 Task: Find an Airbnb in Saida, Algeria for 7 guests from 10th to 15th July with specific amenities and price range.
Action: Mouse moved to (588, 76)
Screenshot: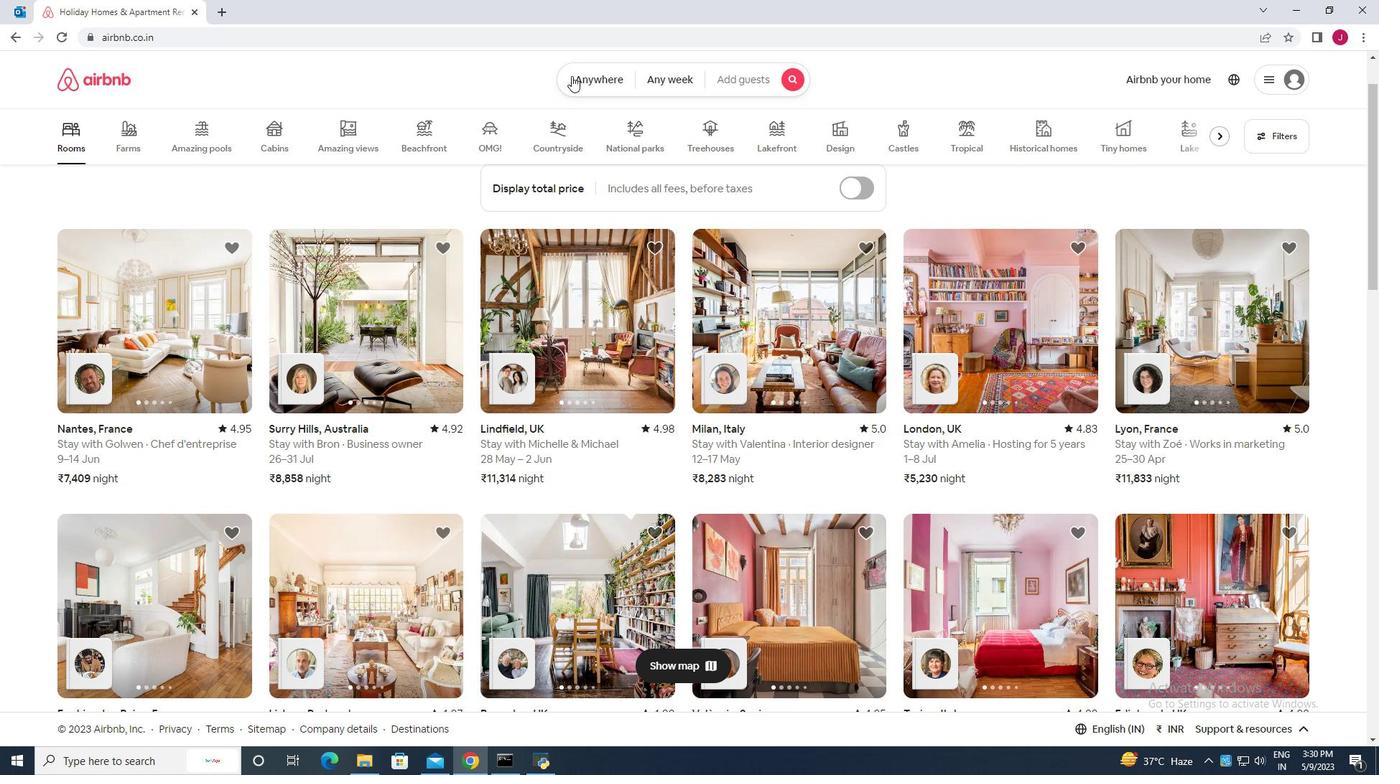 
Action: Mouse pressed left at (588, 76)
Screenshot: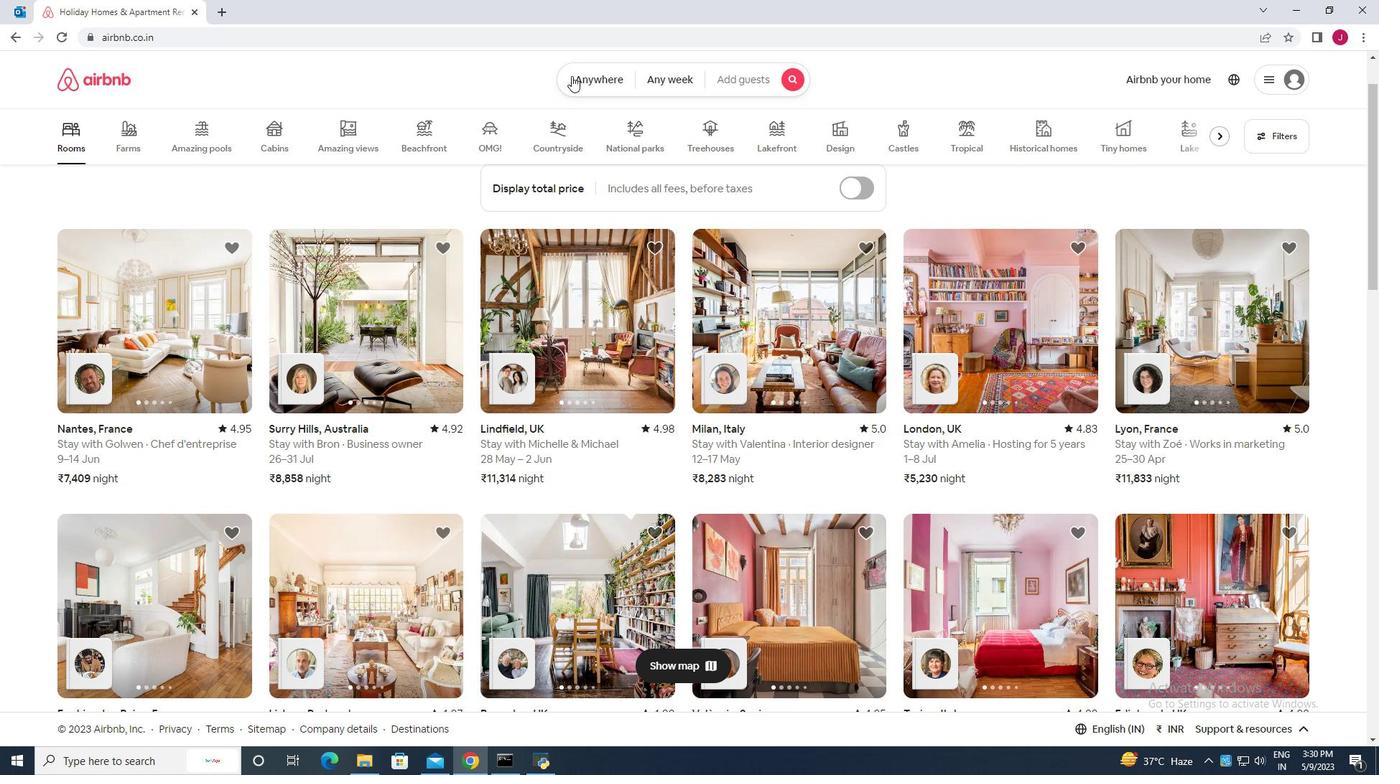 
Action: Mouse moved to (494, 140)
Screenshot: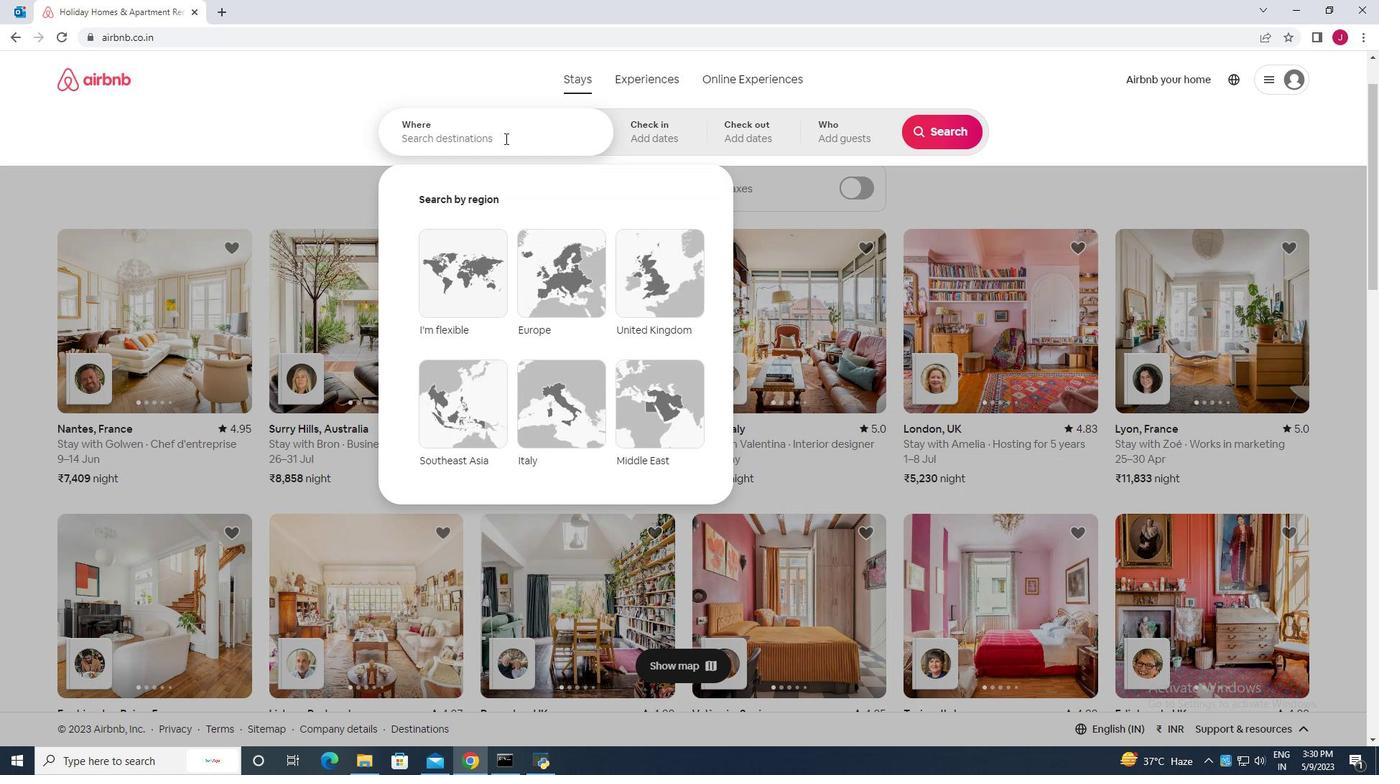 
Action: Mouse pressed left at (494, 140)
Screenshot: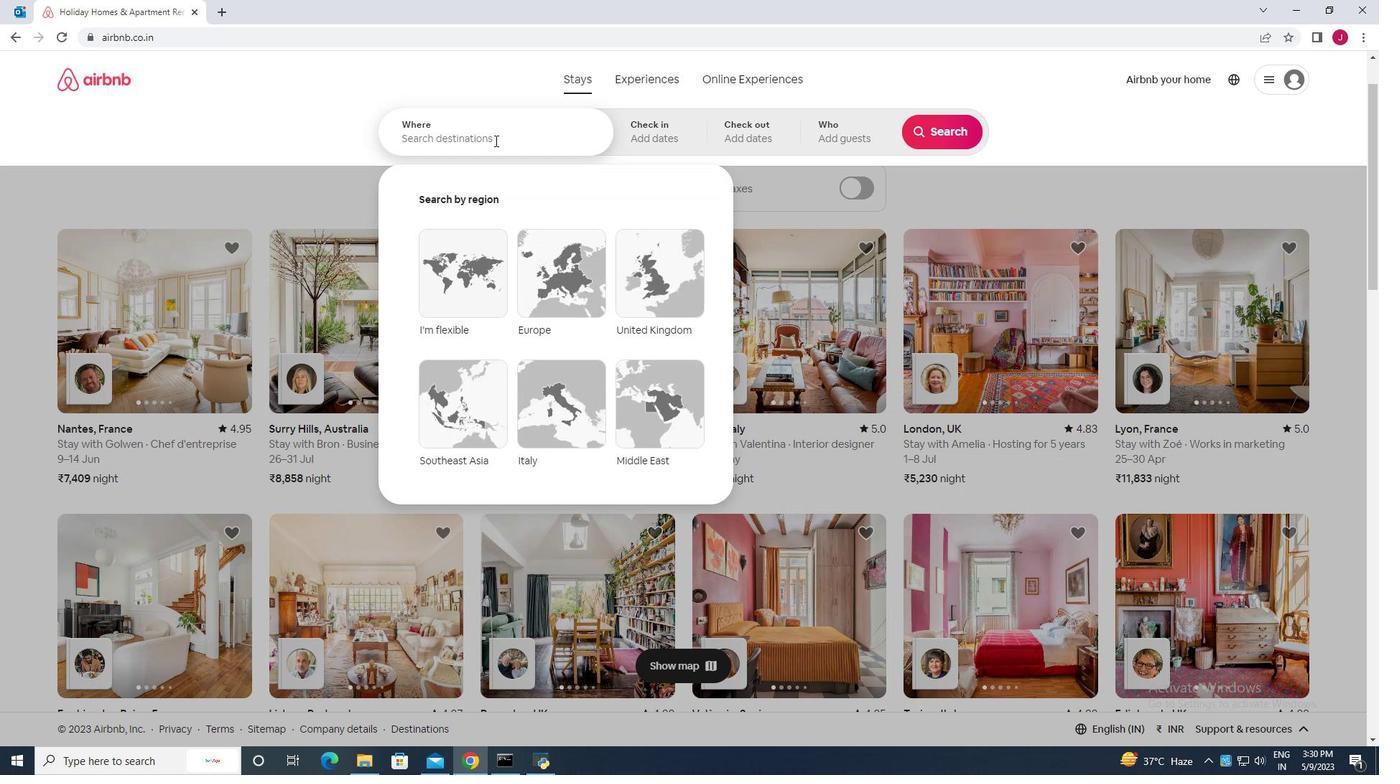 
Action: Key pressed saida<Key.space>algeria
Screenshot: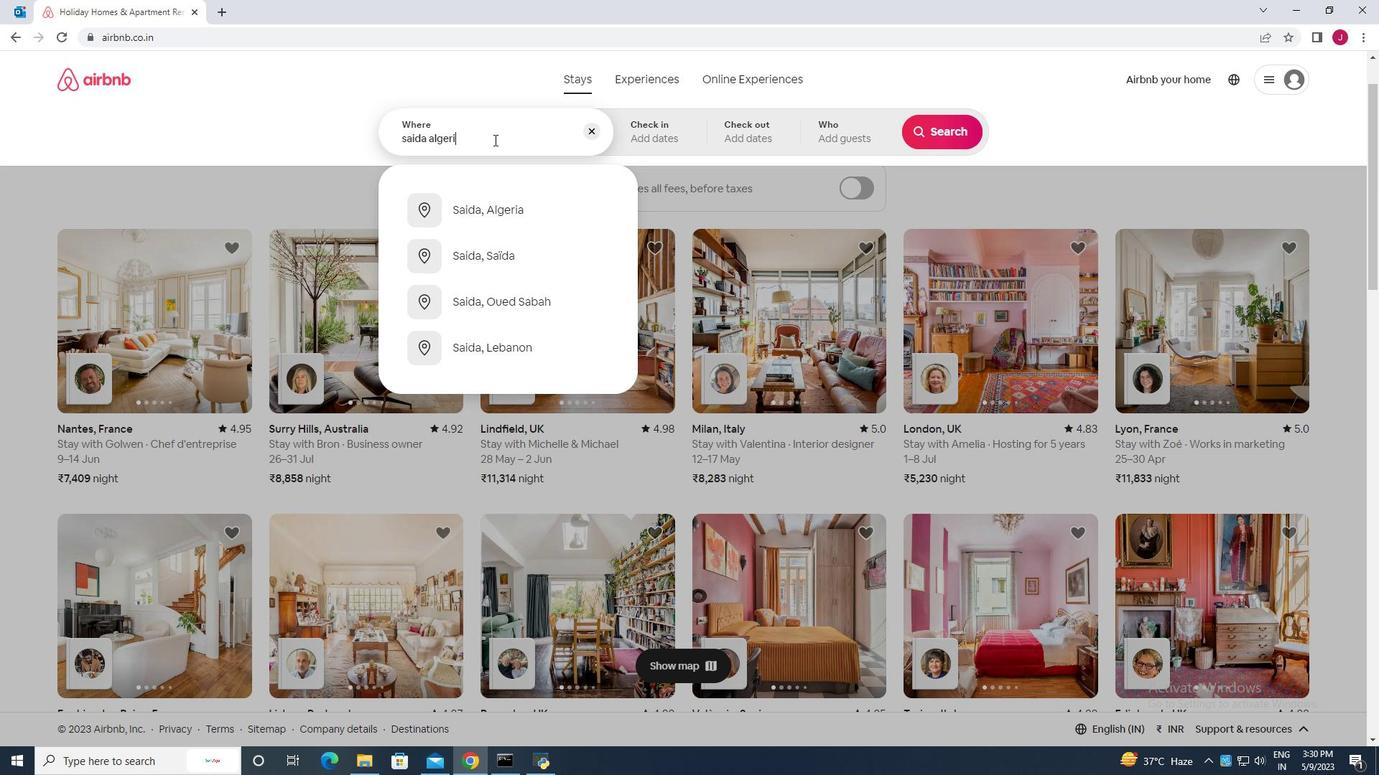 
Action: Mouse moved to (489, 214)
Screenshot: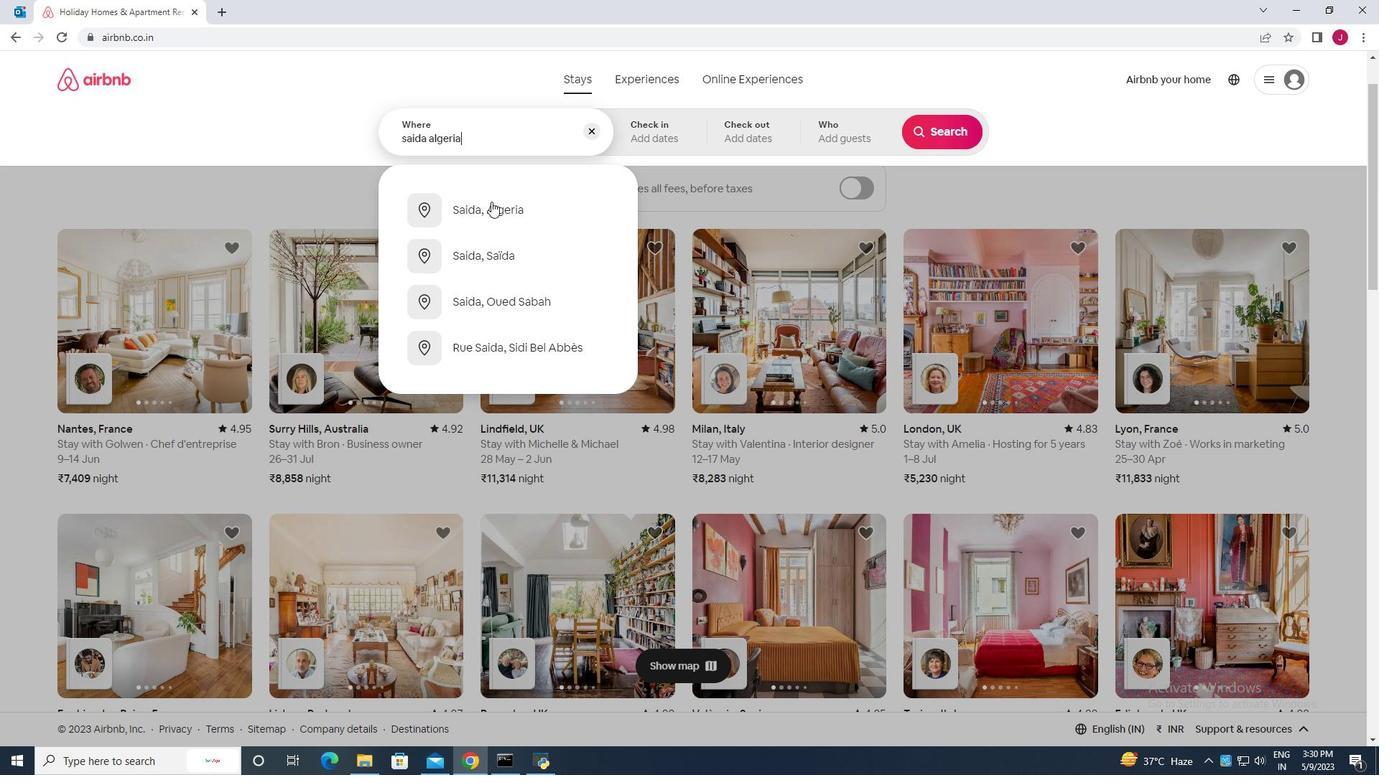
Action: Mouse pressed left at (489, 214)
Screenshot: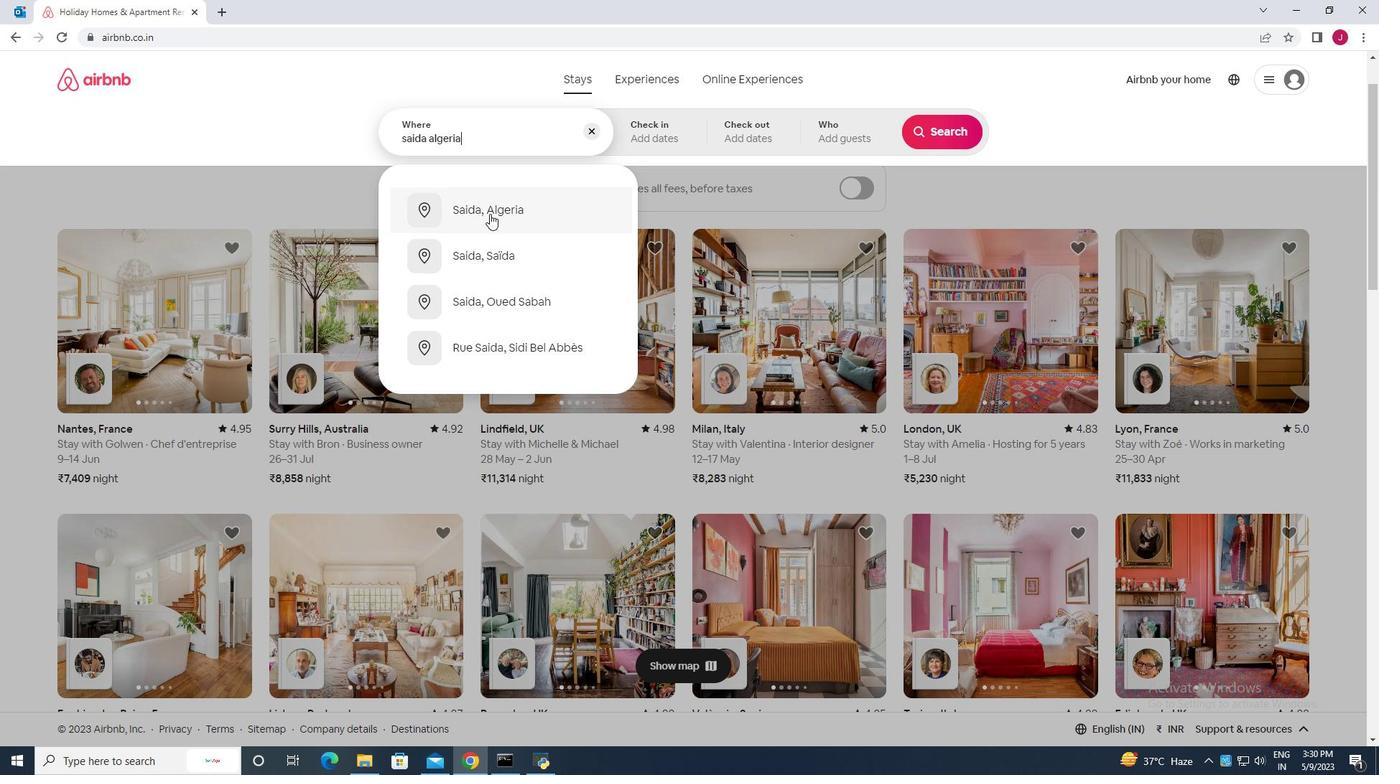 
Action: Mouse moved to (943, 249)
Screenshot: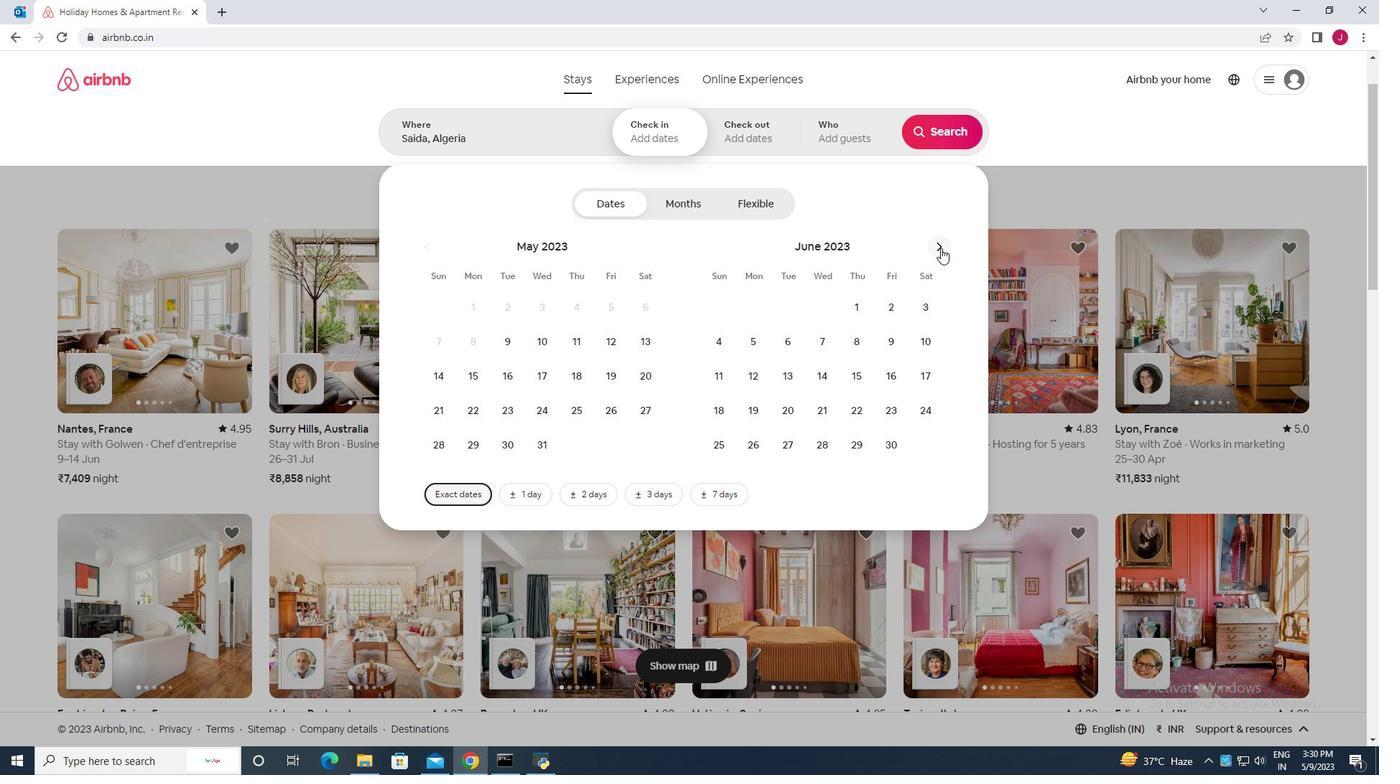 
Action: Mouse pressed left at (943, 249)
Screenshot: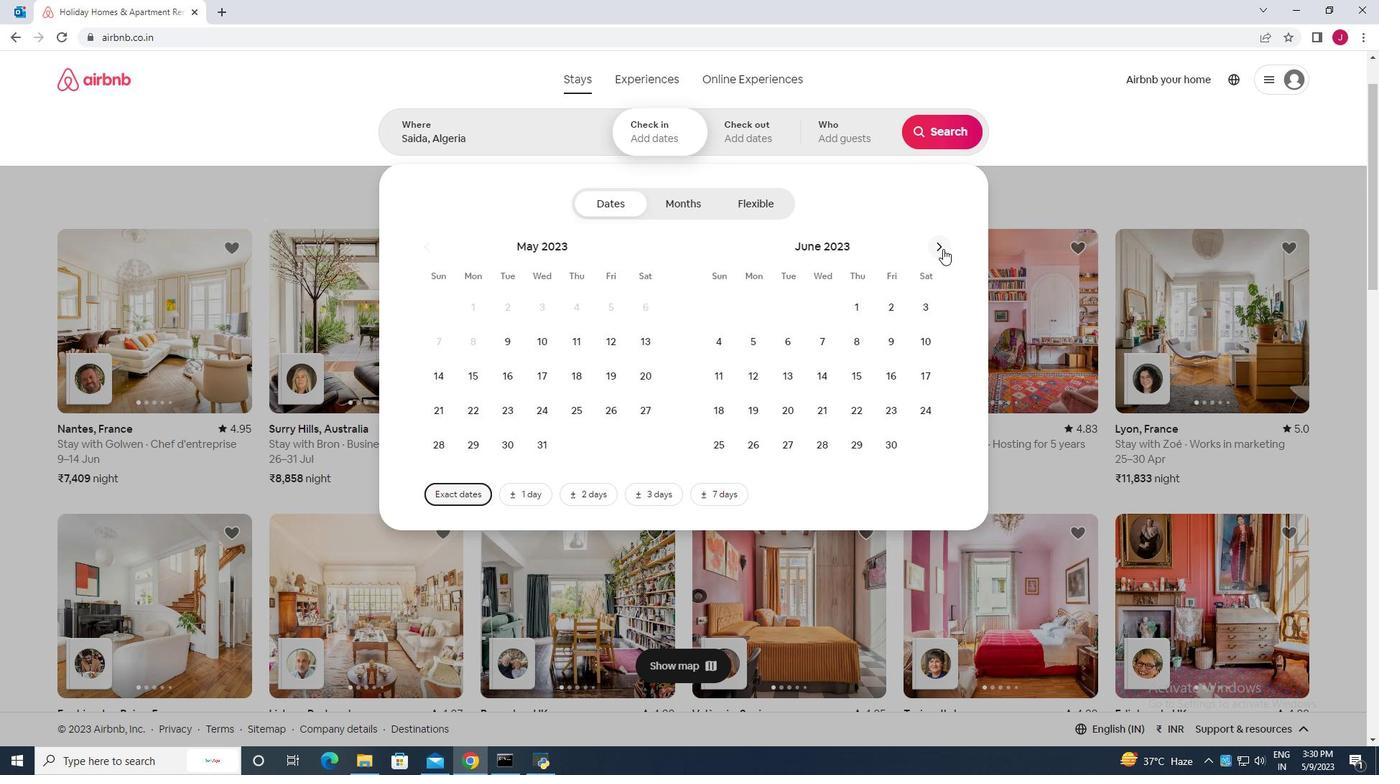 
Action: Mouse moved to (752, 378)
Screenshot: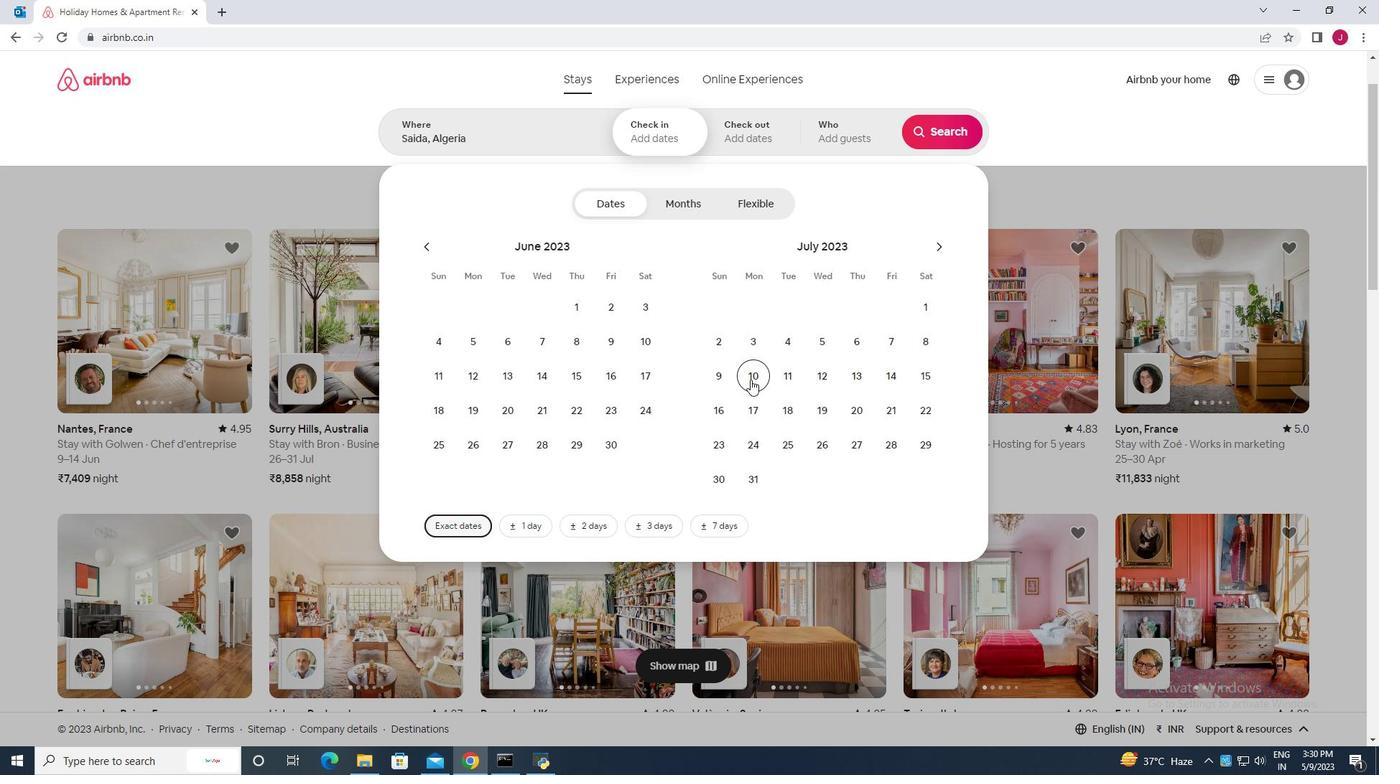 
Action: Mouse pressed left at (752, 378)
Screenshot: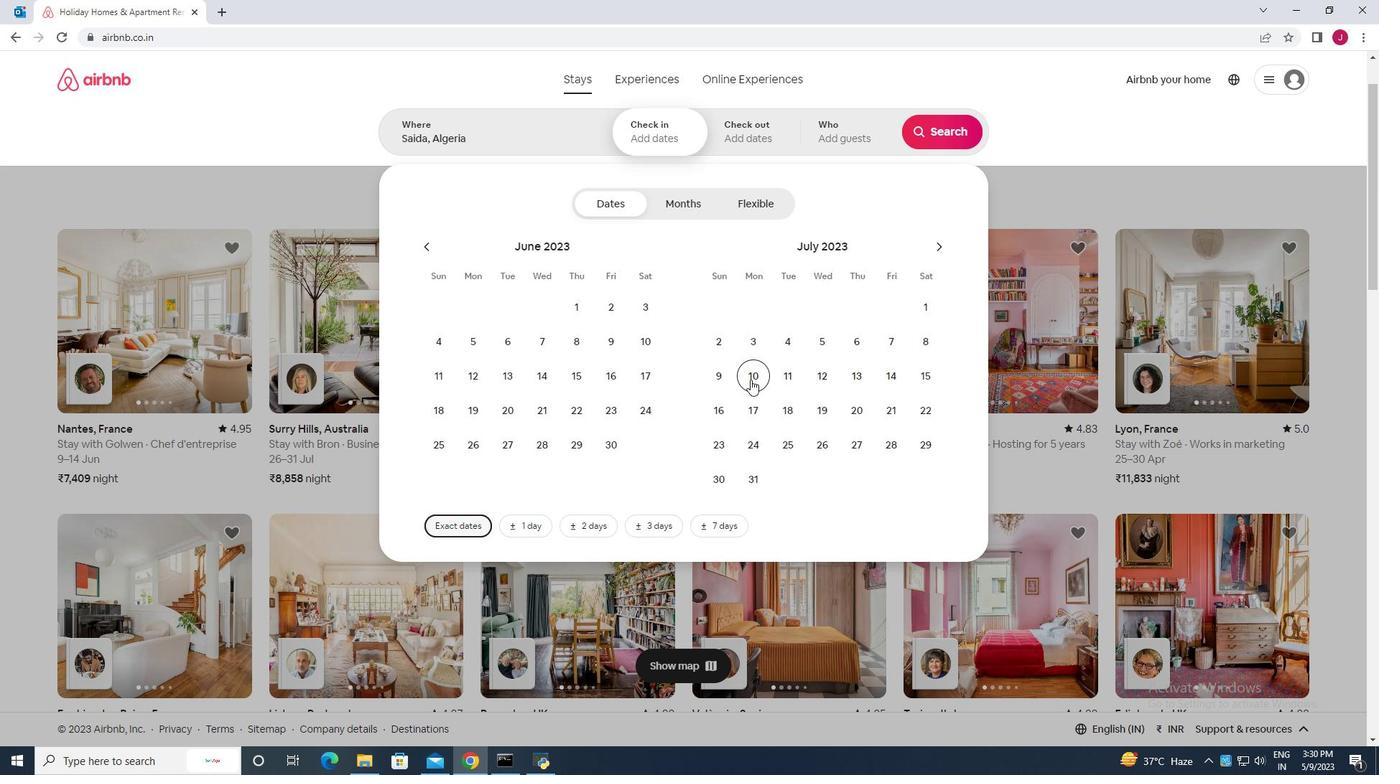 
Action: Mouse moved to (921, 378)
Screenshot: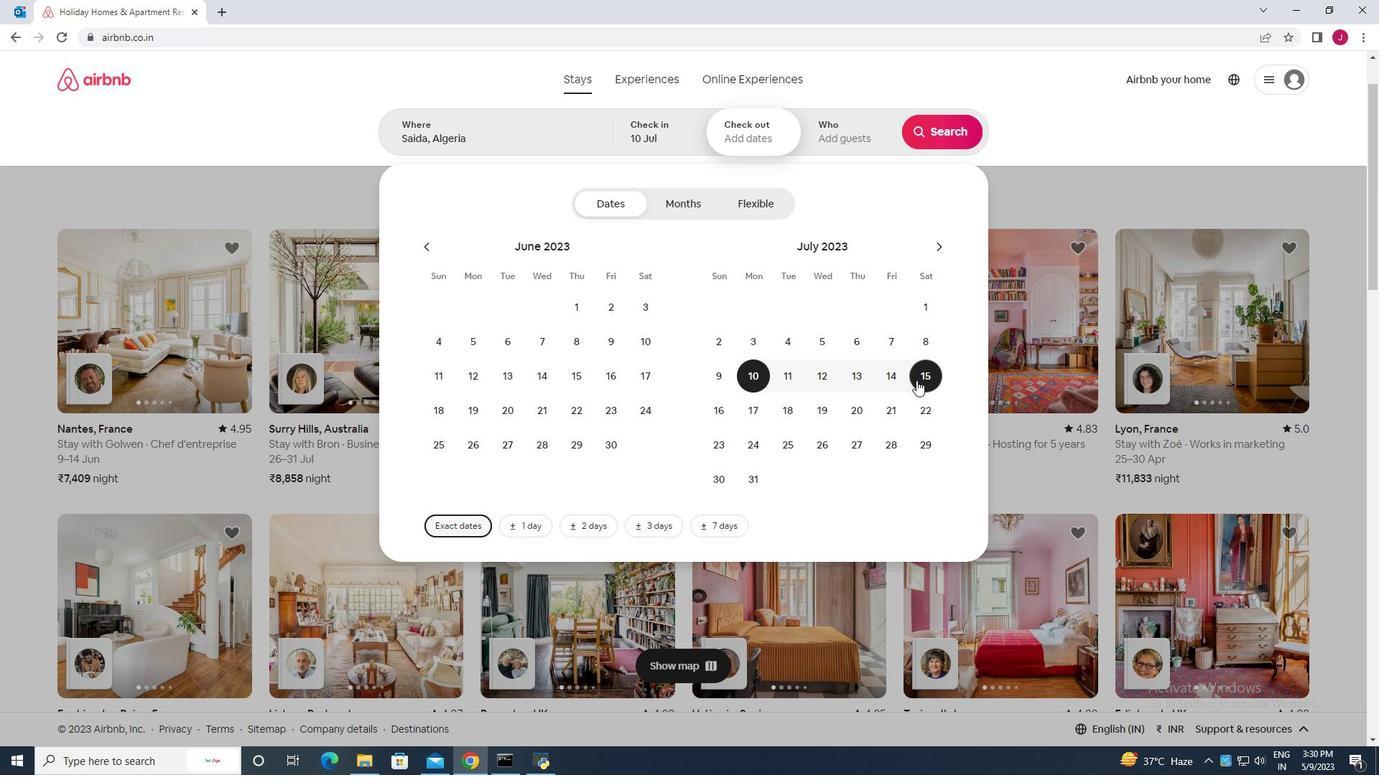 
Action: Mouse pressed left at (921, 378)
Screenshot: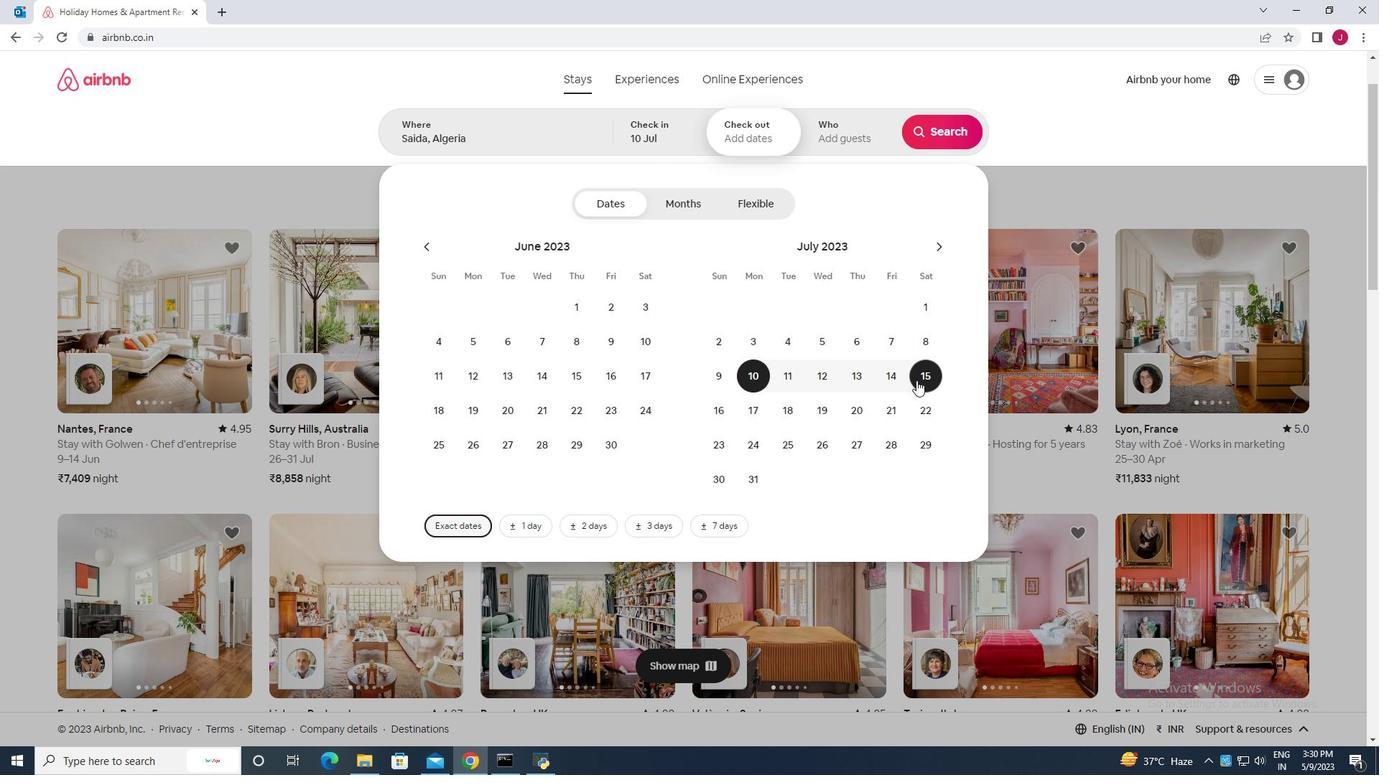 
Action: Mouse moved to (846, 127)
Screenshot: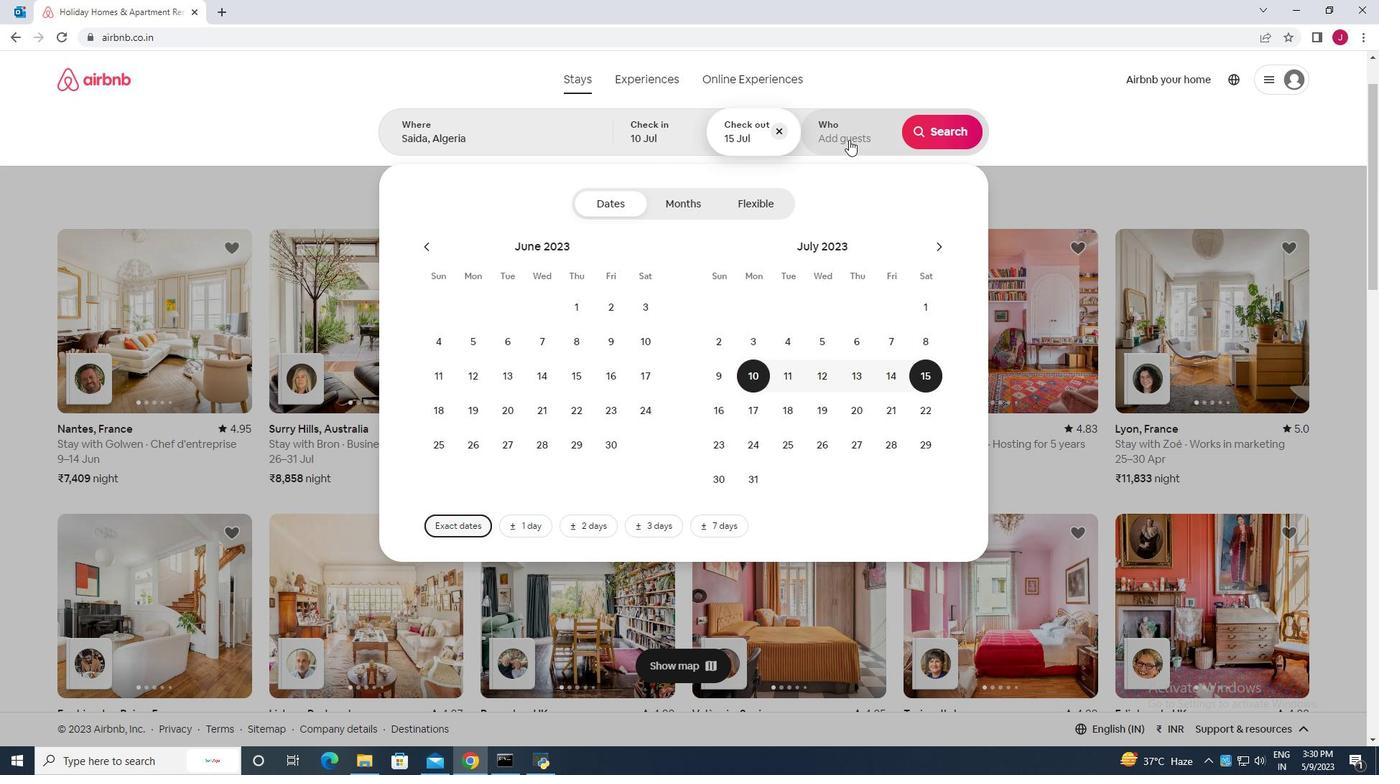 
Action: Mouse pressed left at (846, 127)
Screenshot: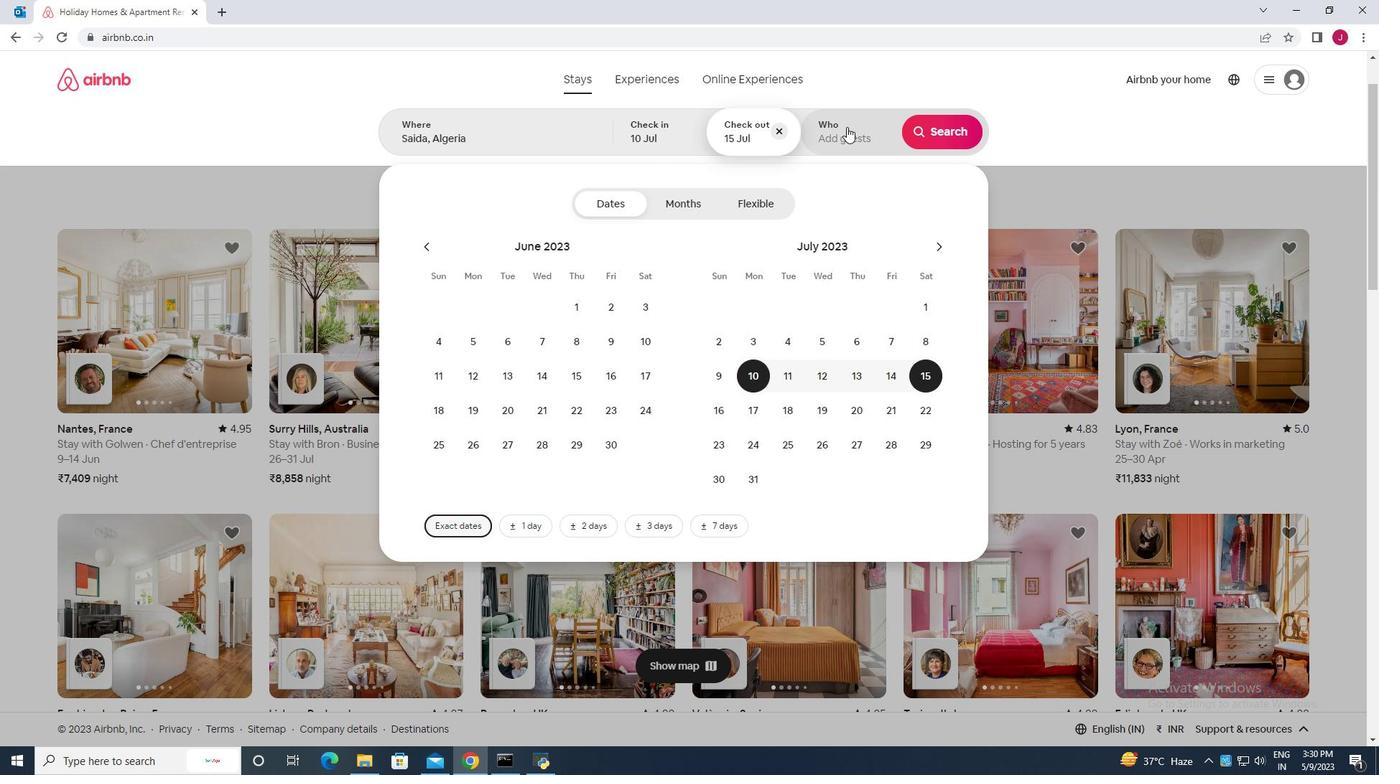 
Action: Mouse moved to (945, 215)
Screenshot: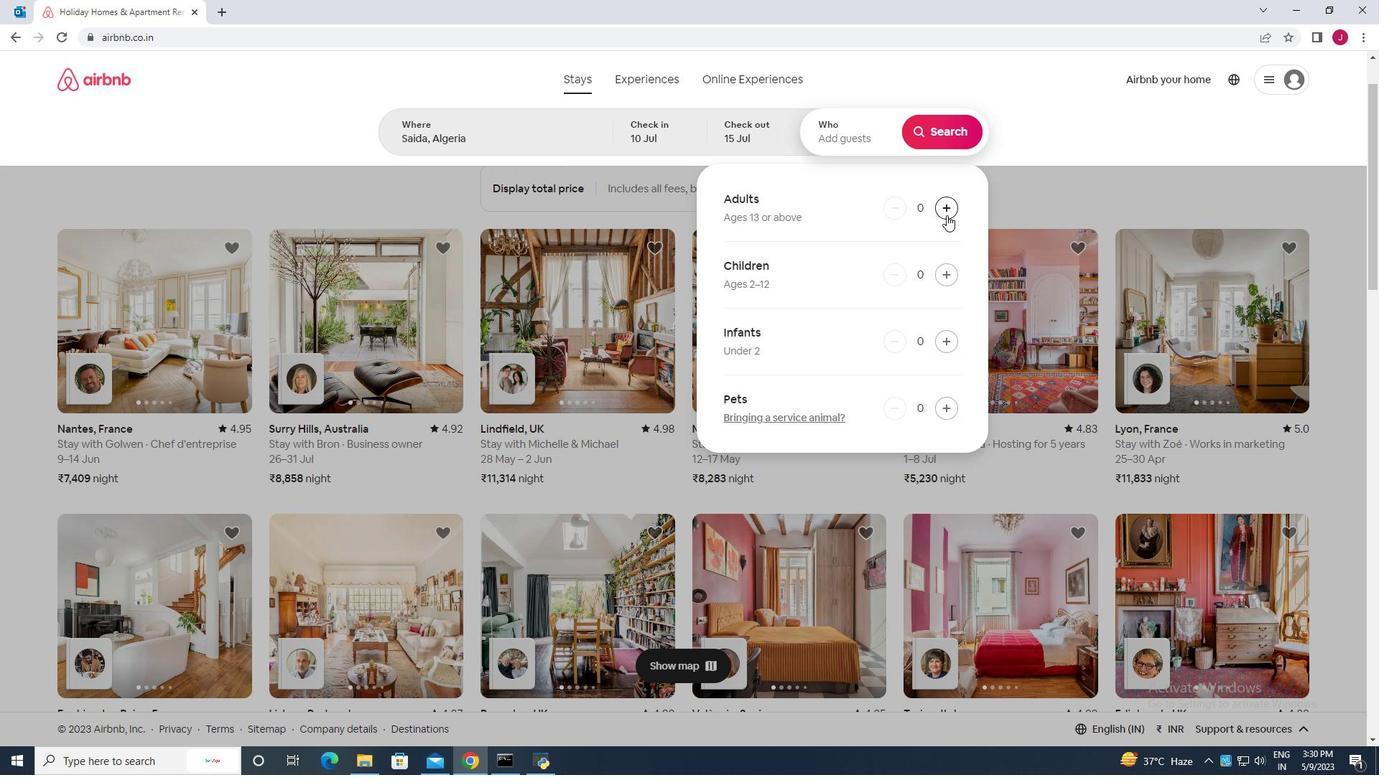 
Action: Mouse pressed left at (945, 215)
Screenshot: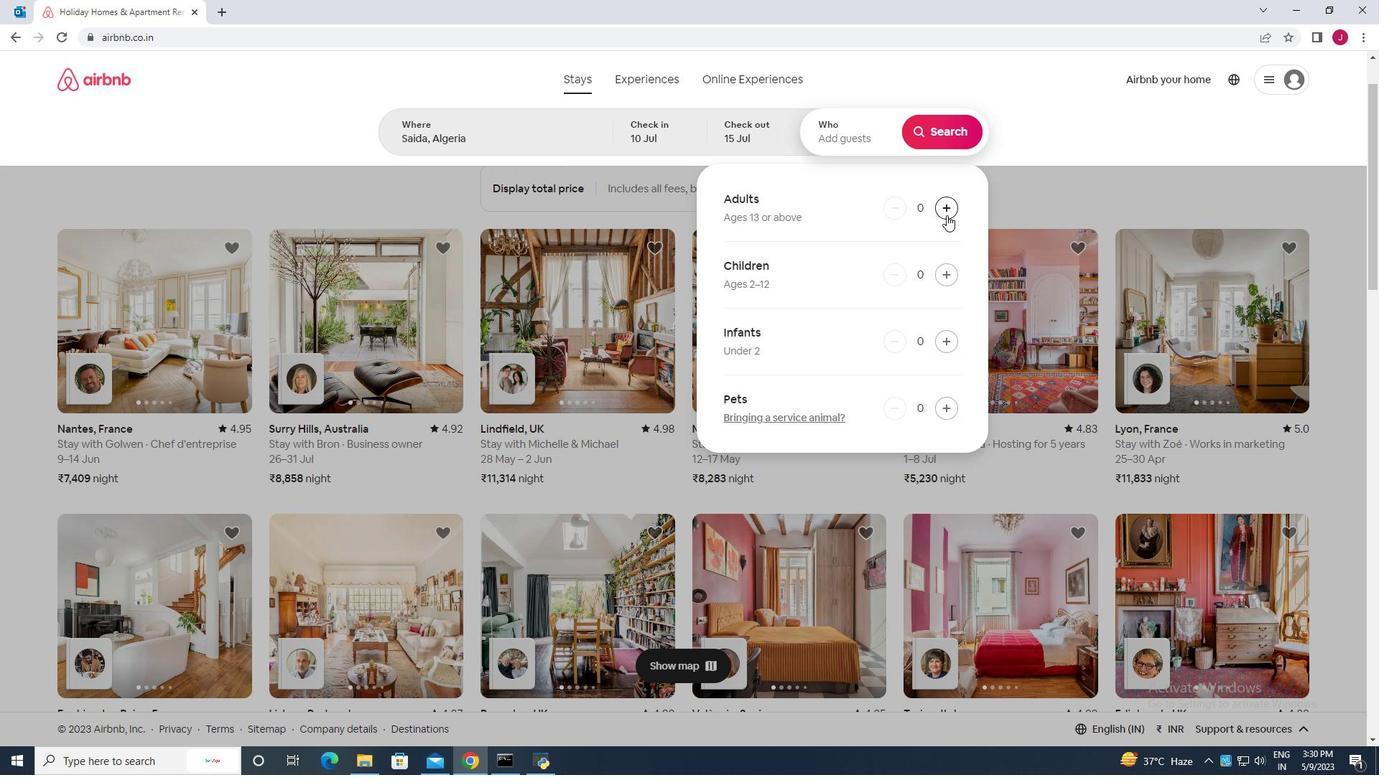 
Action: Mouse pressed left at (945, 215)
Screenshot: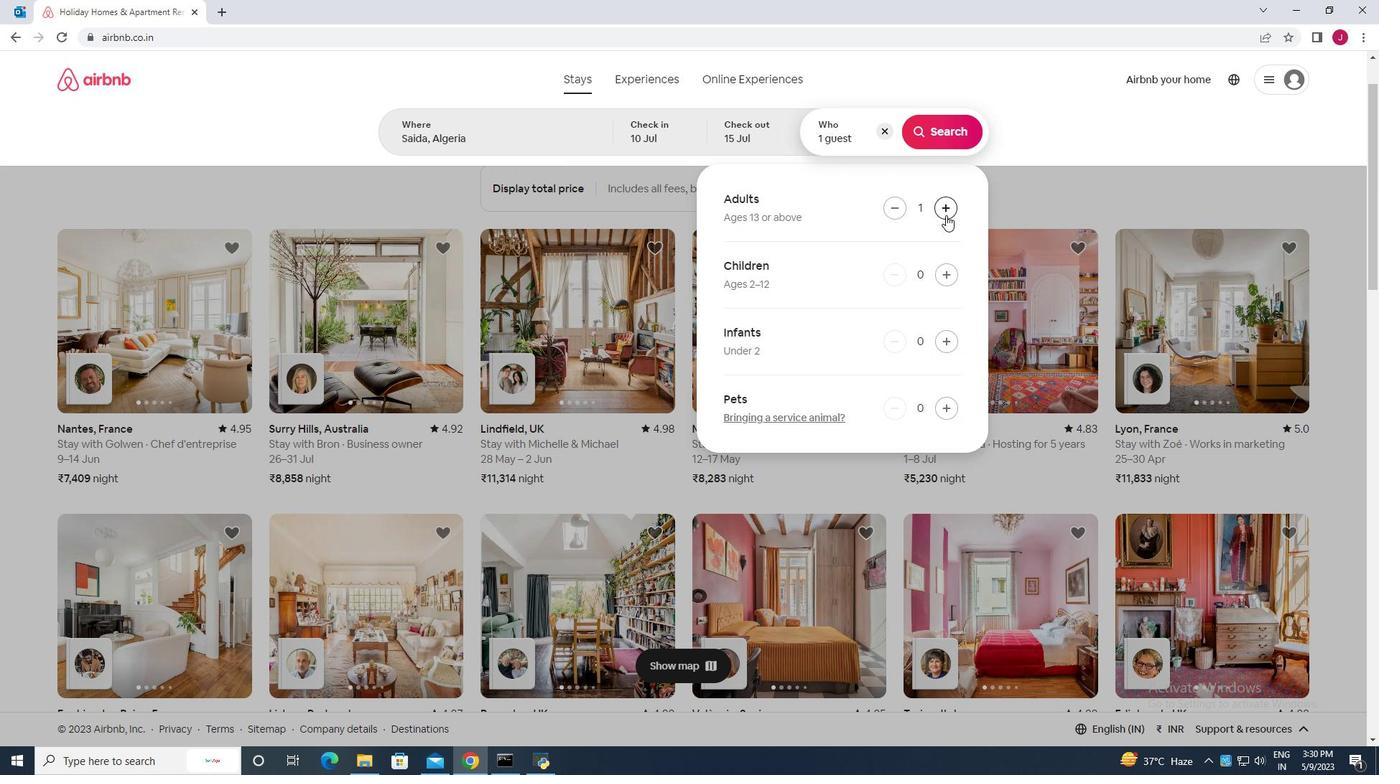 
Action: Mouse pressed left at (945, 215)
Screenshot: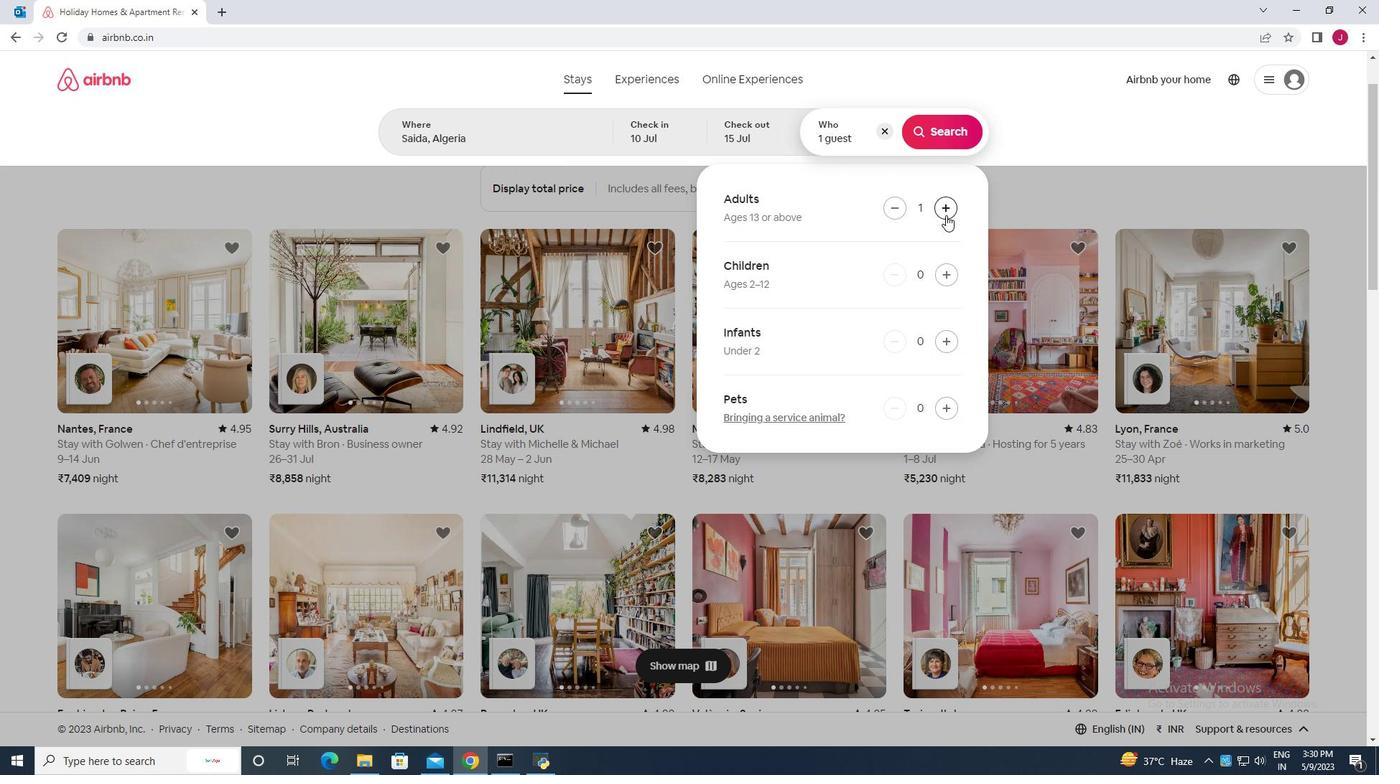 
Action: Mouse pressed left at (945, 215)
Screenshot: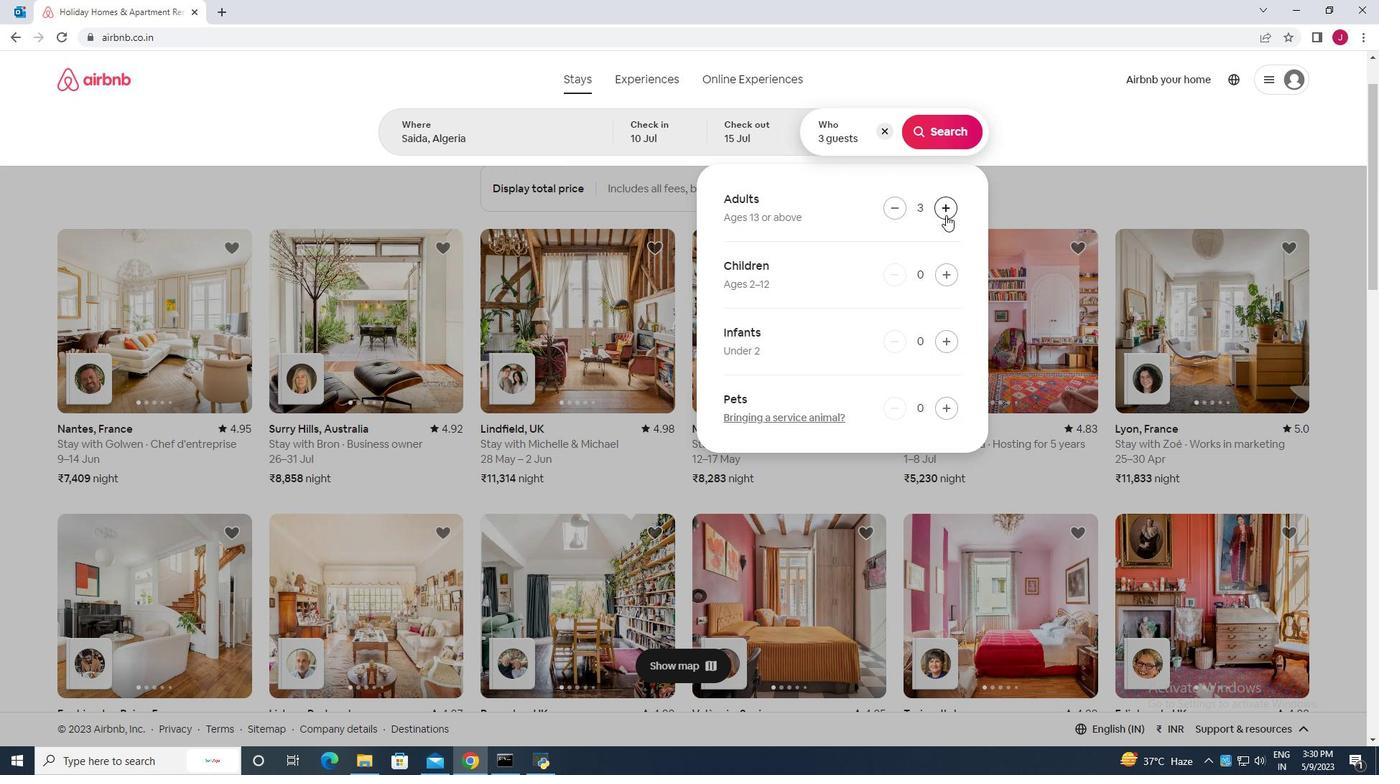 
Action: Mouse pressed left at (945, 215)
Screenshot: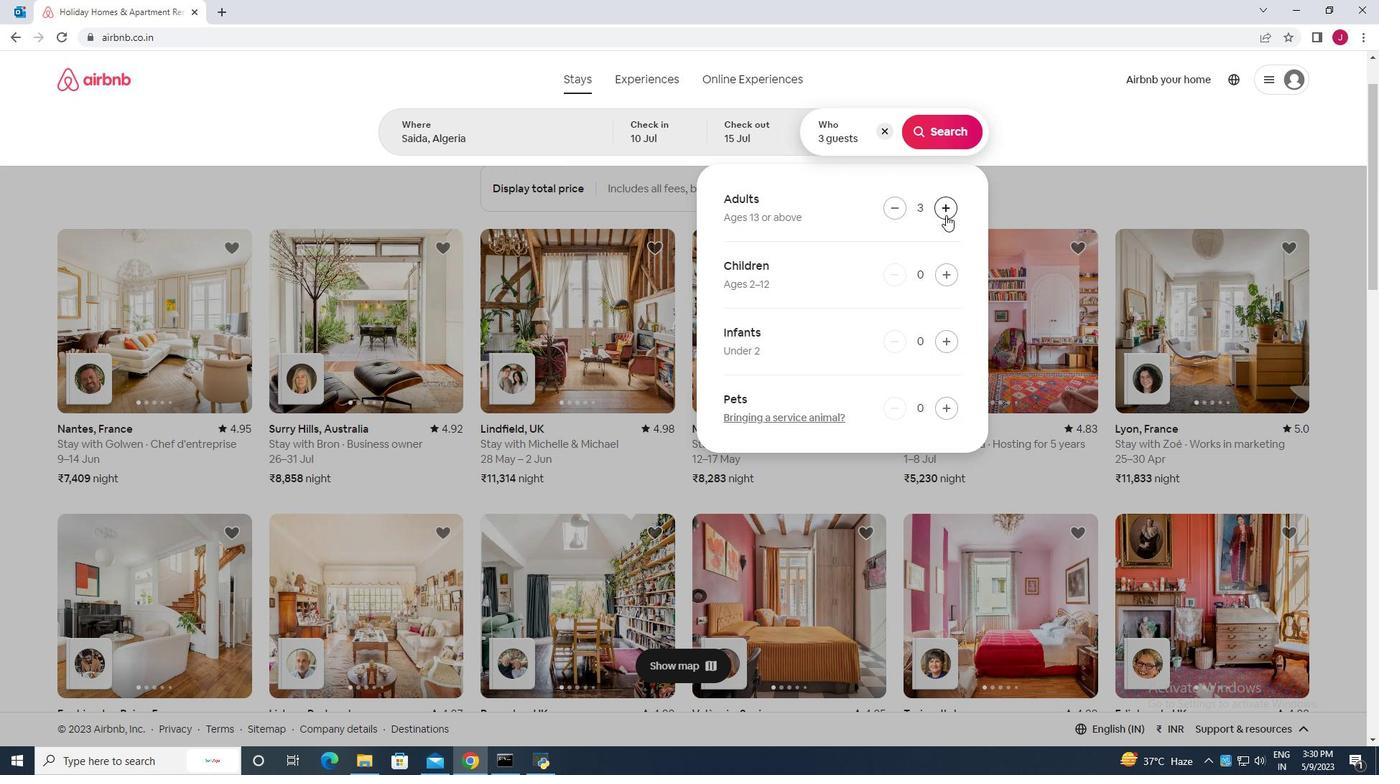 
Action: Mouse pressed left at (945, 215)
Screenshot: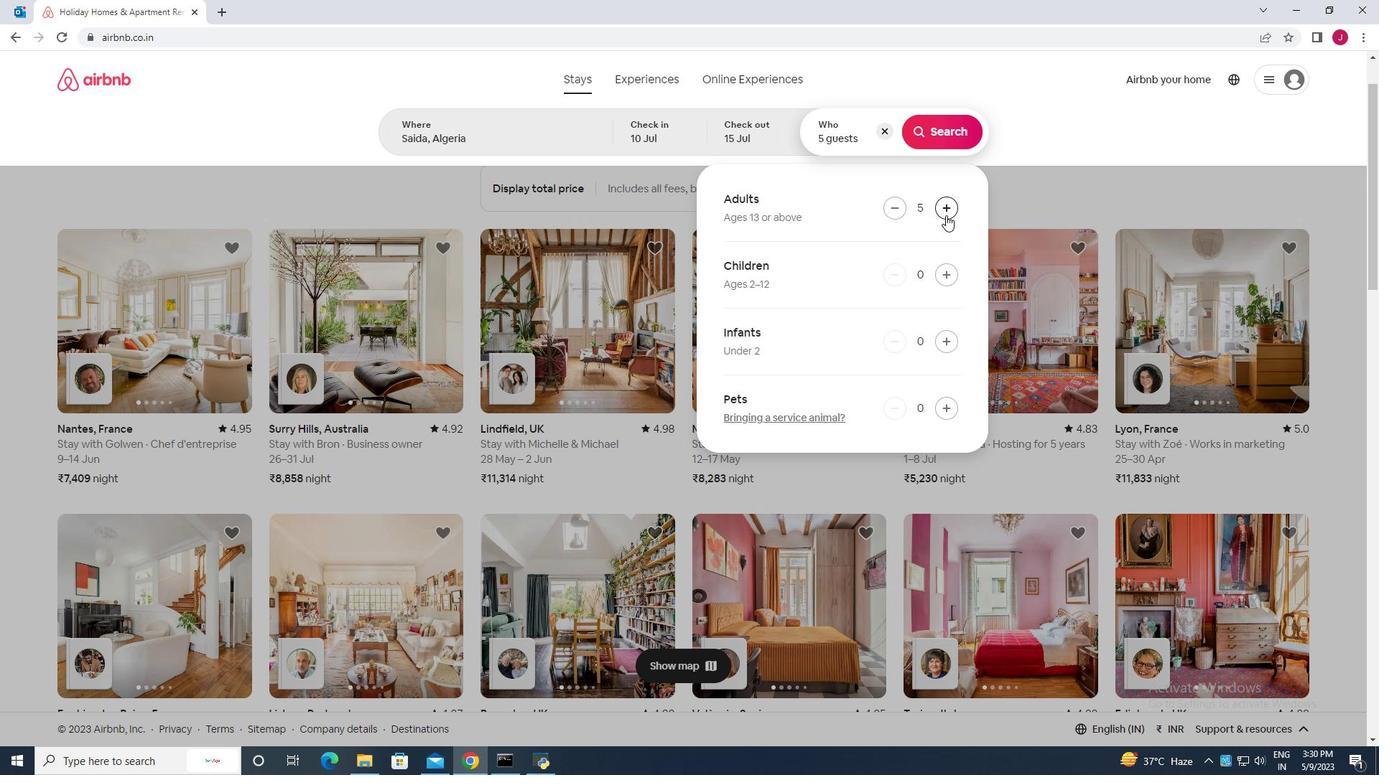 
Action: Mouse pressed left at (945, 215)
Screenshot: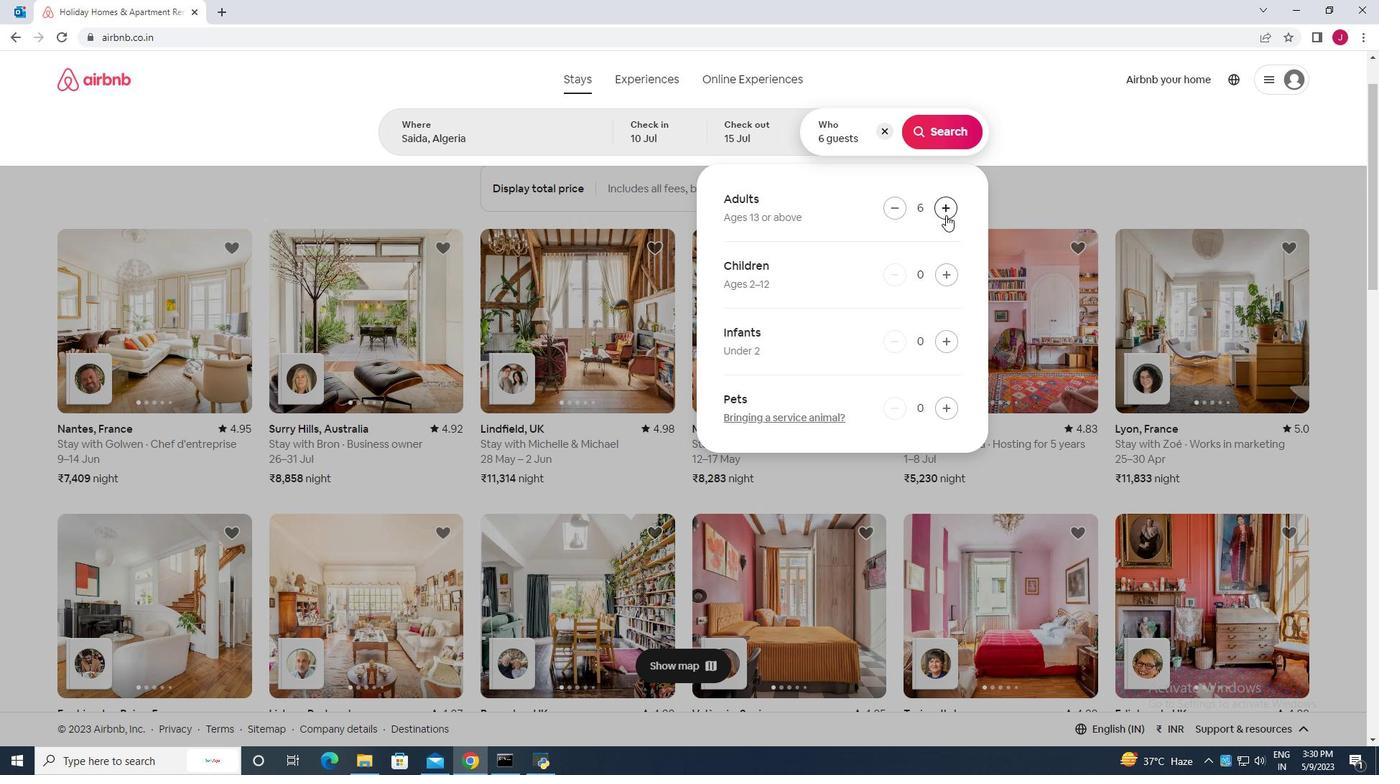 
Action: Mouse moved to (945, 133)
Screenshot: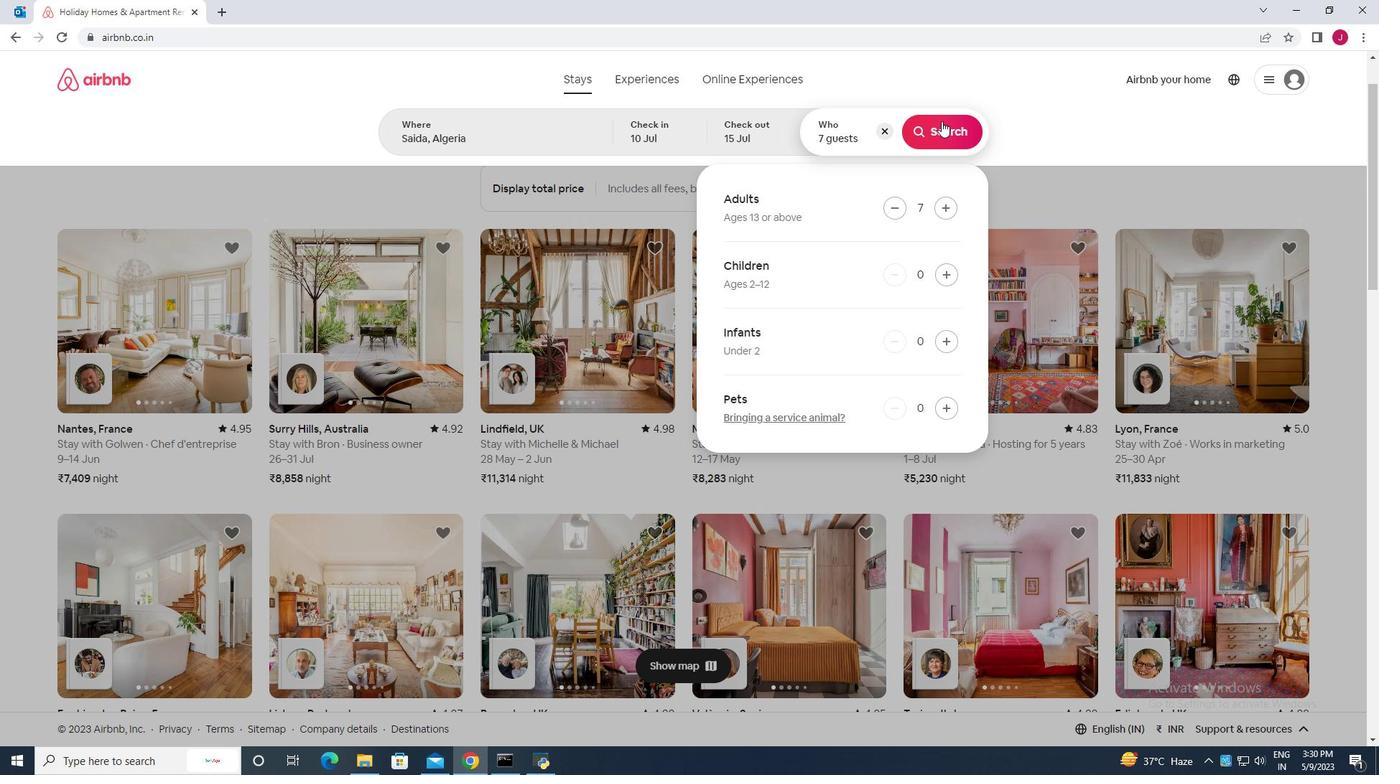 
Action: Mouse pressed left at (945, 133)
Screenshot: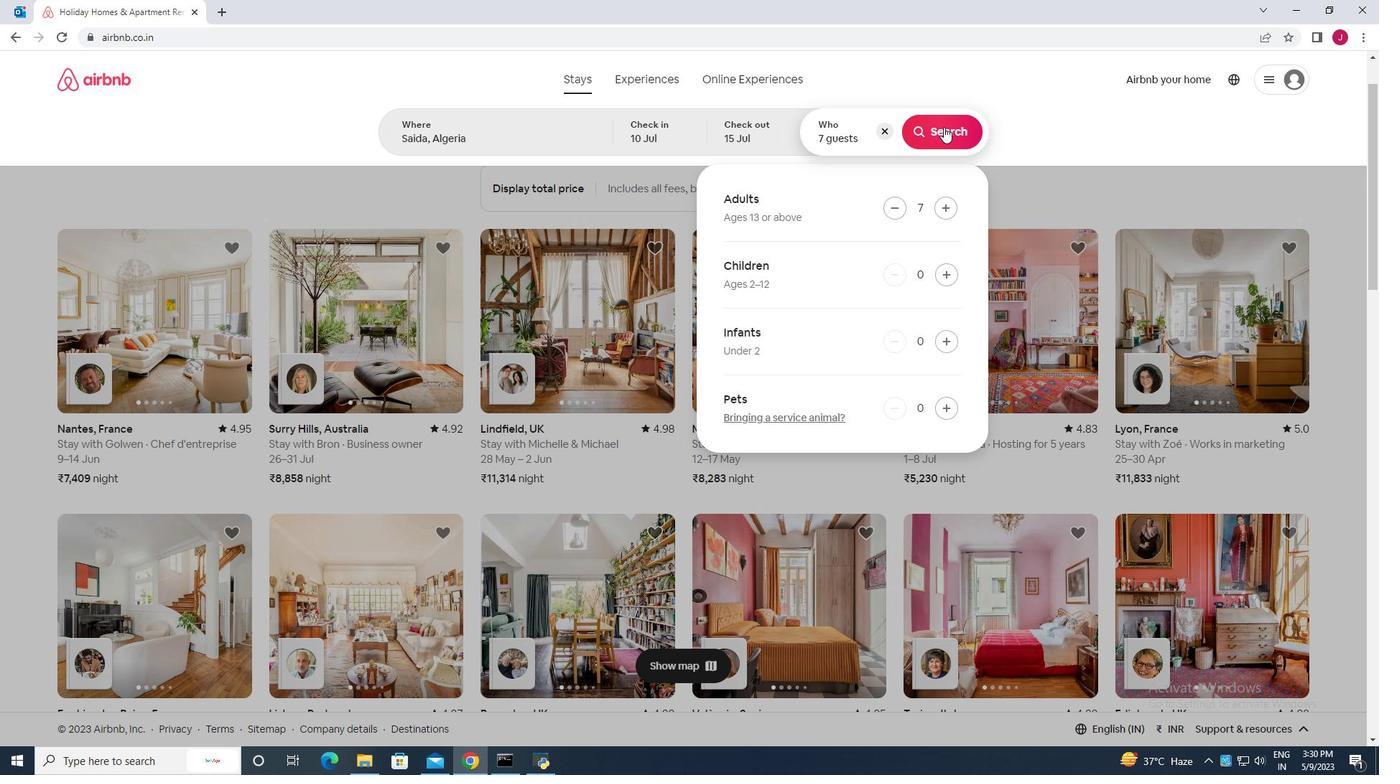 
Action: Mouse moved to (1320, 130)
Screenshot: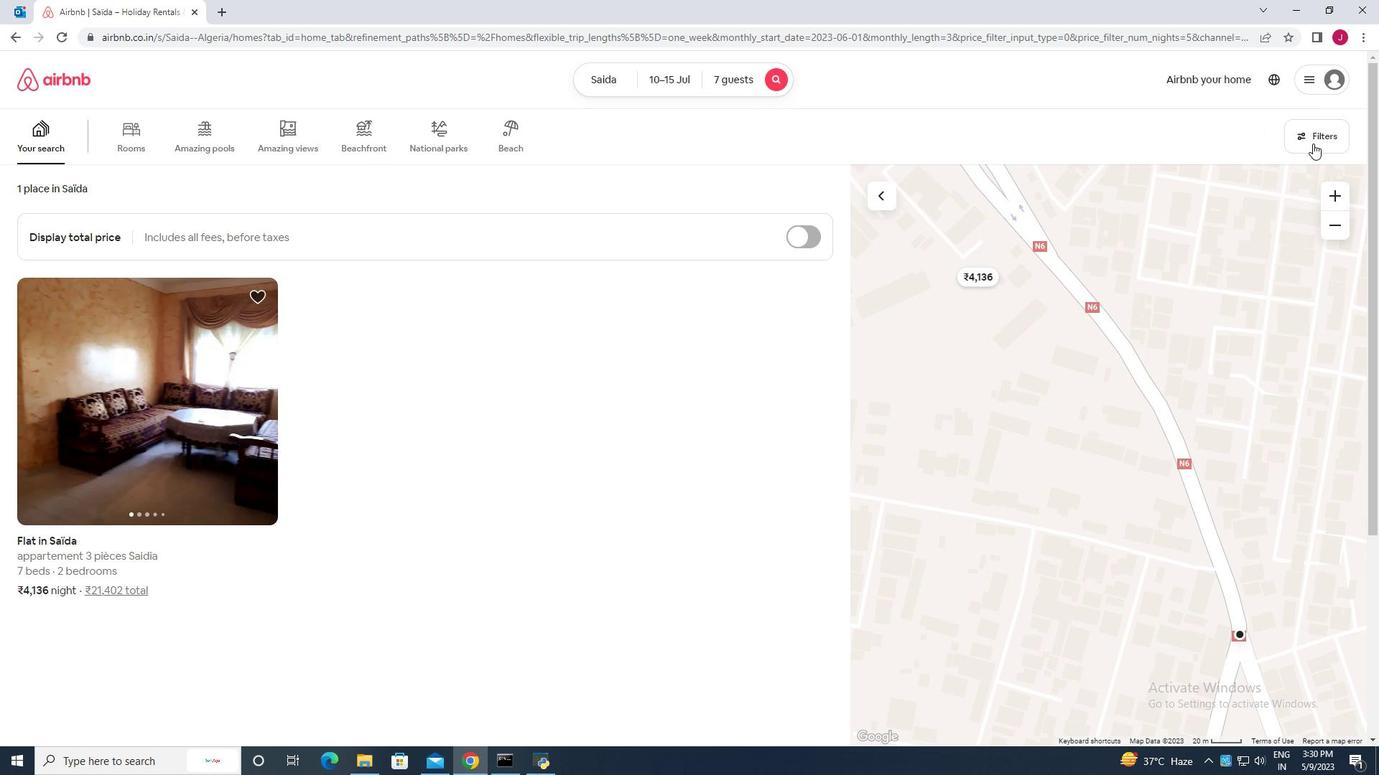 
Action: Mouse pressed left at (1320, 130)
Screenshot: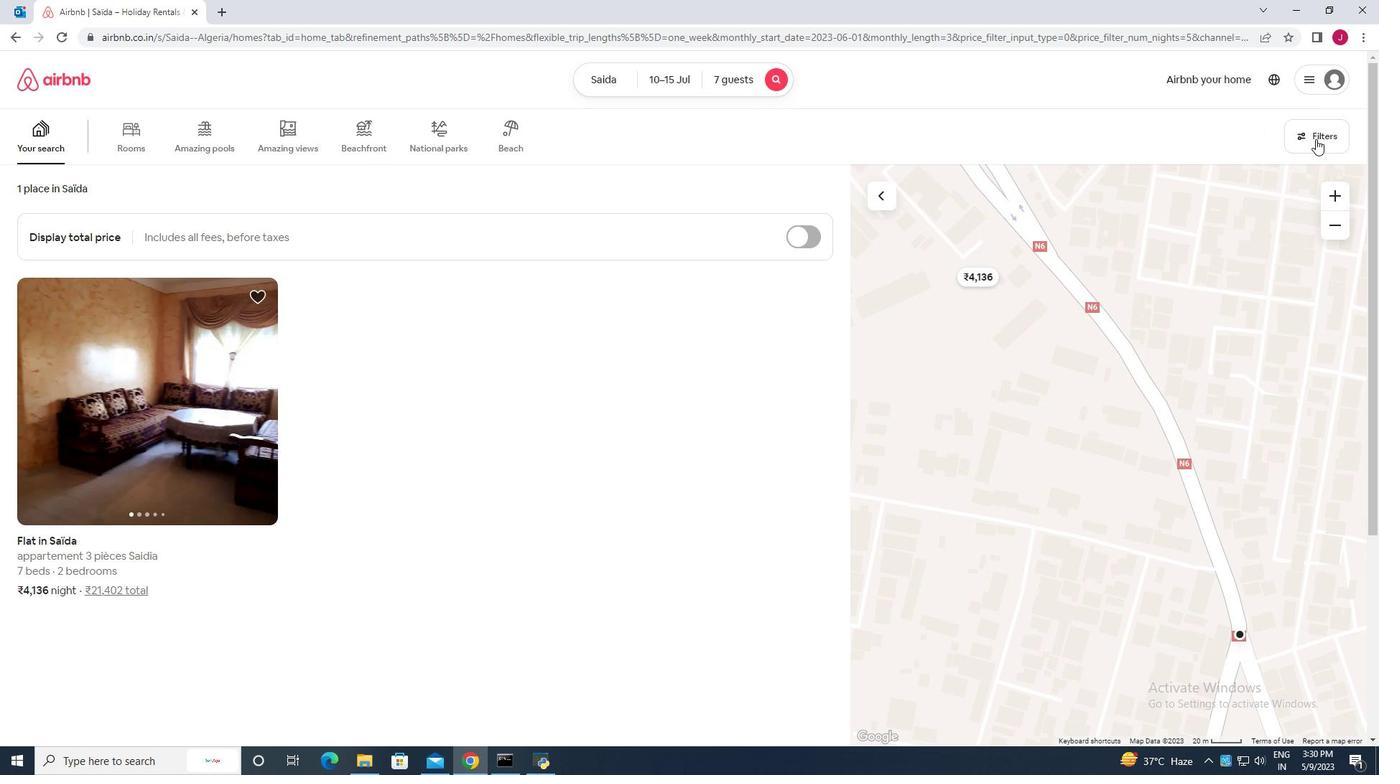 
Action: Mouse moved to (520, 483)
Screenshot: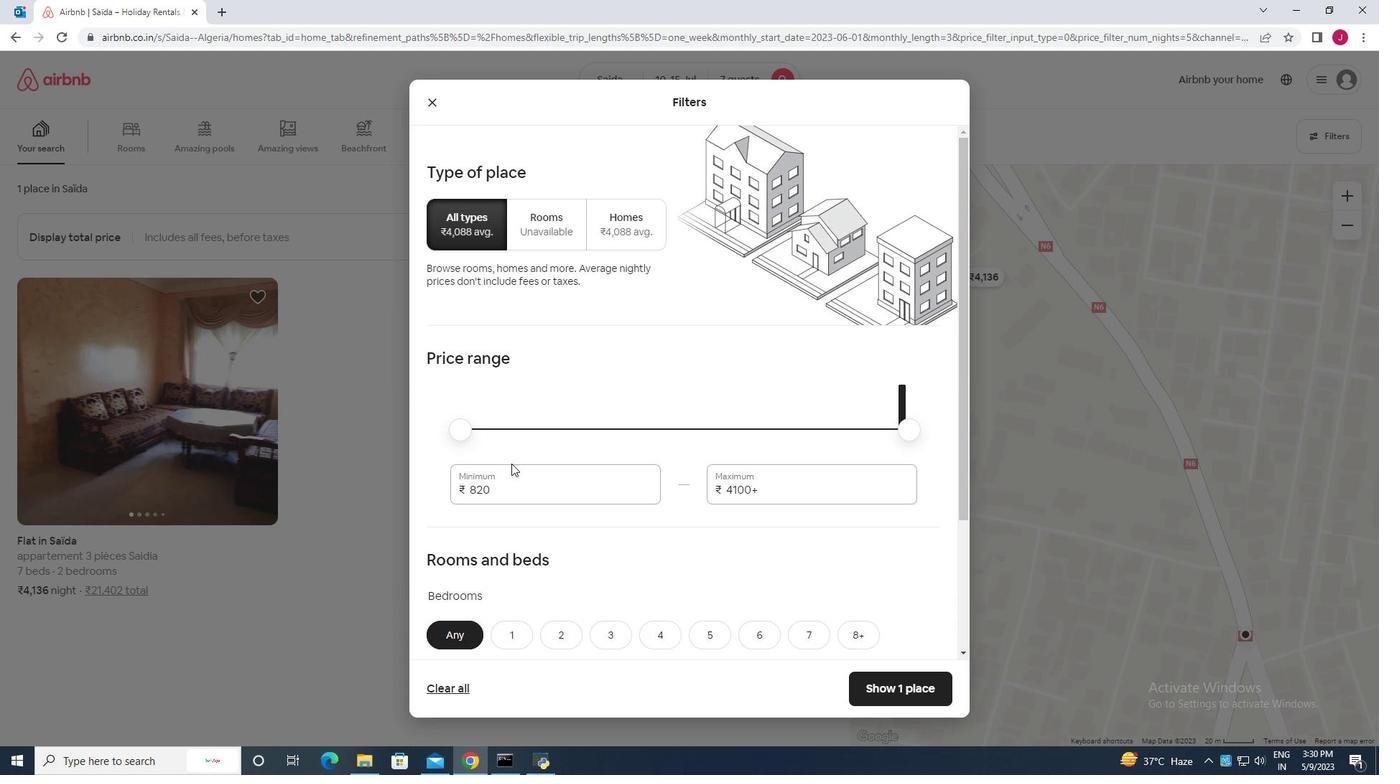 
Action: Mouse pressed left at (520, 483)
Screenshot: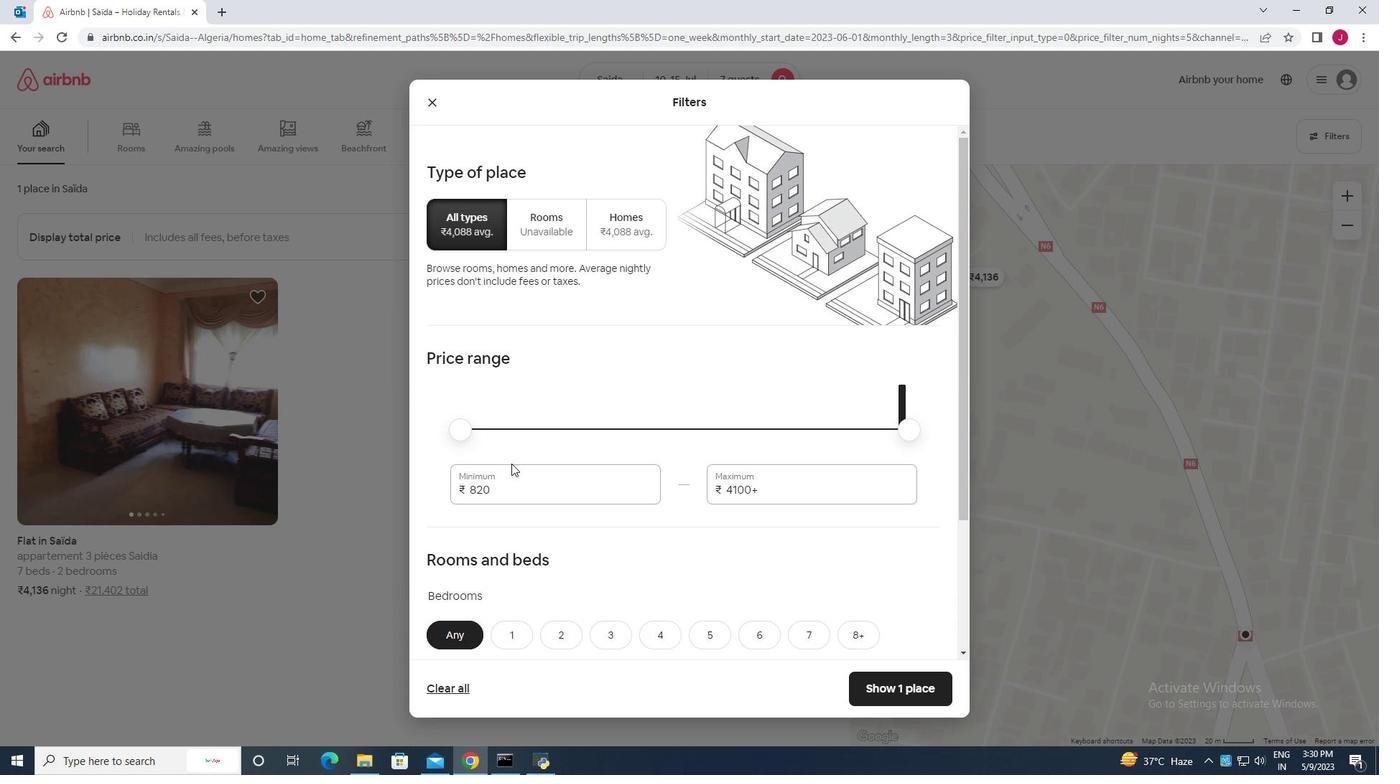 
Action: Mouse moved to (529, 475)
Screenshot: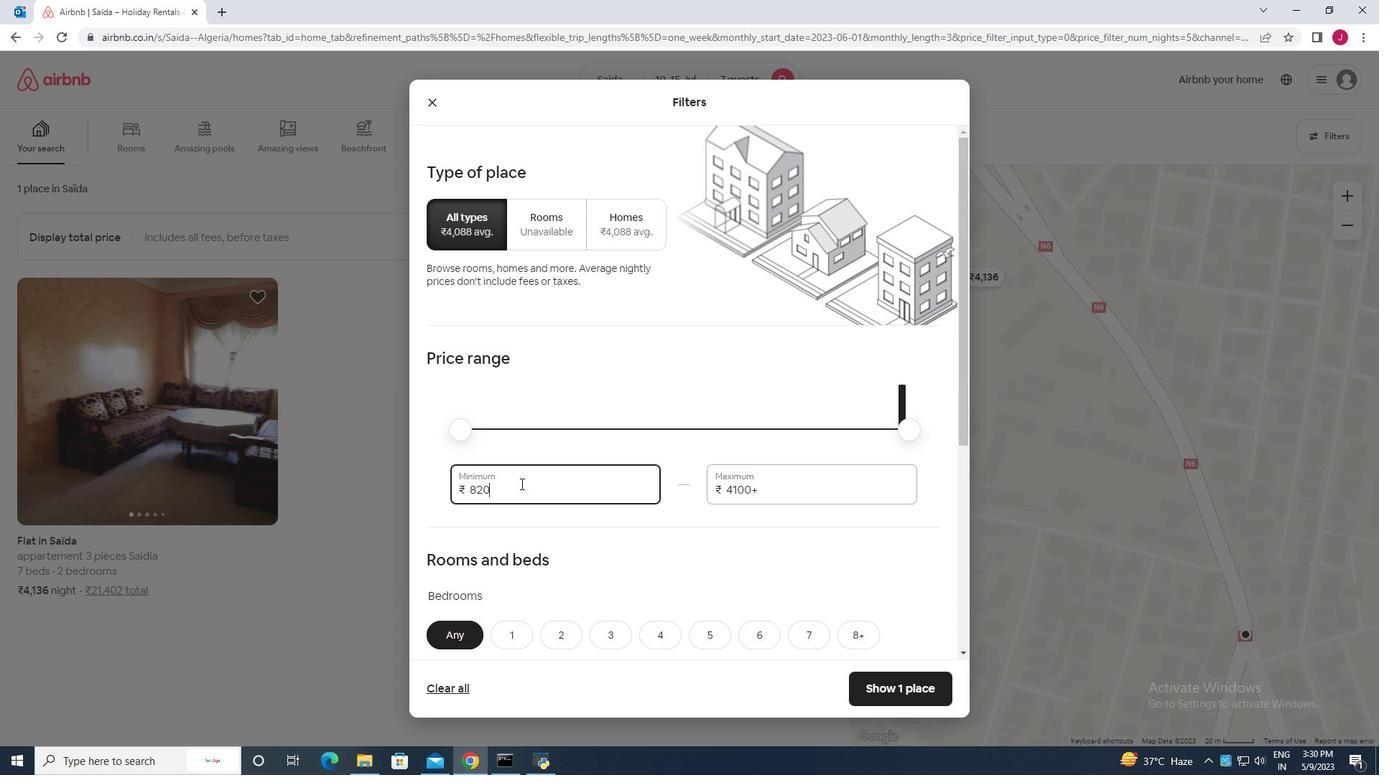 
Action: Key pressed <Key.backspace><Key.backspace><Key.backspace><Key.backspace>10000
Screenshot: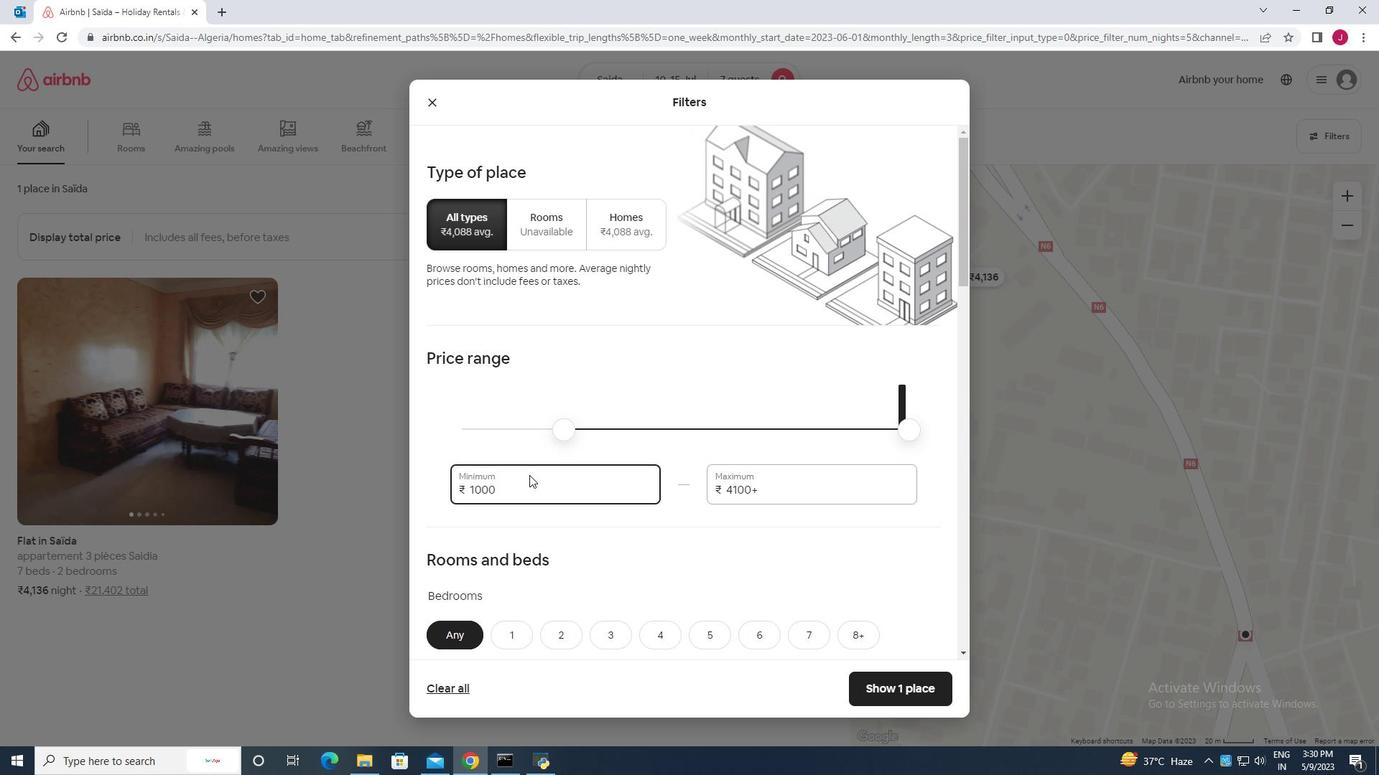 
Action: Mouse moved to (792, 483)
Screenshot: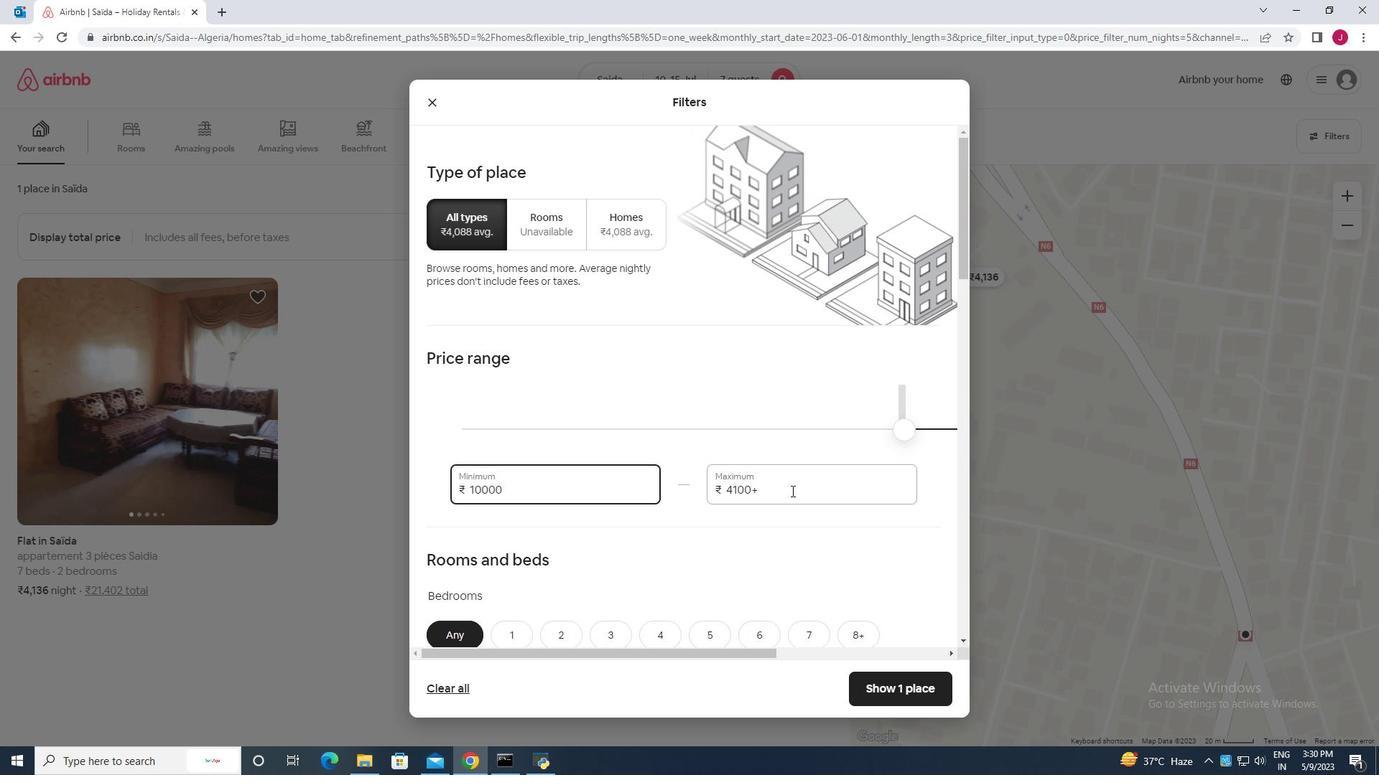 
Action: Mouse pressed left at (792, 483)
Screenshot: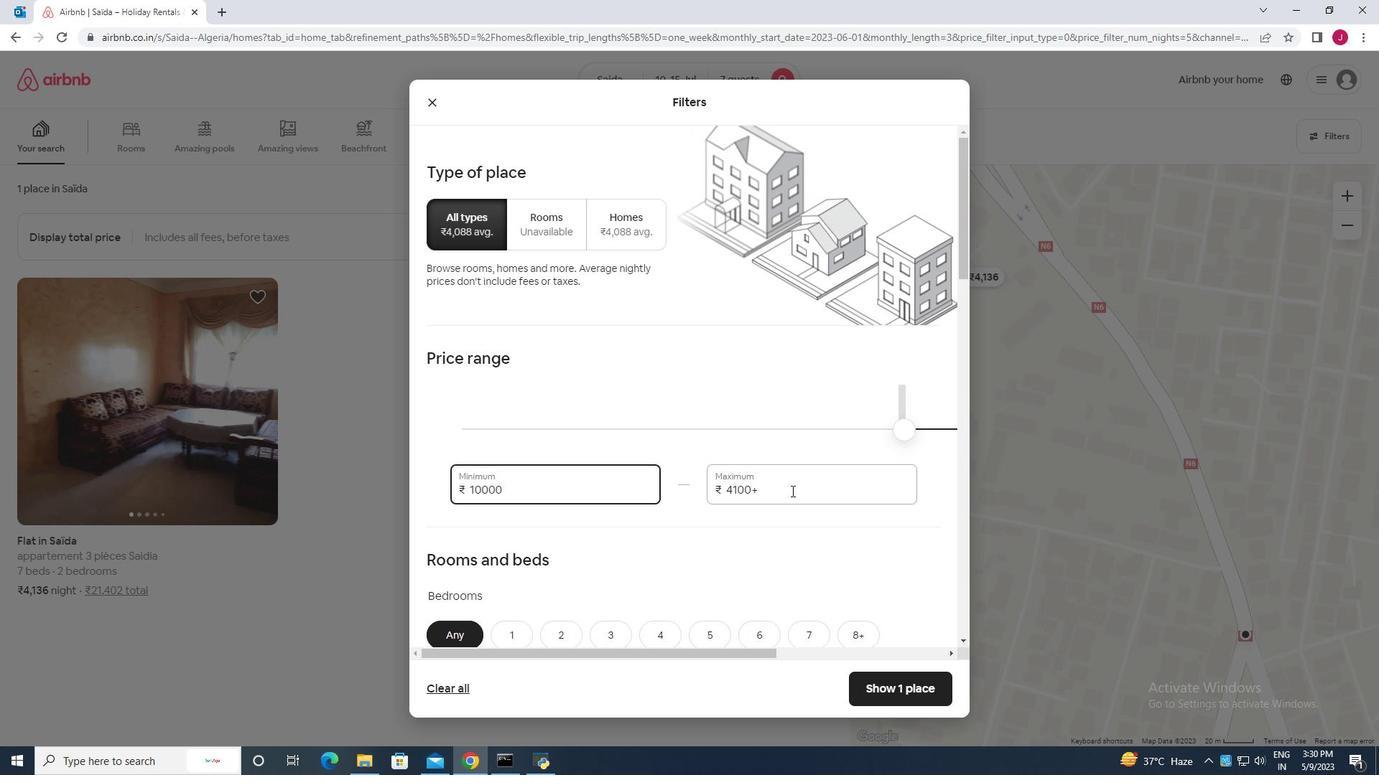 
Action: Mouse moved to (792, 484)
Screenshot: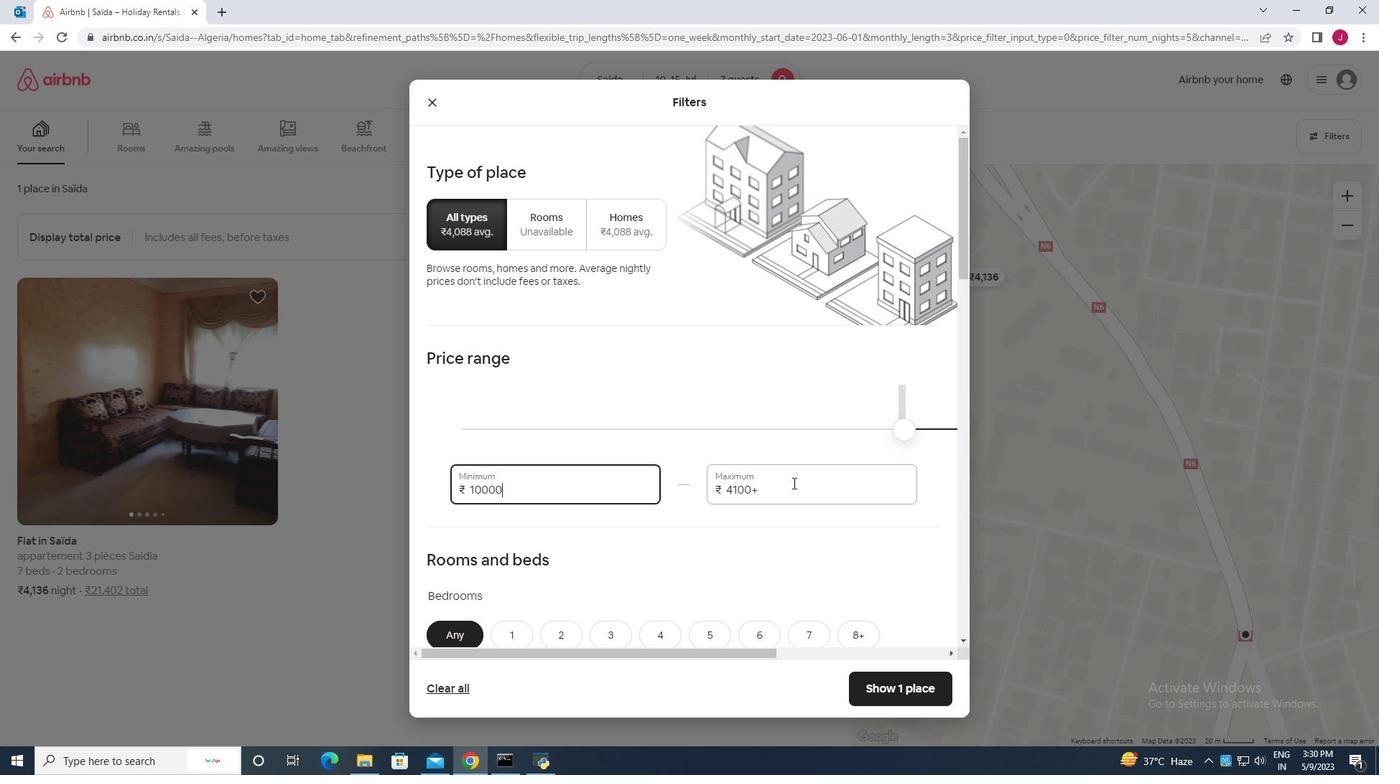 
Action: Key pressed <Key.backspace><Key.backspace><Key.backspace><Key.backspace><Key.backspace><Key.backspace><Key.backspace><Key.backspace><Key.backspace><Key.backspace><Key.backspace><Key.backspace>15000
Screenshot: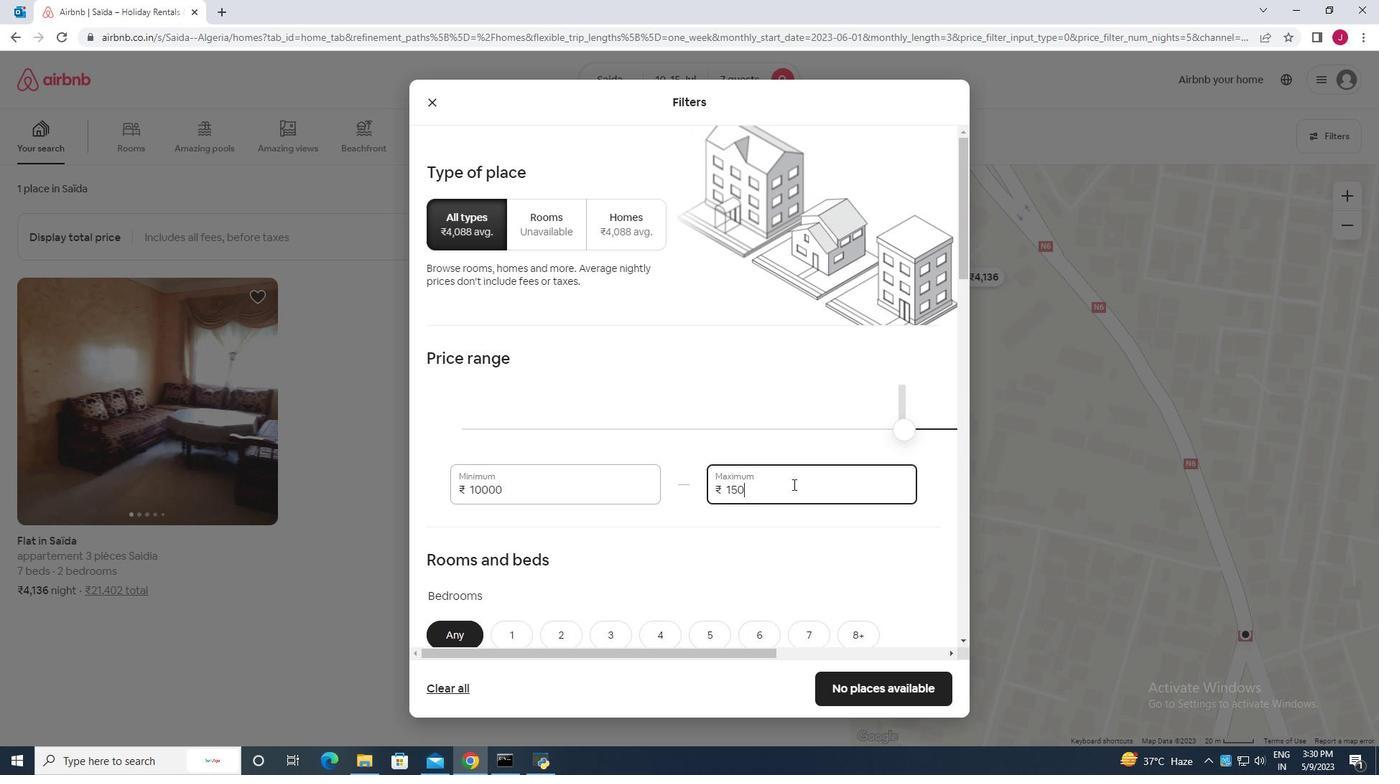 
Action: Mouse moved to (726, 501)
Screenshot: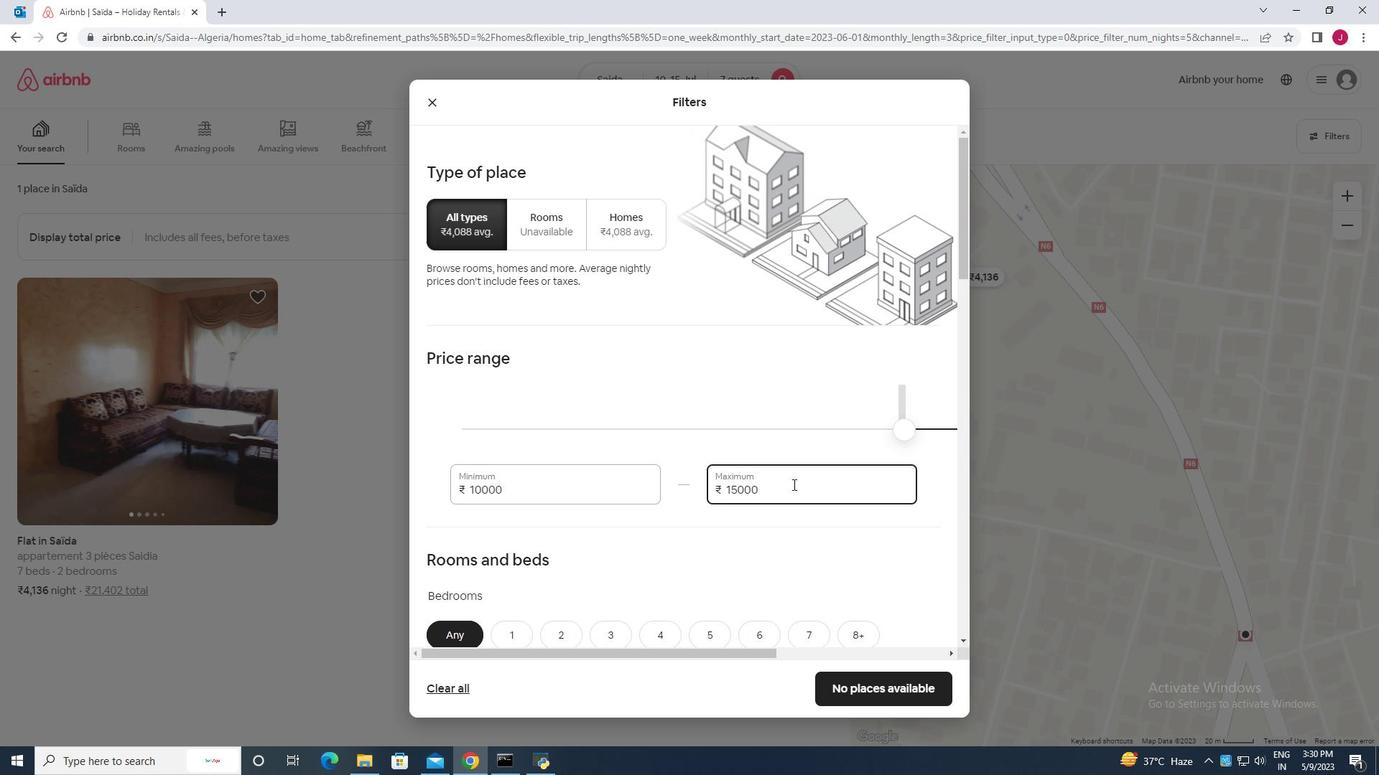 
Action: Mouse scrolled (726, 500) with delta (0, 0)
Screenshot: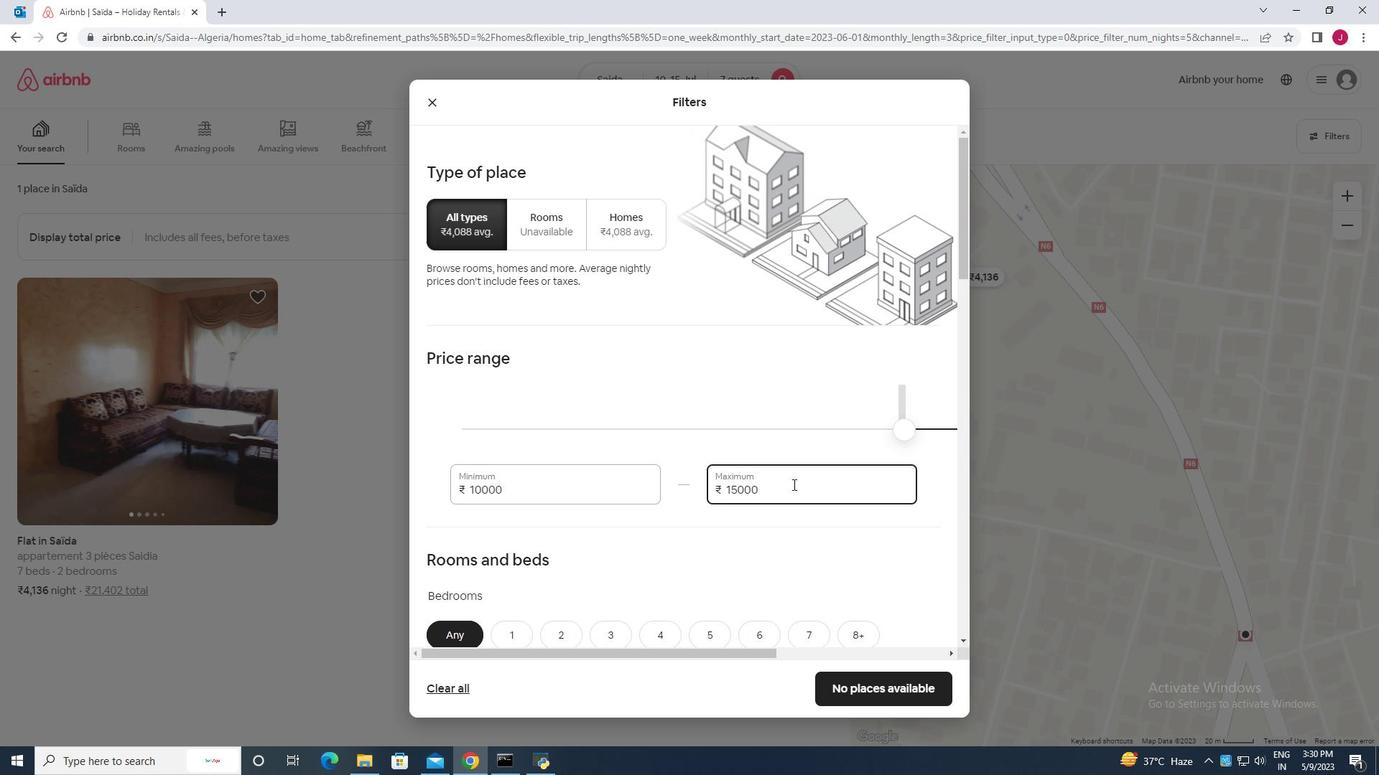 
Action: Mouse moved to (698, 508)
Screenshot: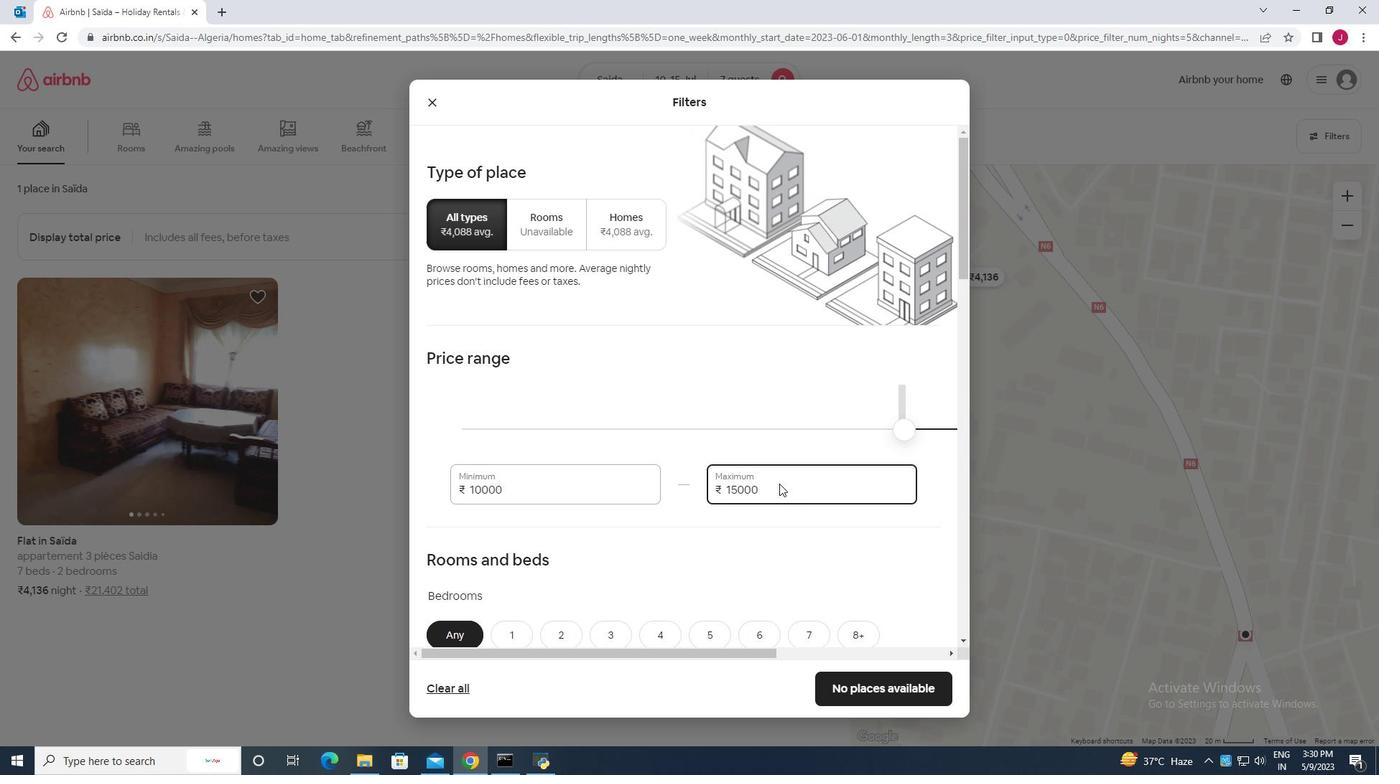 
Action: Mouse scrolled (698, 507) with delta (0, 0)
Screenshot: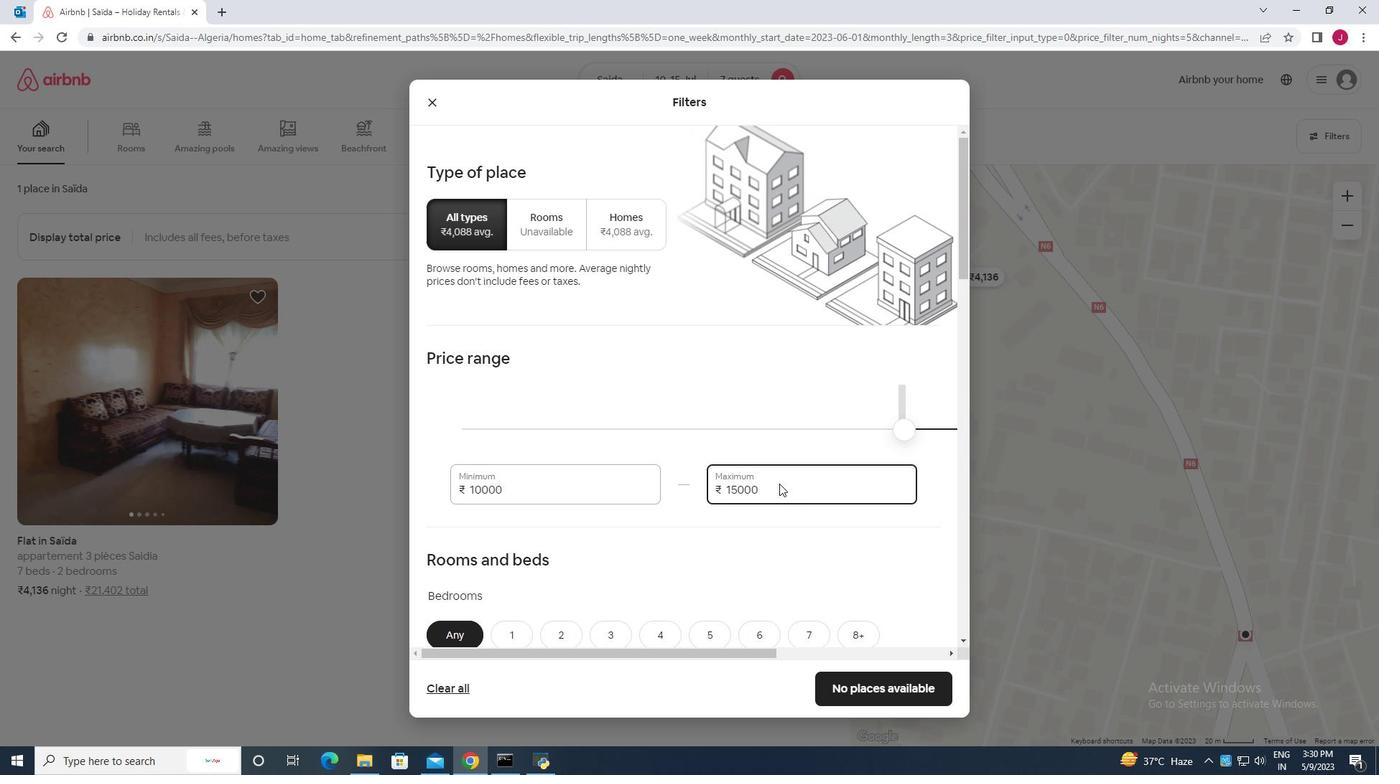 
Action: Mouse moved to (608, 449)
Screenshot: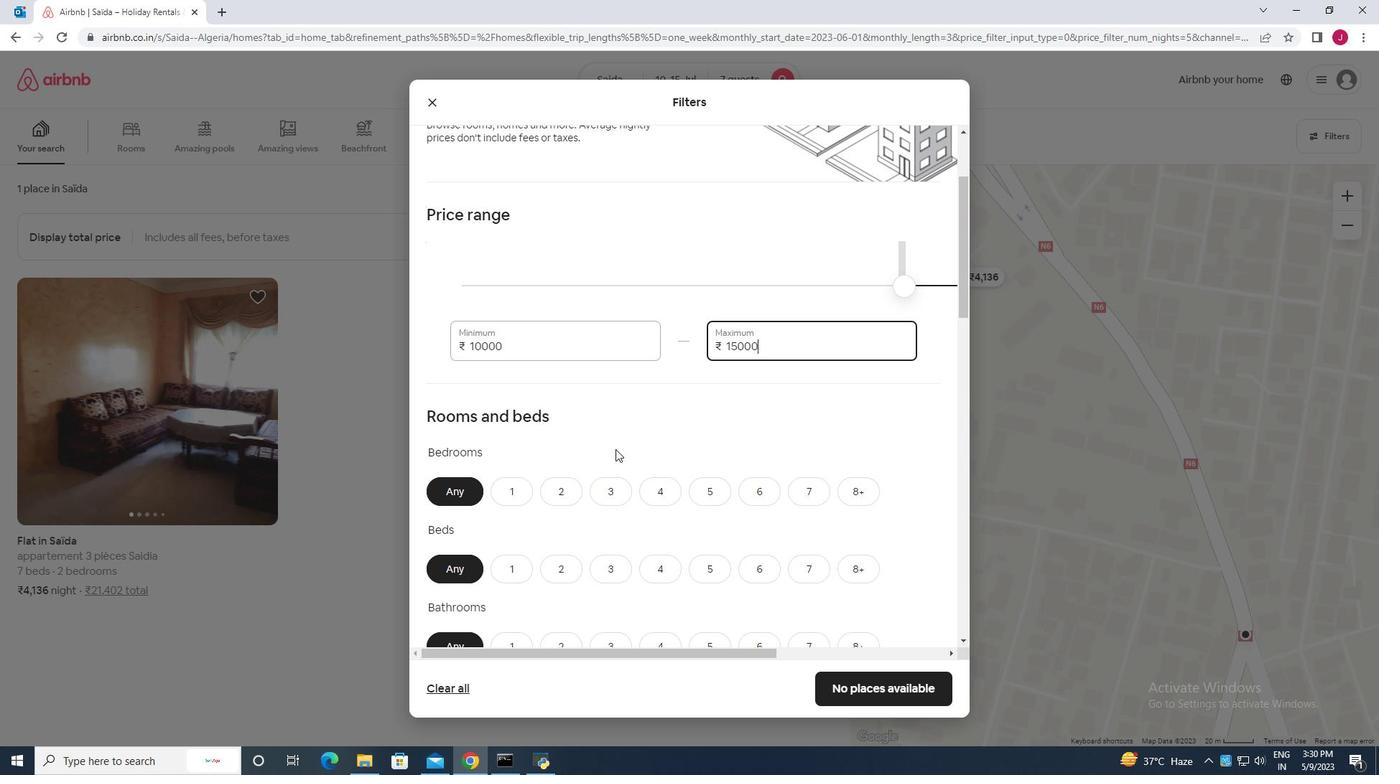 
Action: Mouse scrolled (608, 448) with delta (0, 0)
Screenshot: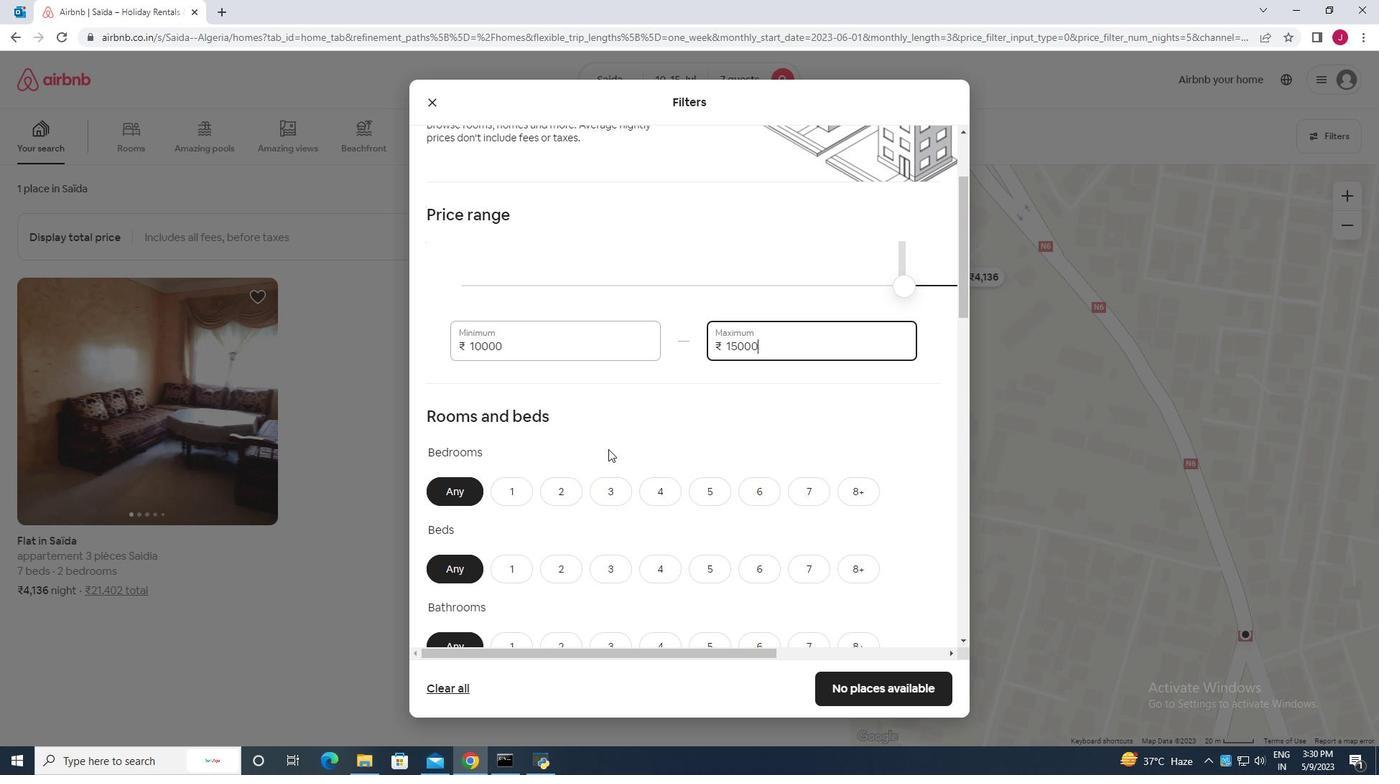 
Action: Mouse moved to (658, 419)
Screenshot: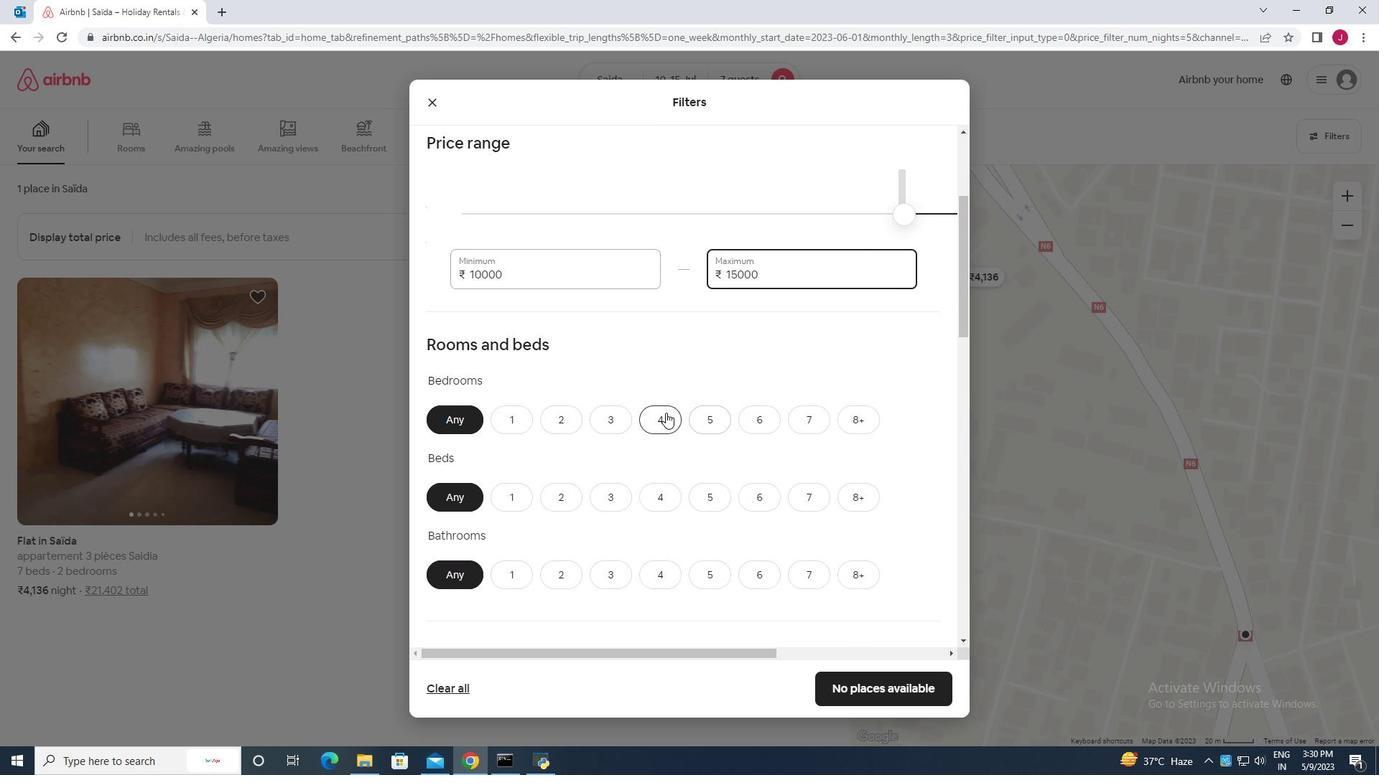 
Action: Mouse pressed left at (658, 419)
Screenshot: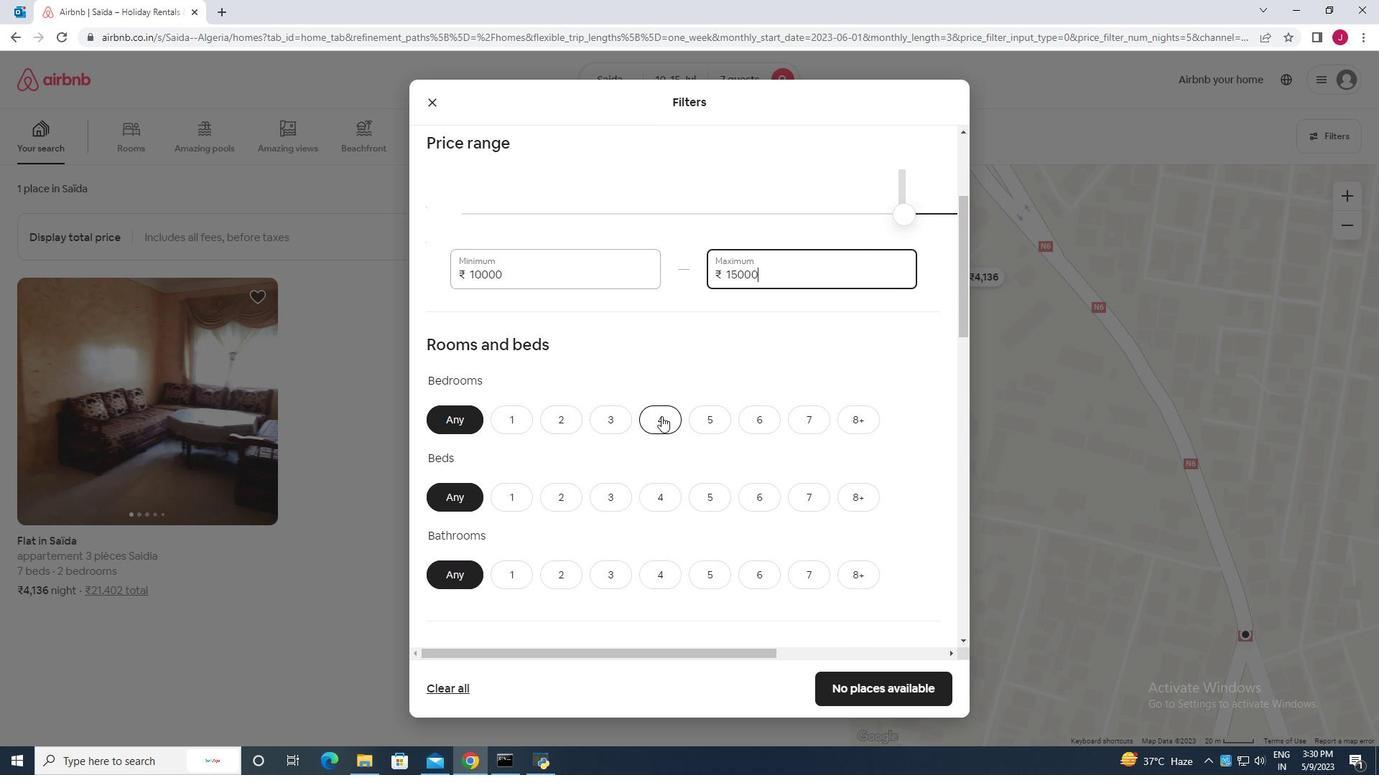 
Action: Mouse moved to (808, 492)
Screenshot: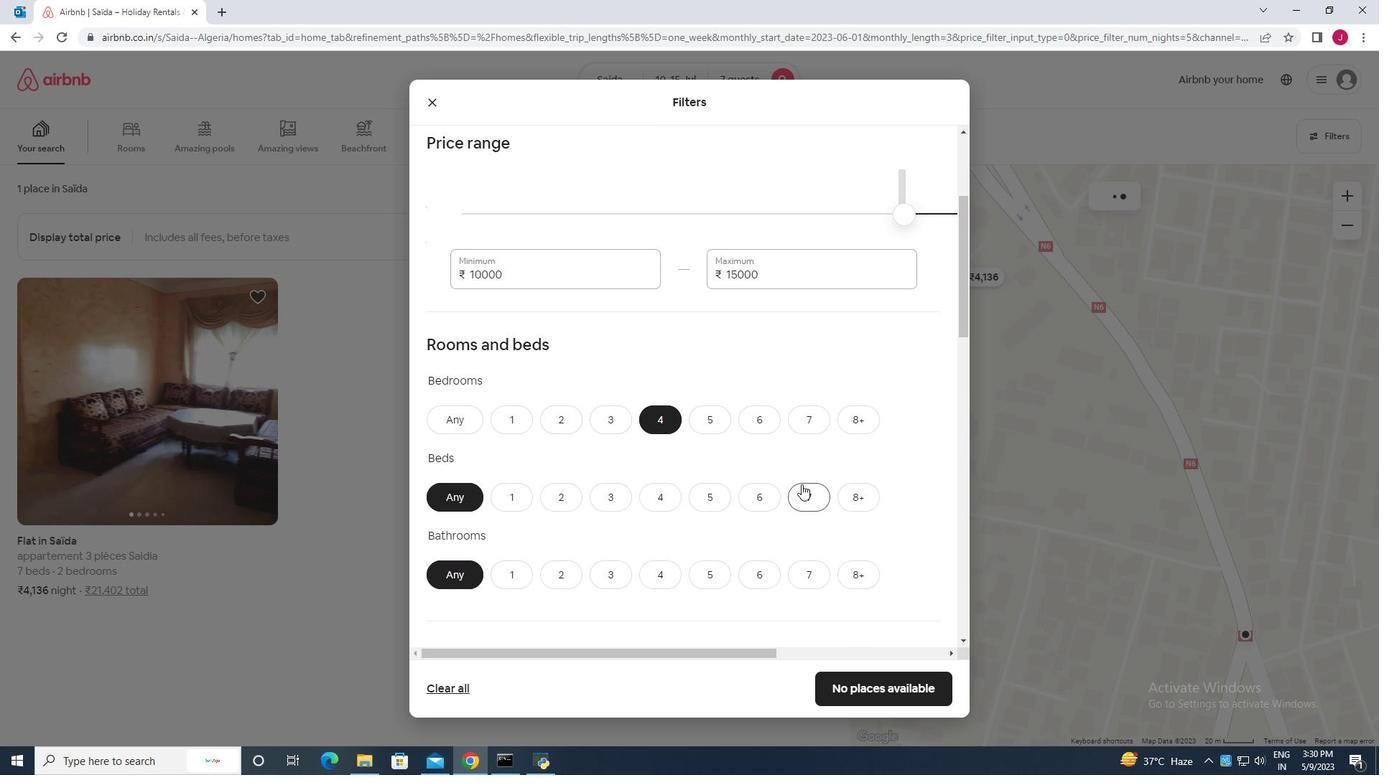 
Action: Mouse pressed left at (808, 492)
Screenshot: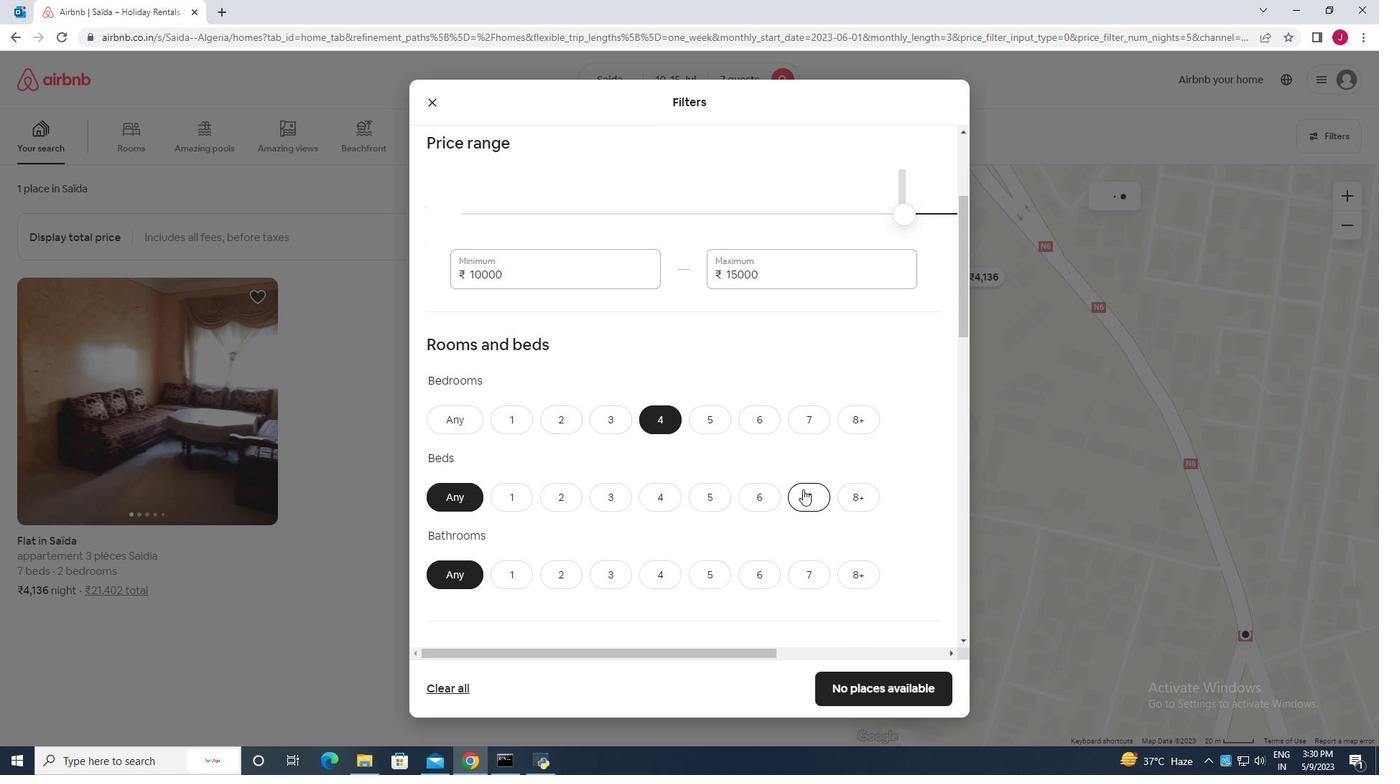 
Action: Mouse moved to (656, 580)
Screenshot: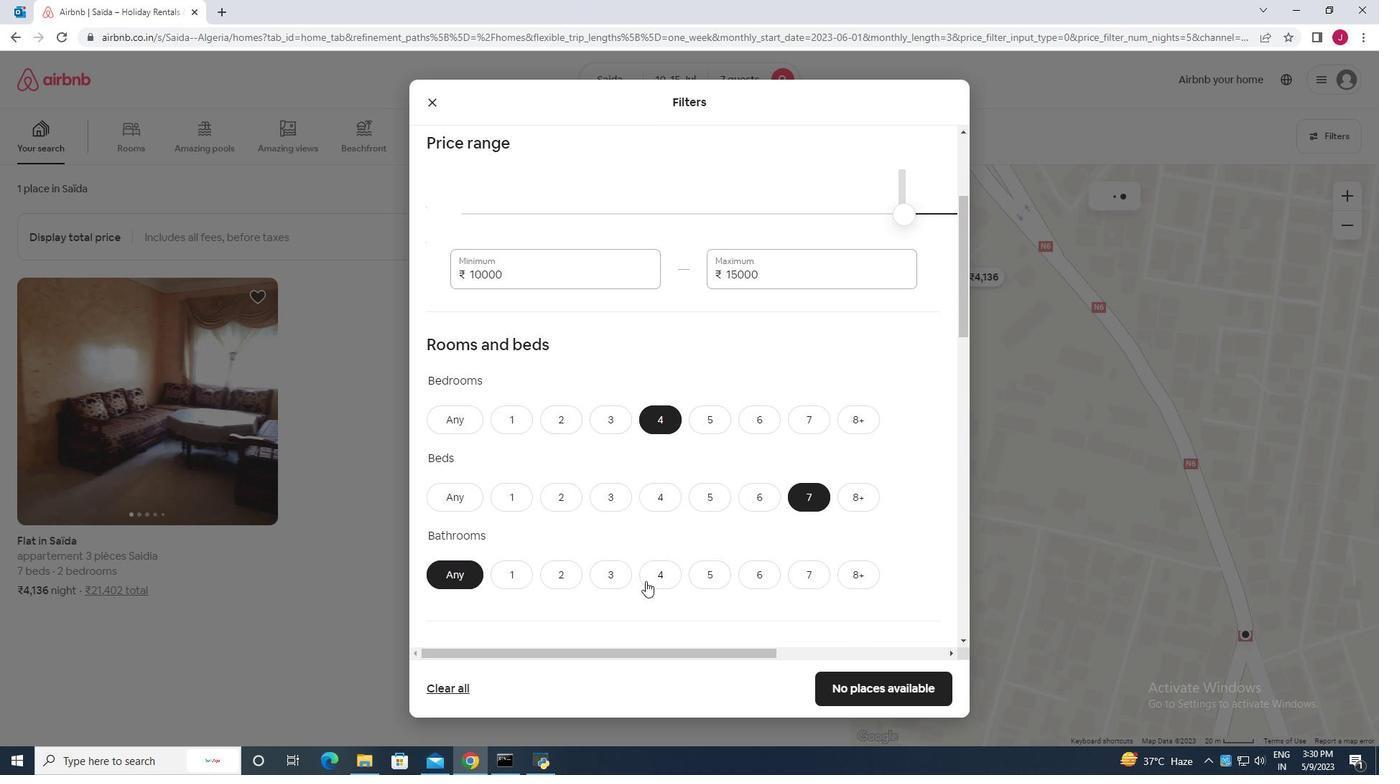 
Action: Mouse pressed left at (656, 580)
Screenshot: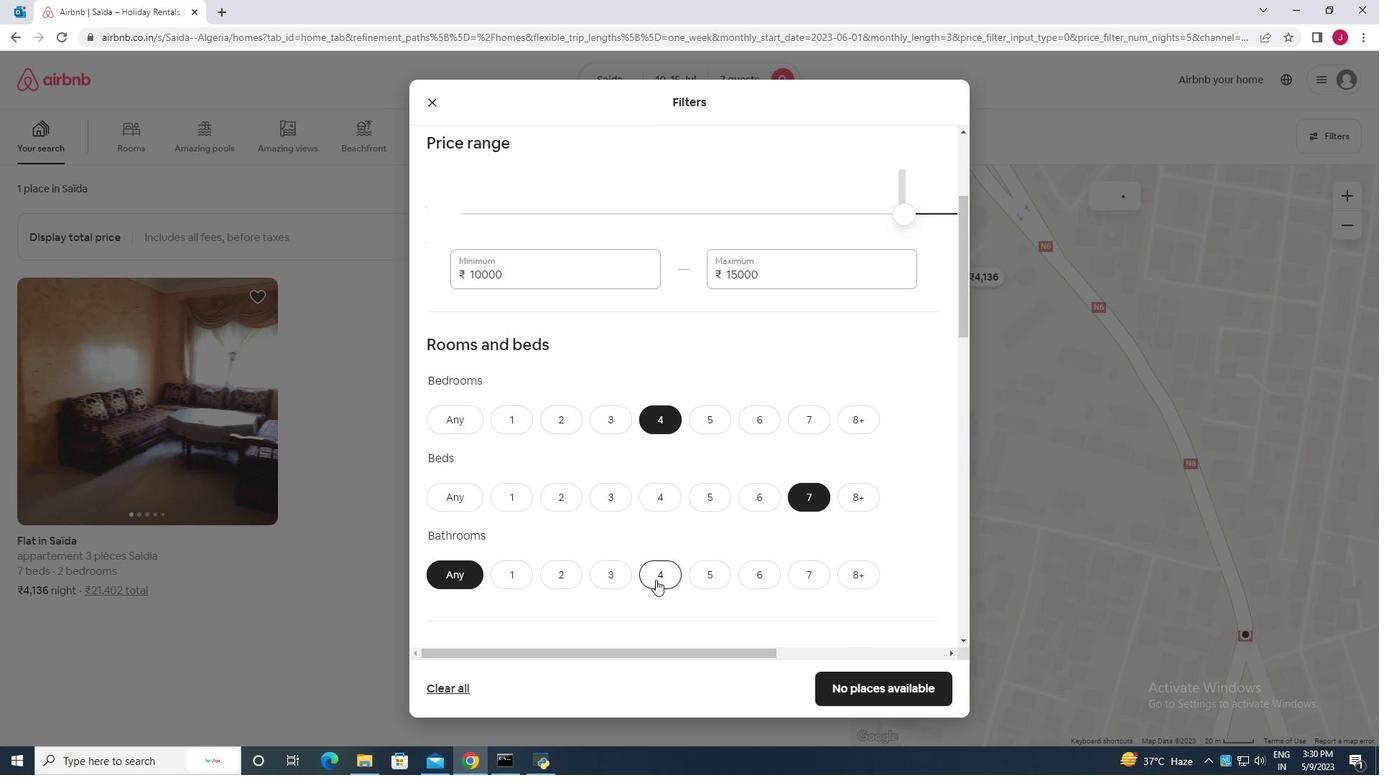 
Action: Mouse moved to (591, 516)
Screenshot: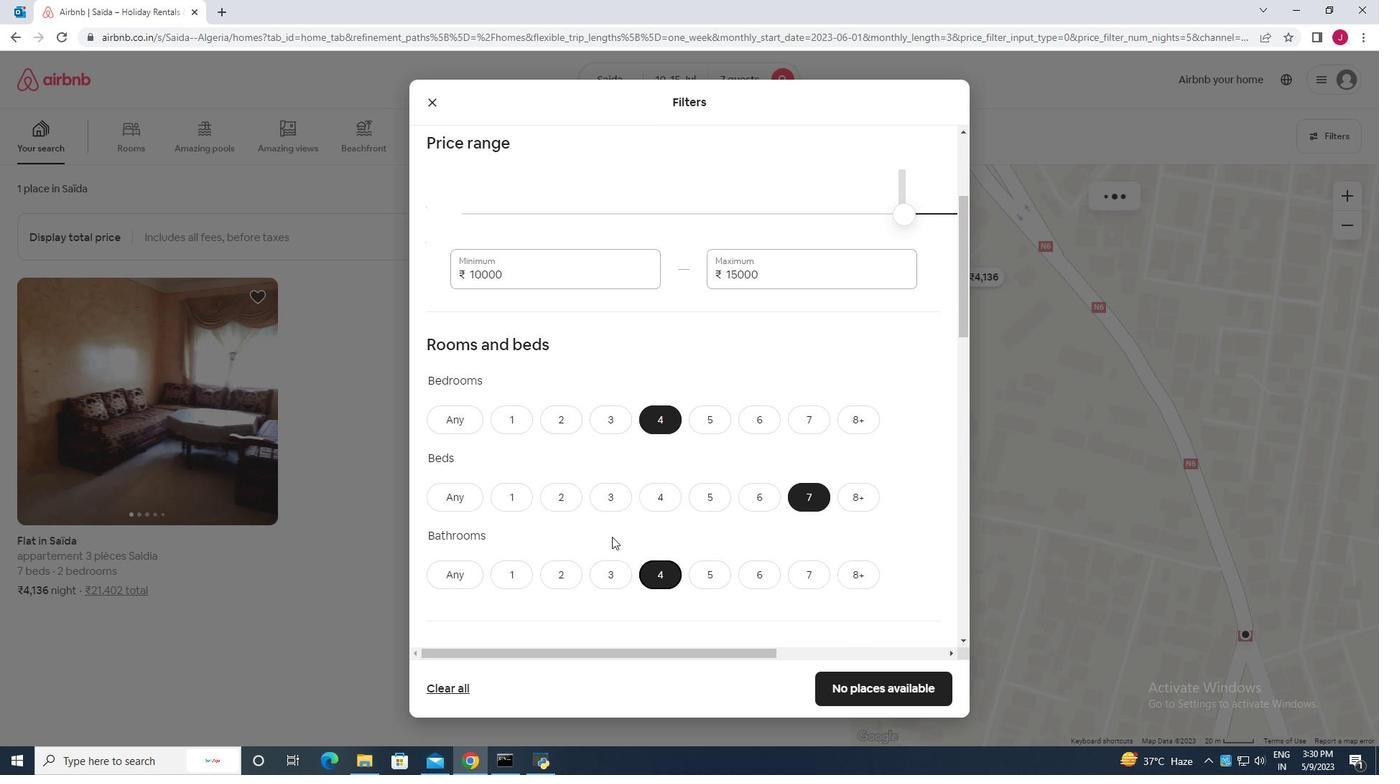 
Action: Mouse scrolled (591, 515) with delta (0, 0)
Screenshot: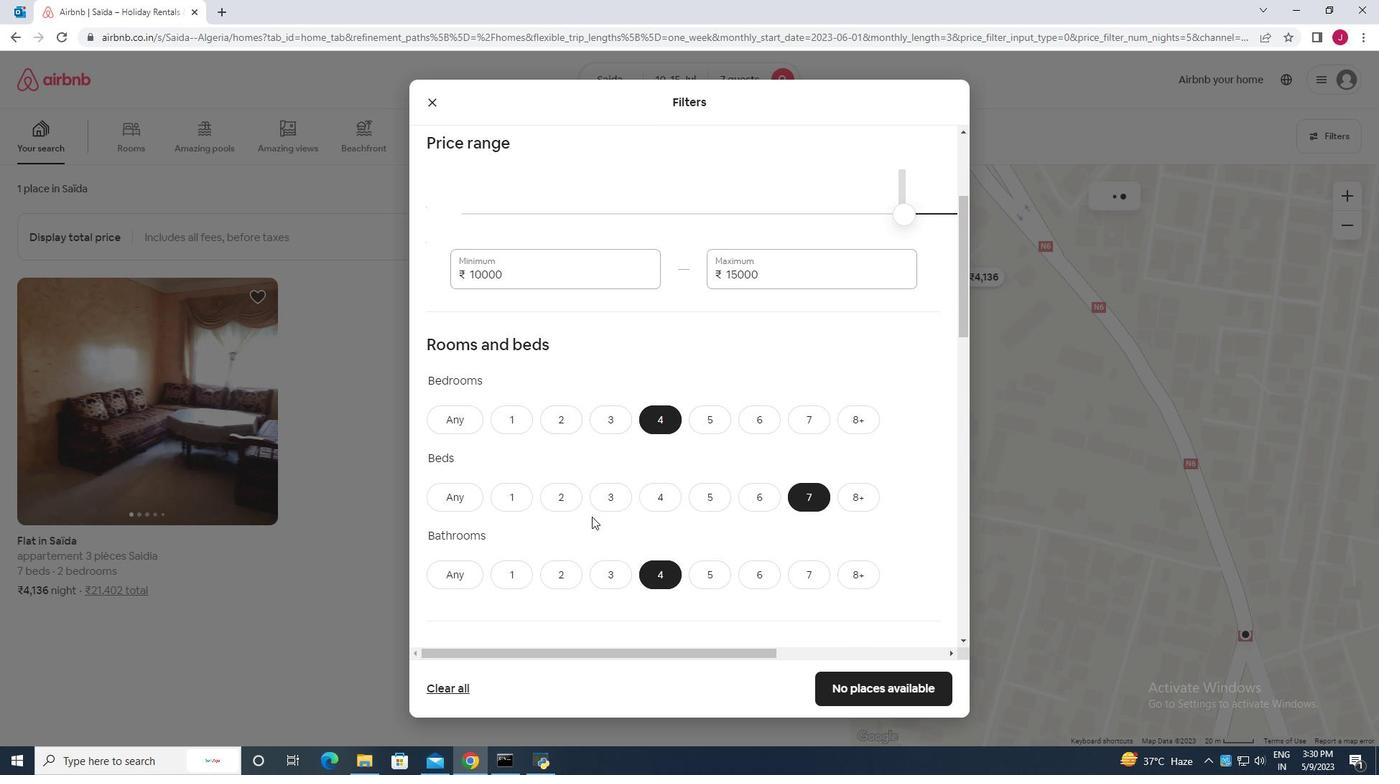 
Action: Mouse scrolled (591, 515) with delta (0, 0)
Screenshot: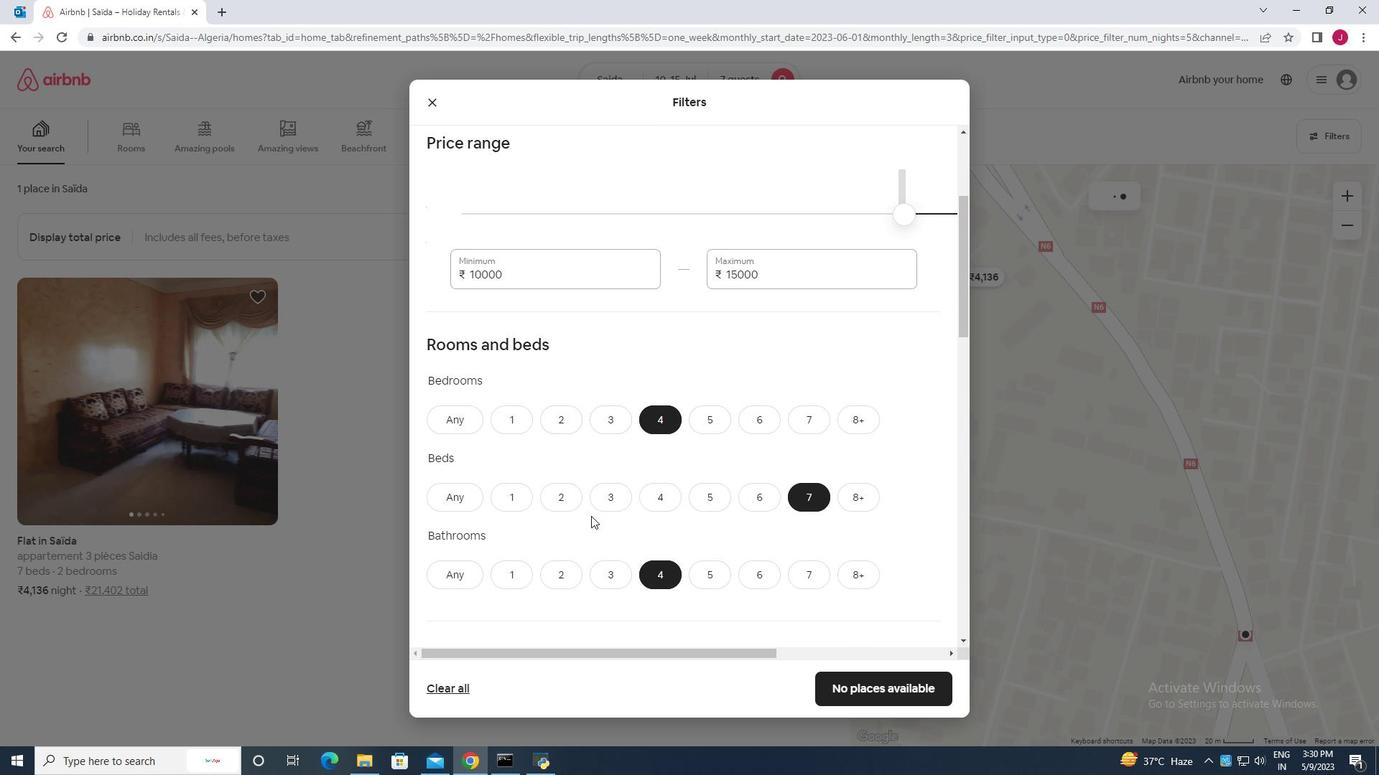 
Action: Mouse scrolled (591, 515) with delta (0, 0)
Screenshot: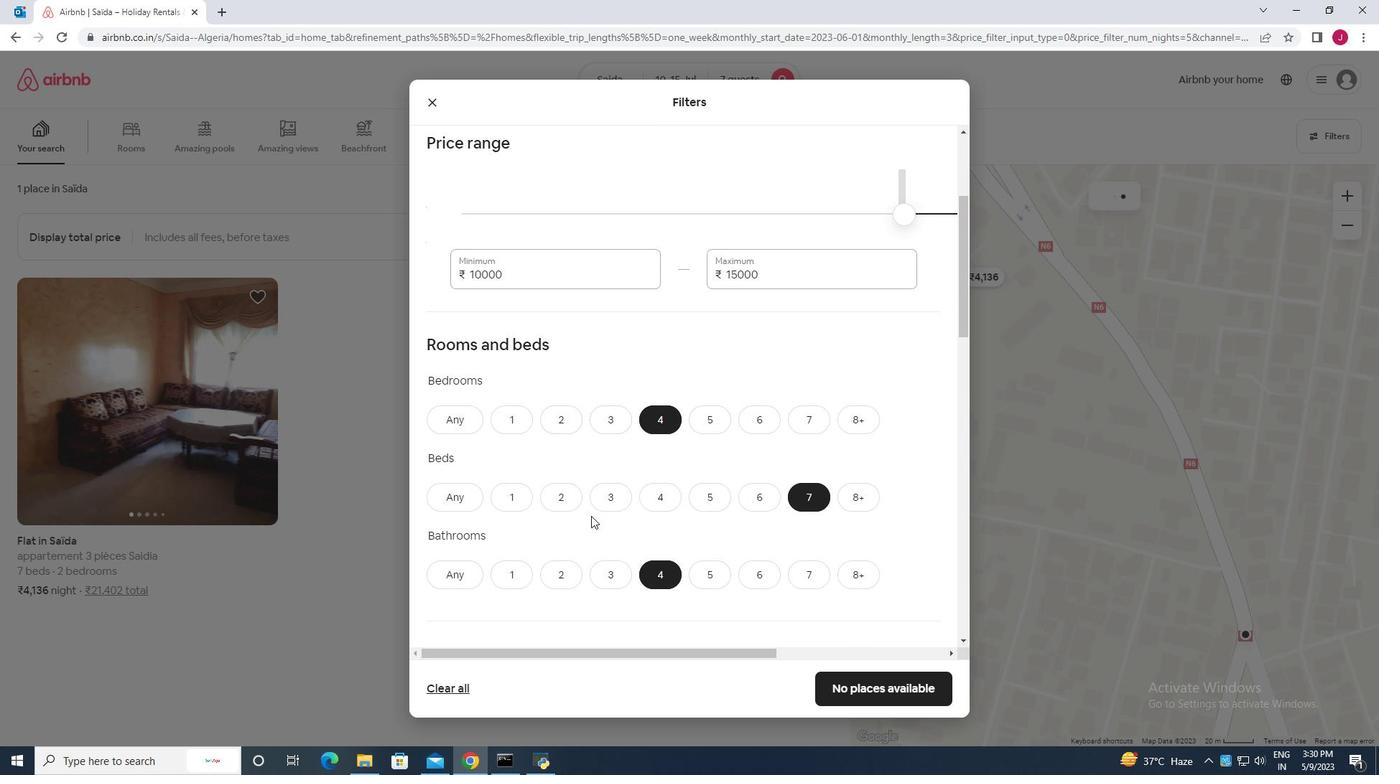 
Action: Mouse scrolled (591, 515) with delta (0, 0)
Screenshot: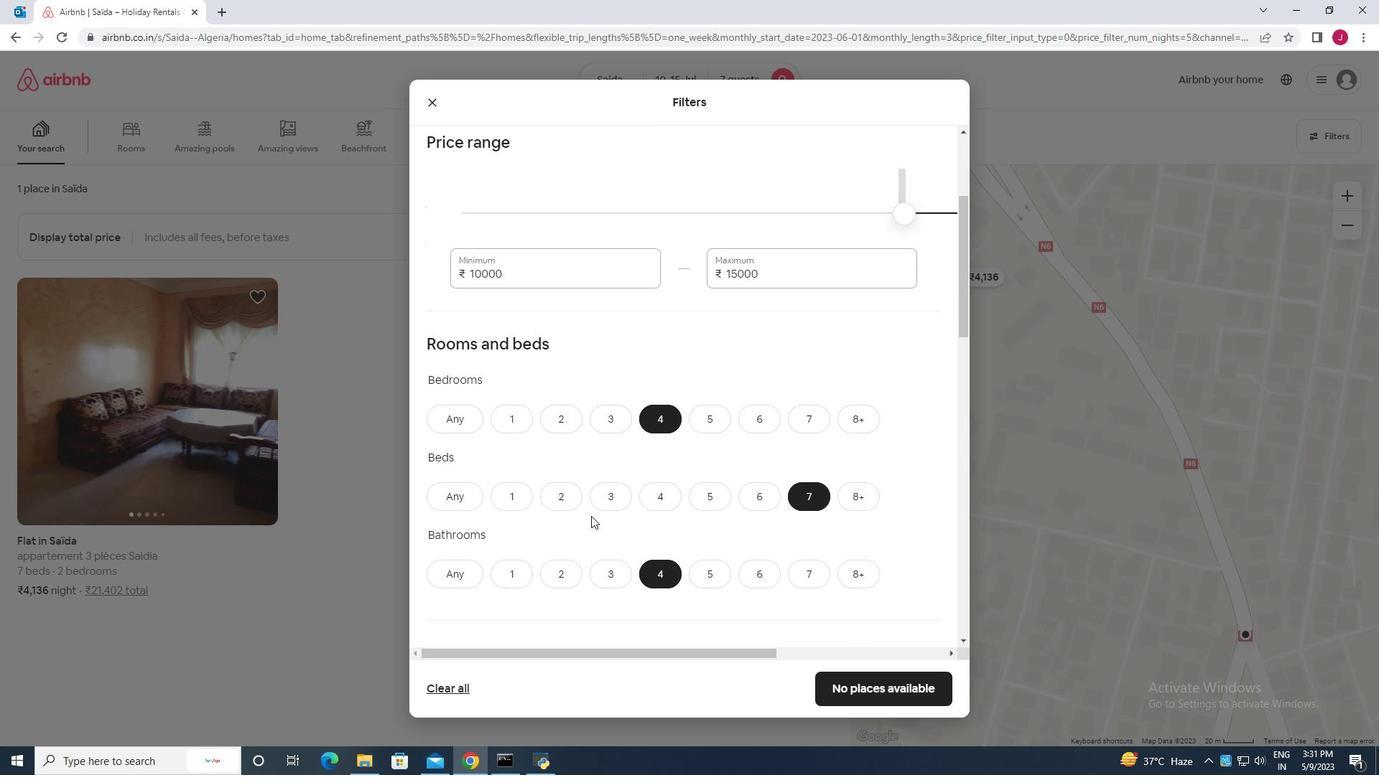 
Action: Mouse scrolled (591, 515) with delta (0, 0)
Screenshot: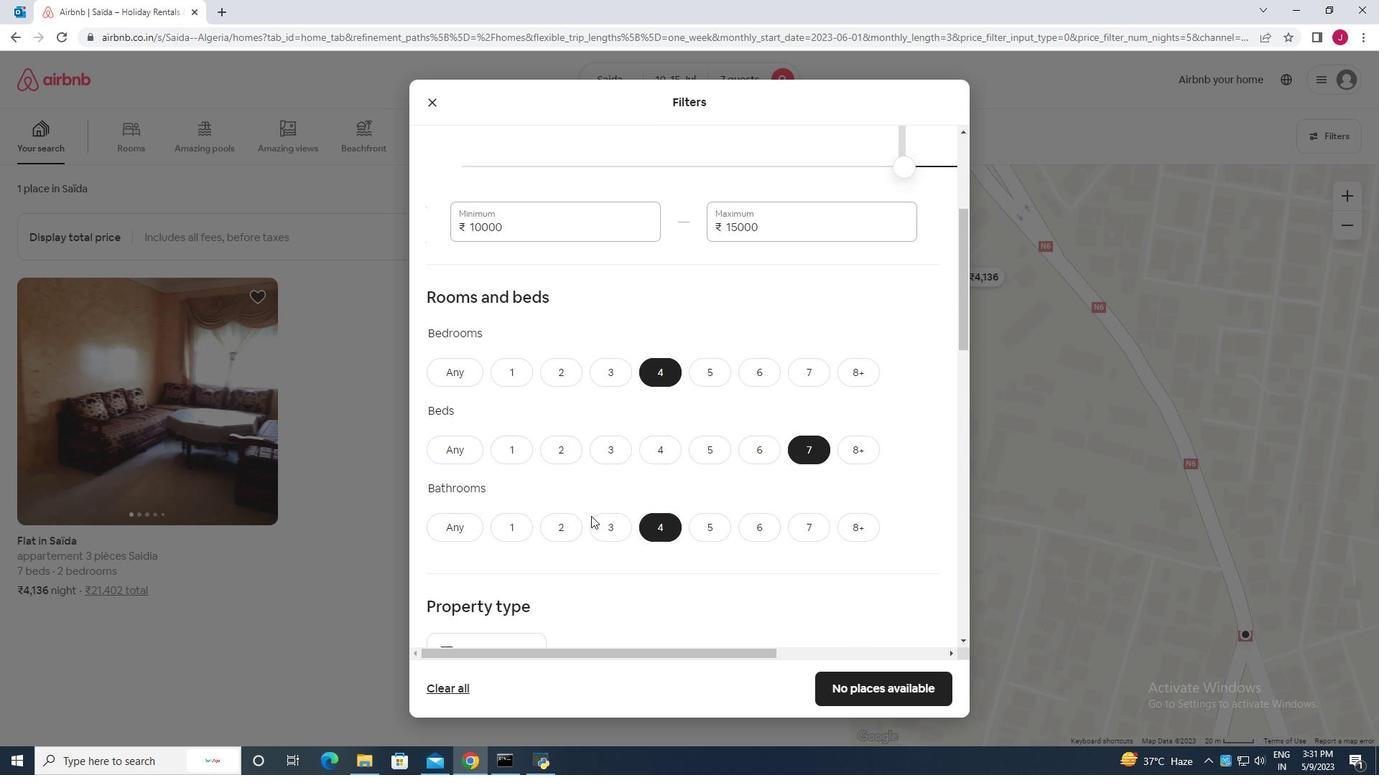 
Action: Mouse scrolled (591, 515) with delta (0, 0)
Screenshot: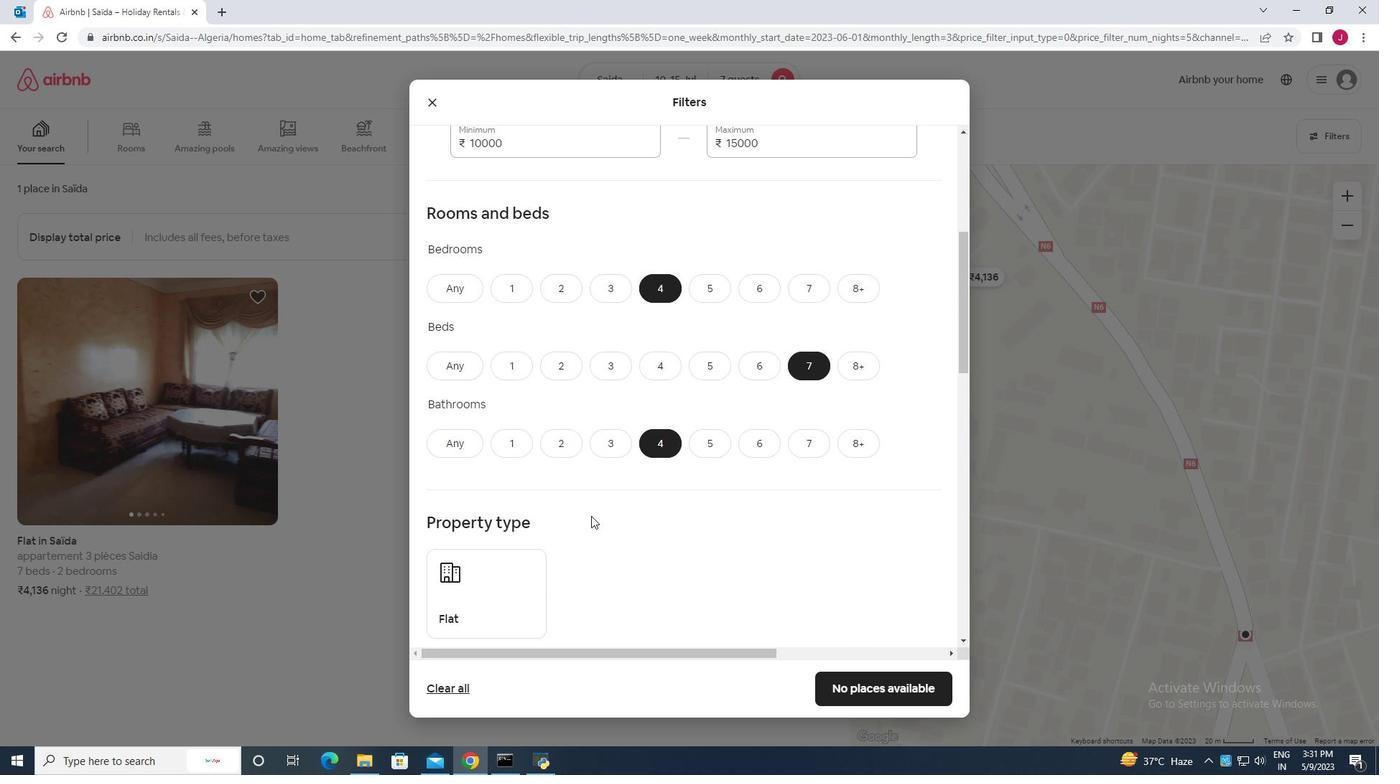 
Action: Mouse moved to (594, 499)
Screenshot: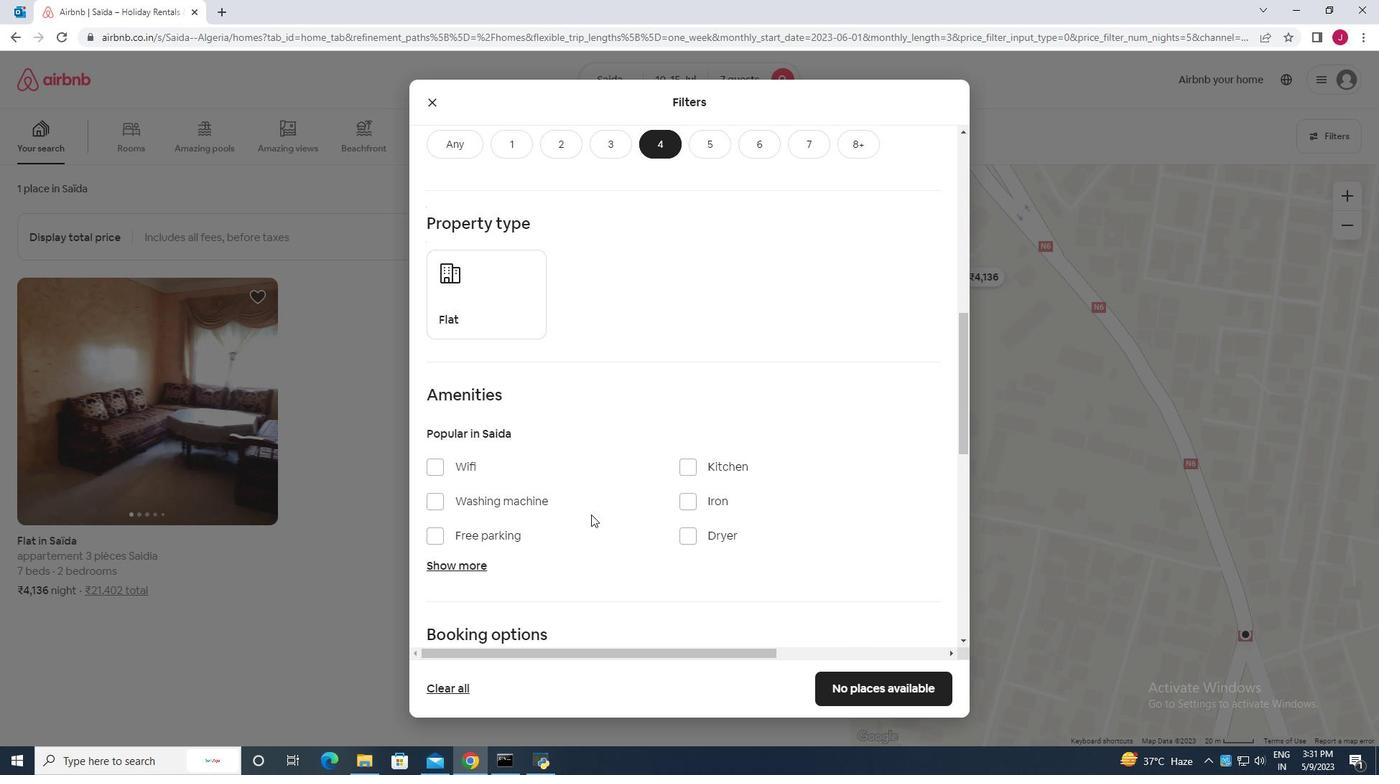 
Action: Mouse scrolled (594, 498) with delta (0, 0)
Screenshot: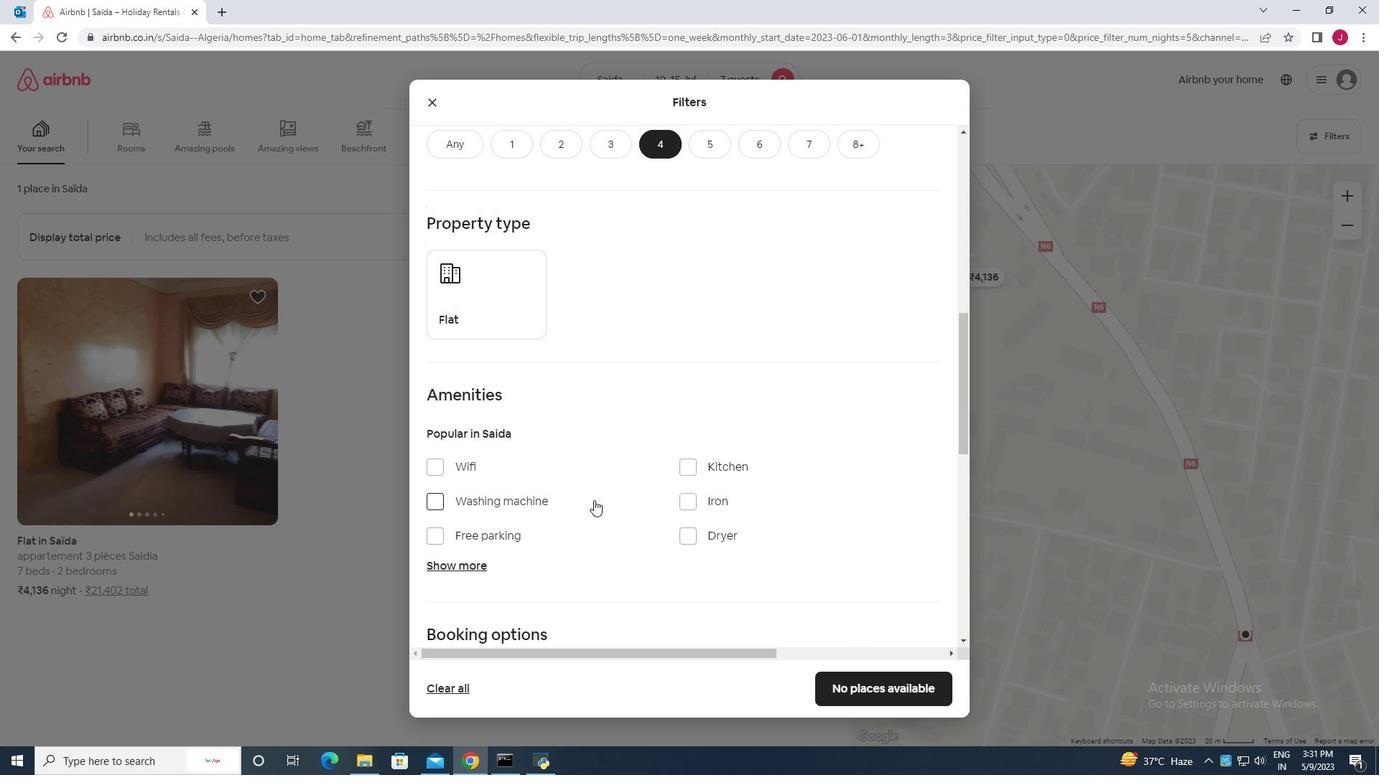 
Action: Mouse moved to (494, 222)
Screenshot: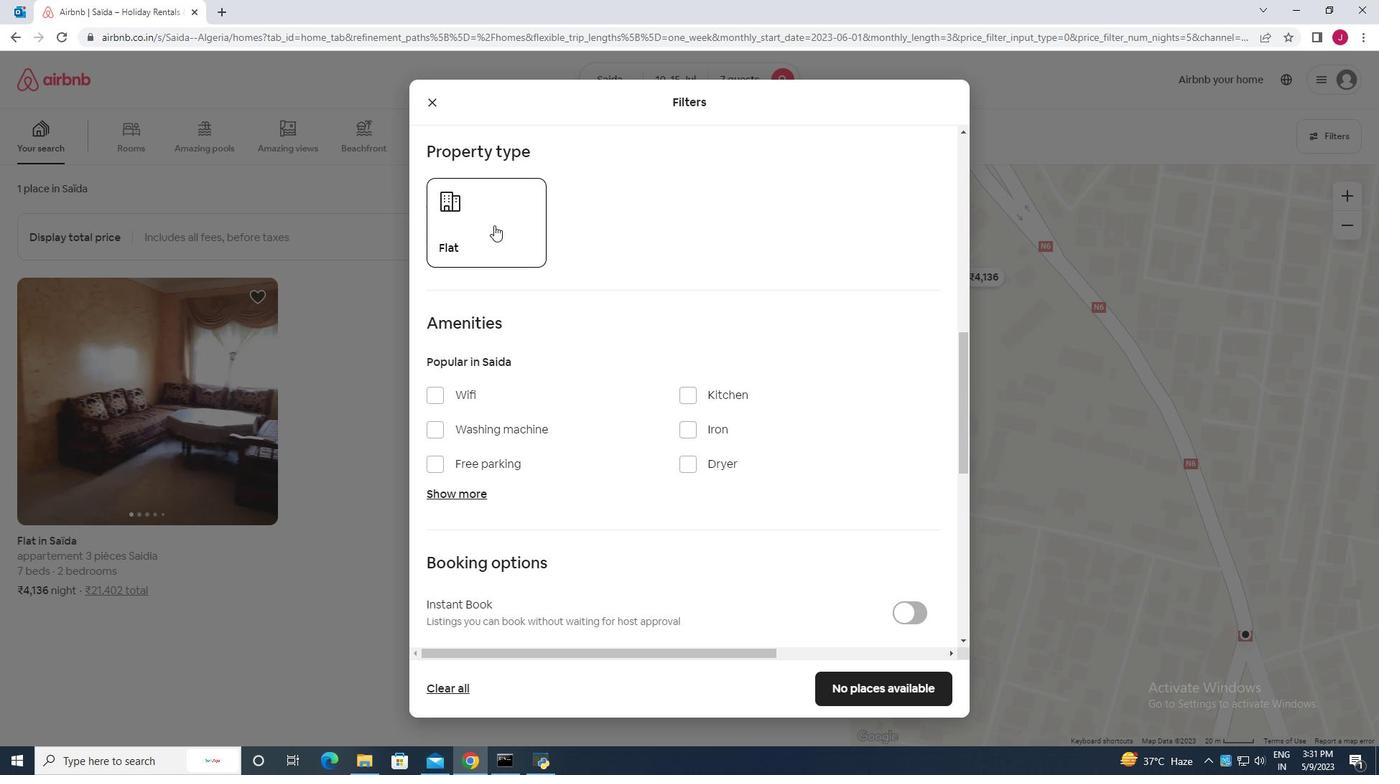
Action: Mouse pressed left at (494, 222)
Screenshot: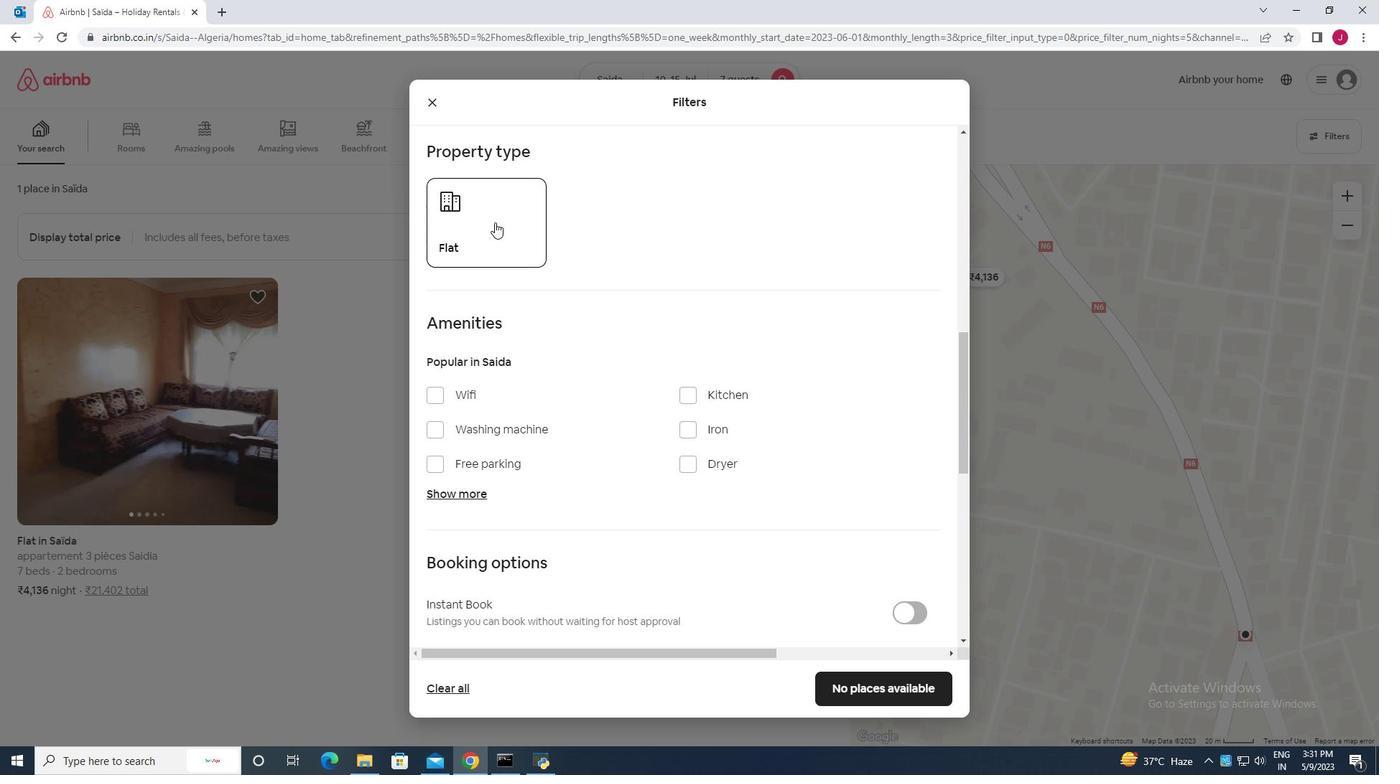 
Action: Mouse moved to (527, 311)
Screenshot: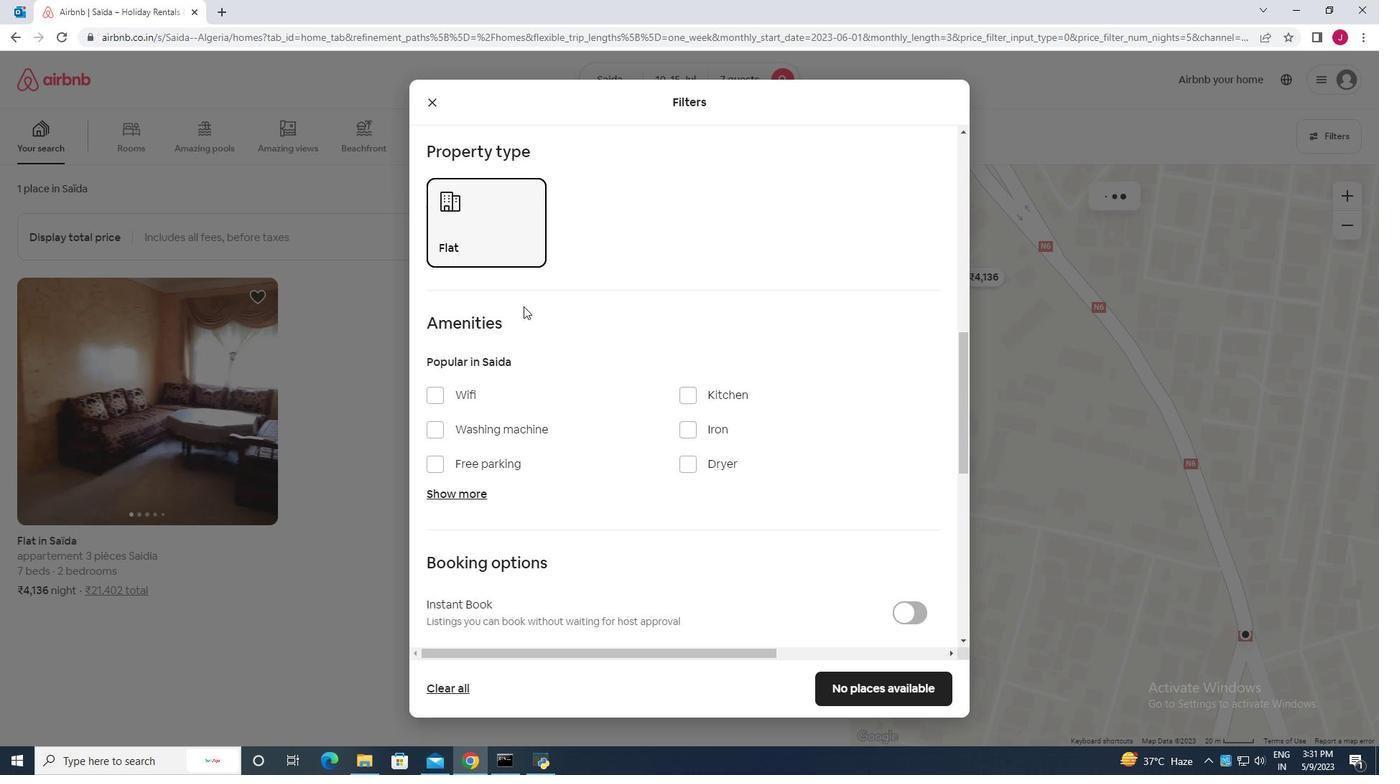 
Action: Mouse scrolled (527, 311) with delta (0, 0)
Screenshot: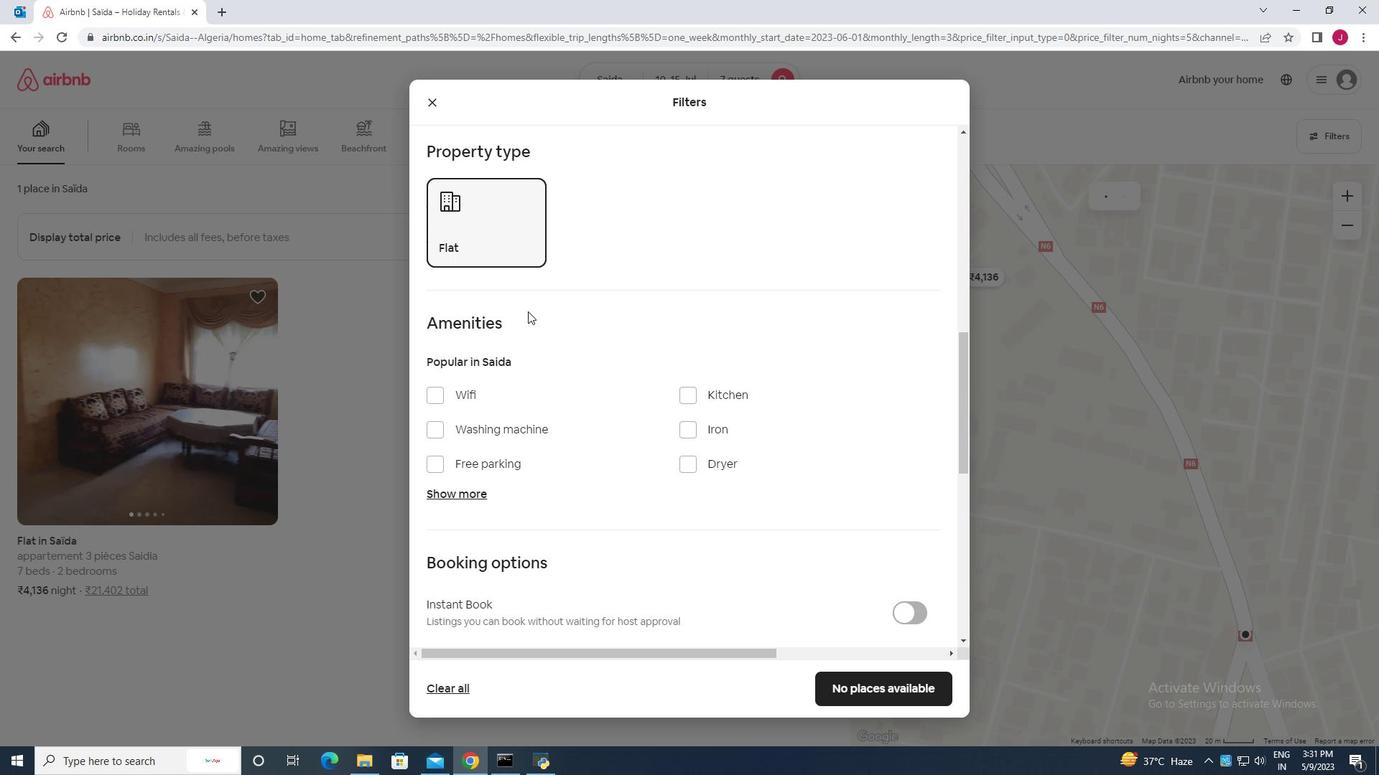 
Action: Mouse moved to (458, 421)
Screenshot: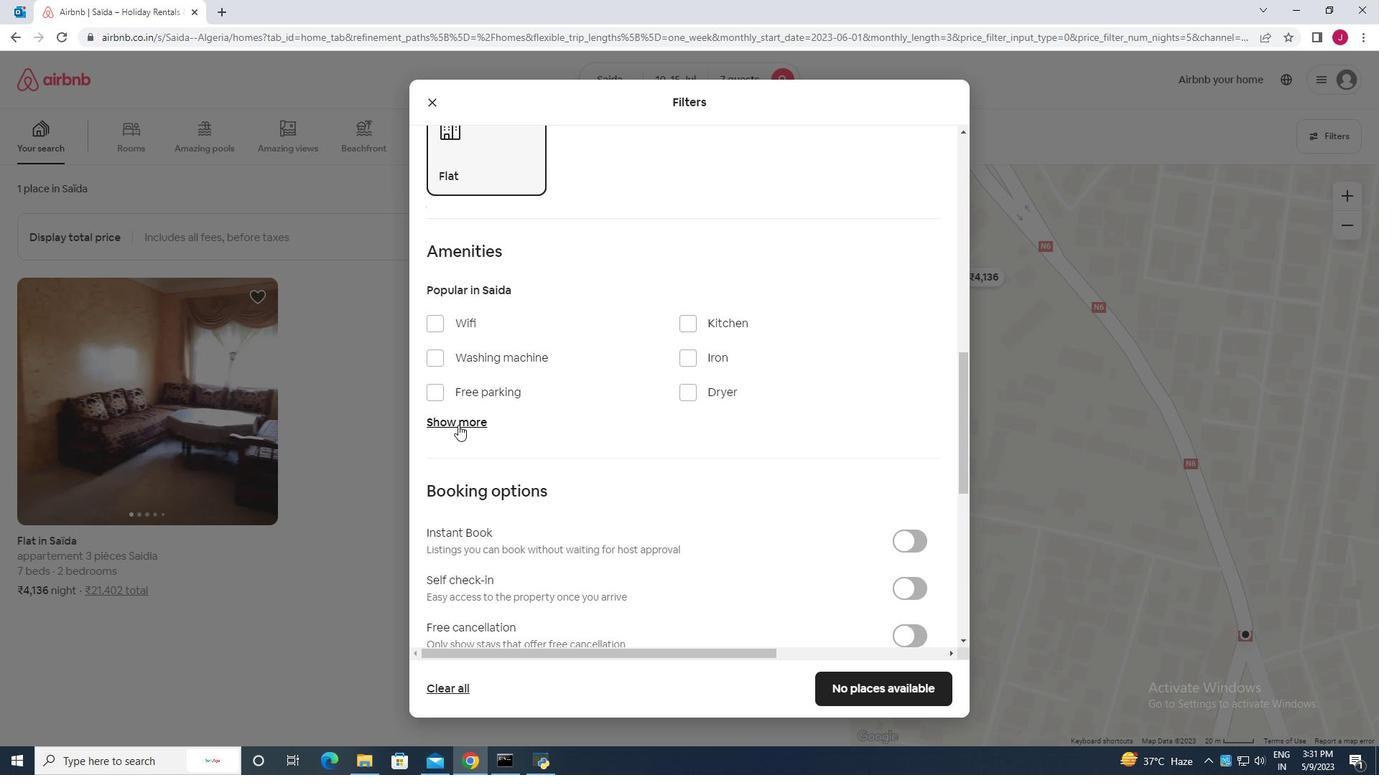 
Action: Mouse pressed left at (458, 421)
Screenshot: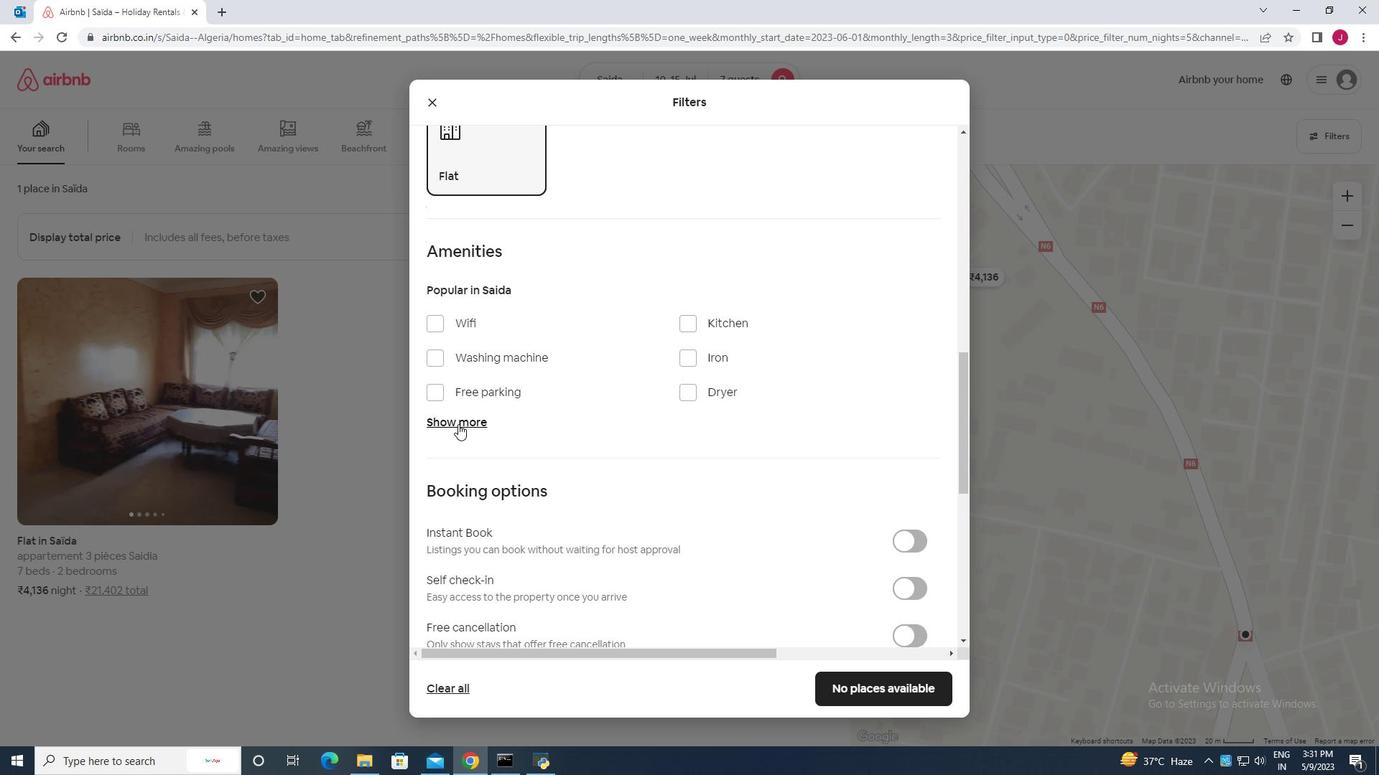 
Action: Mouse moved to (438, 323)
Screenshot: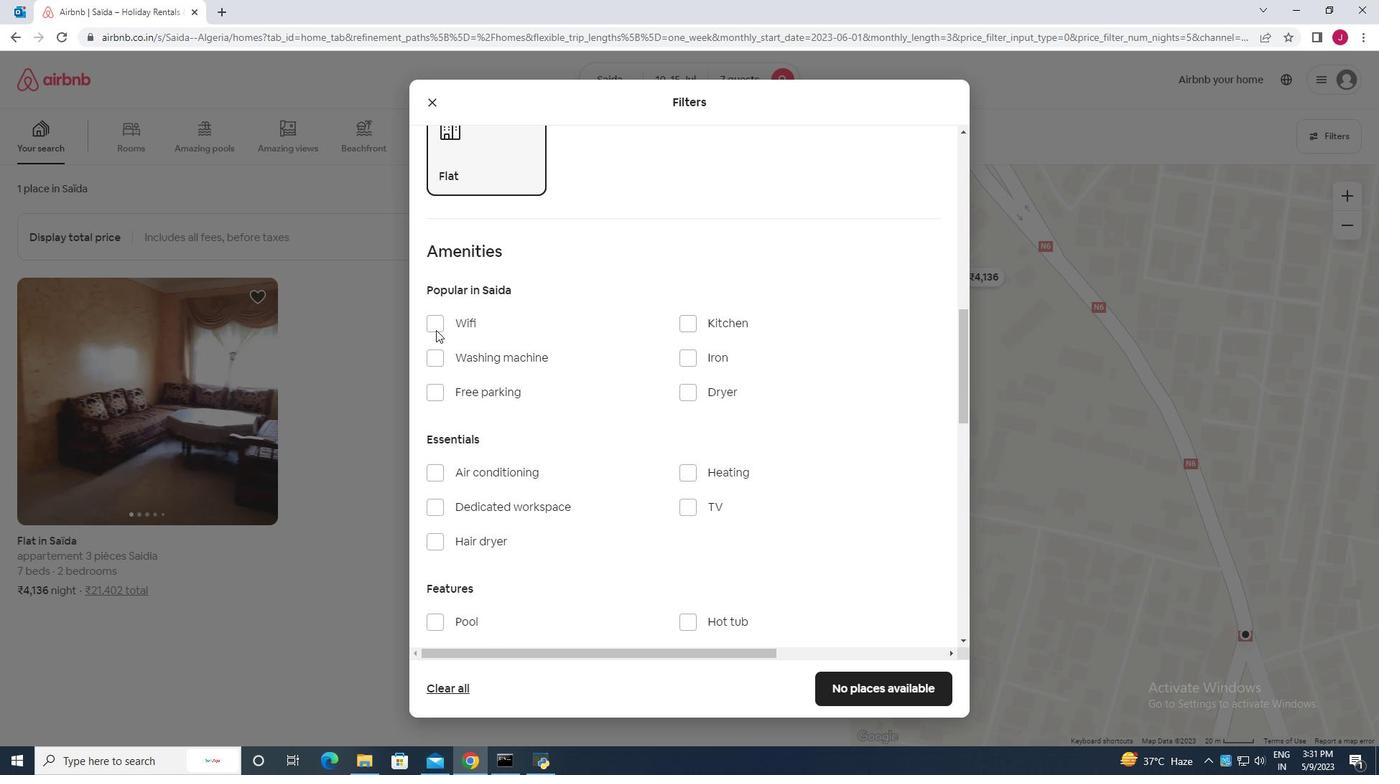 
Action: Mouse pressed left at (438, 323)
Screenshot: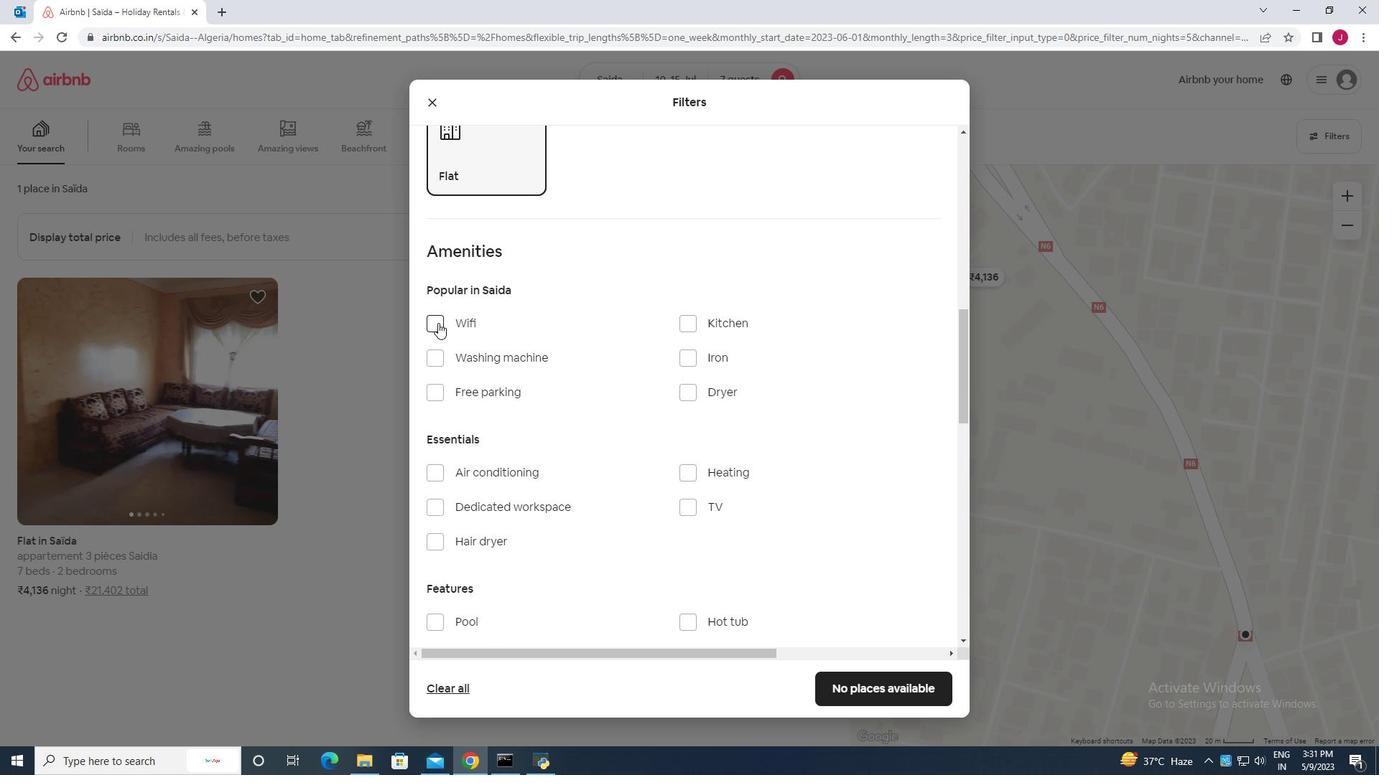 
Action: Mouse moved to (688, 508)
Screenshot: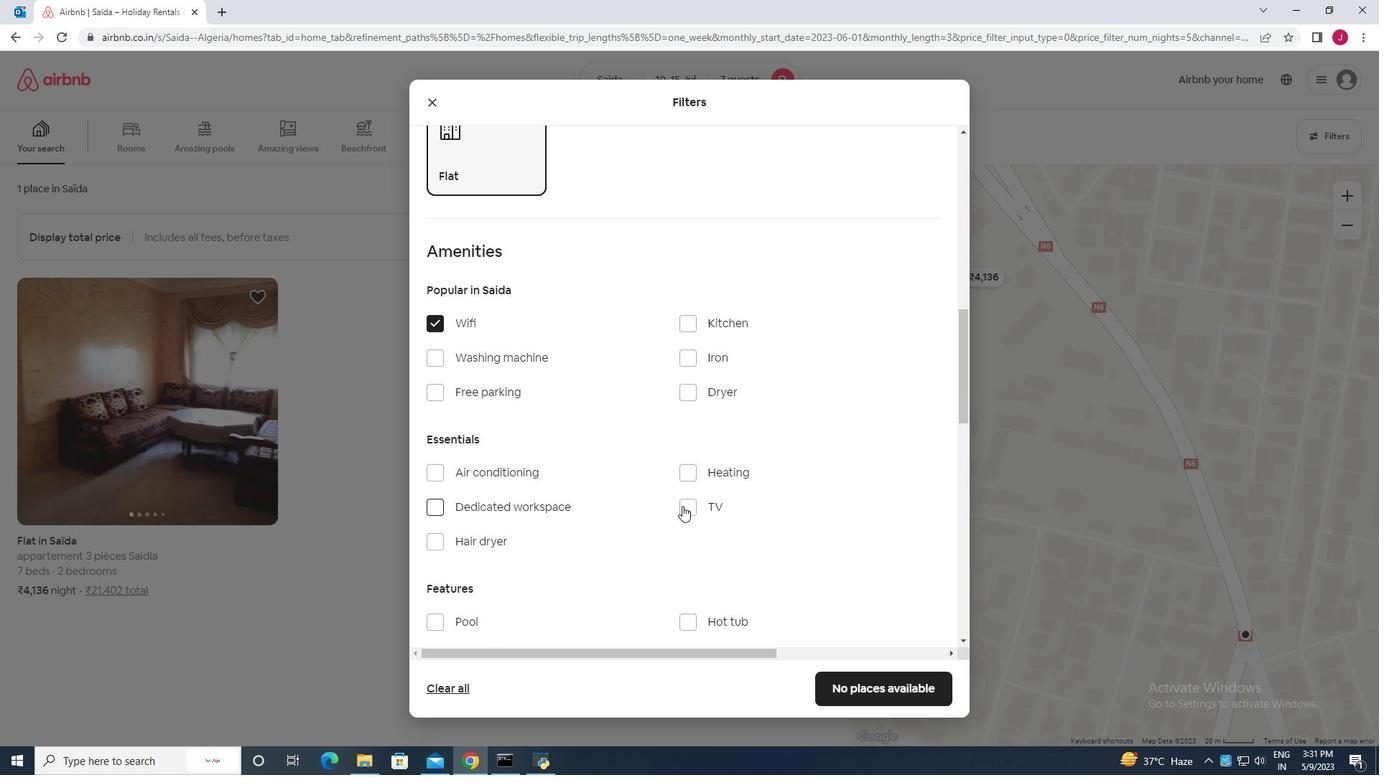 
Action: Mouse pressed left at (688, 508)
Screenshot: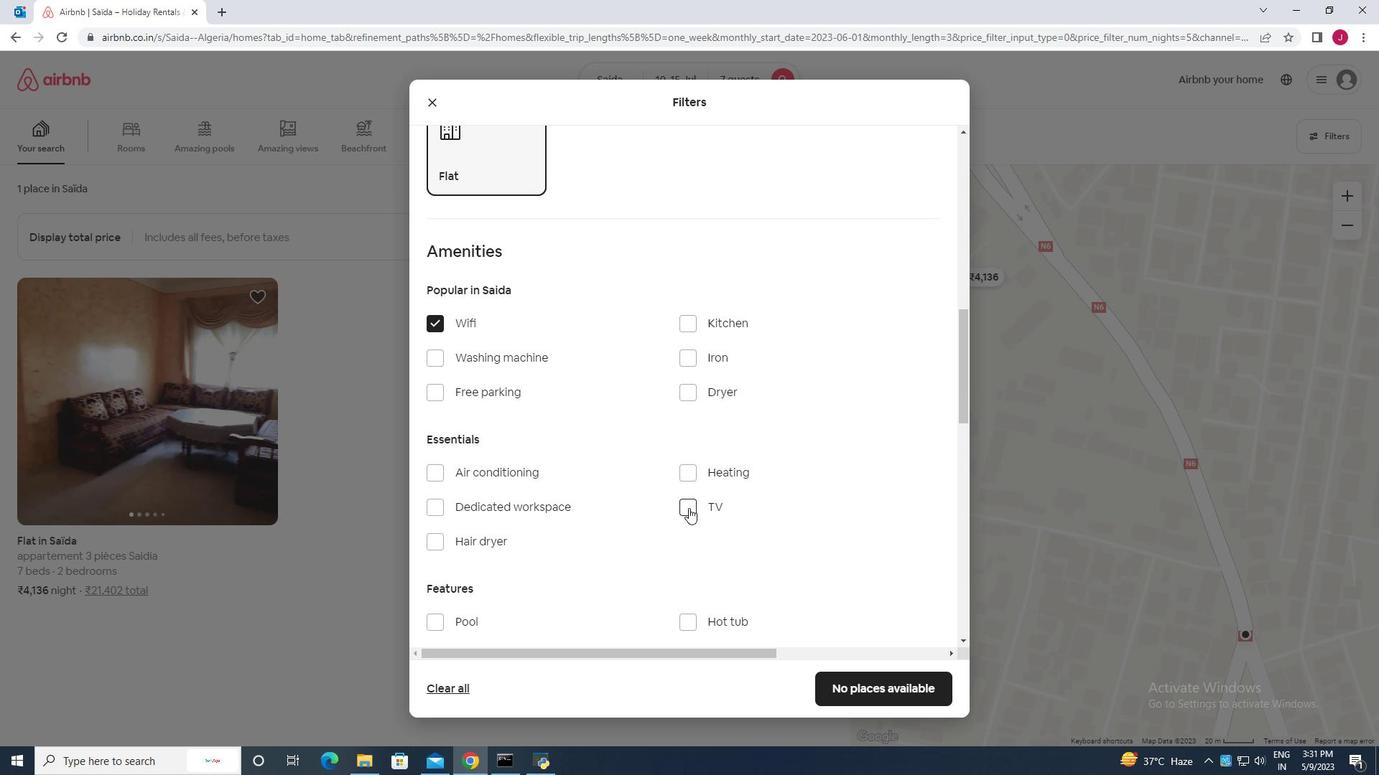 
Action: Mouse moved to (431, 388)
Screenshot: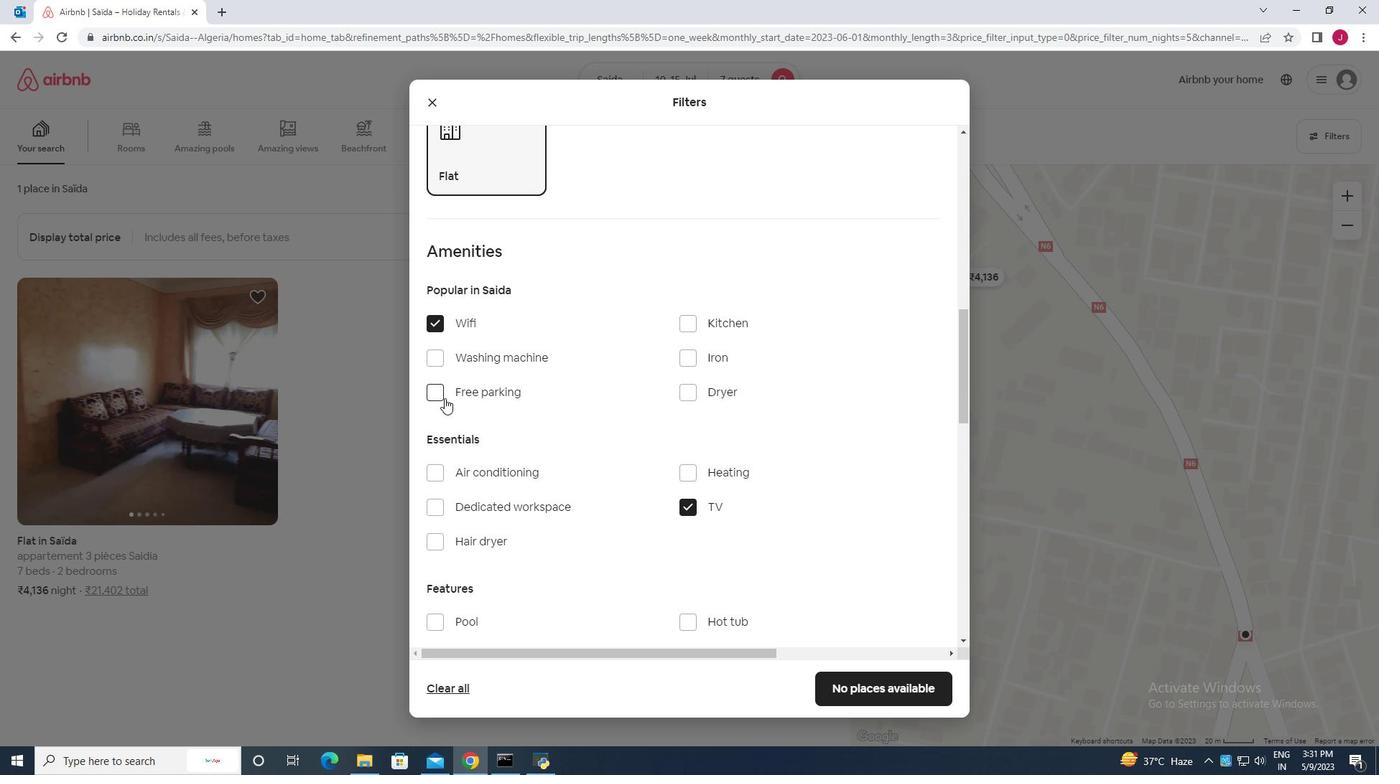 
Action: Mouse pressed left at (431, 388)
Screenshot: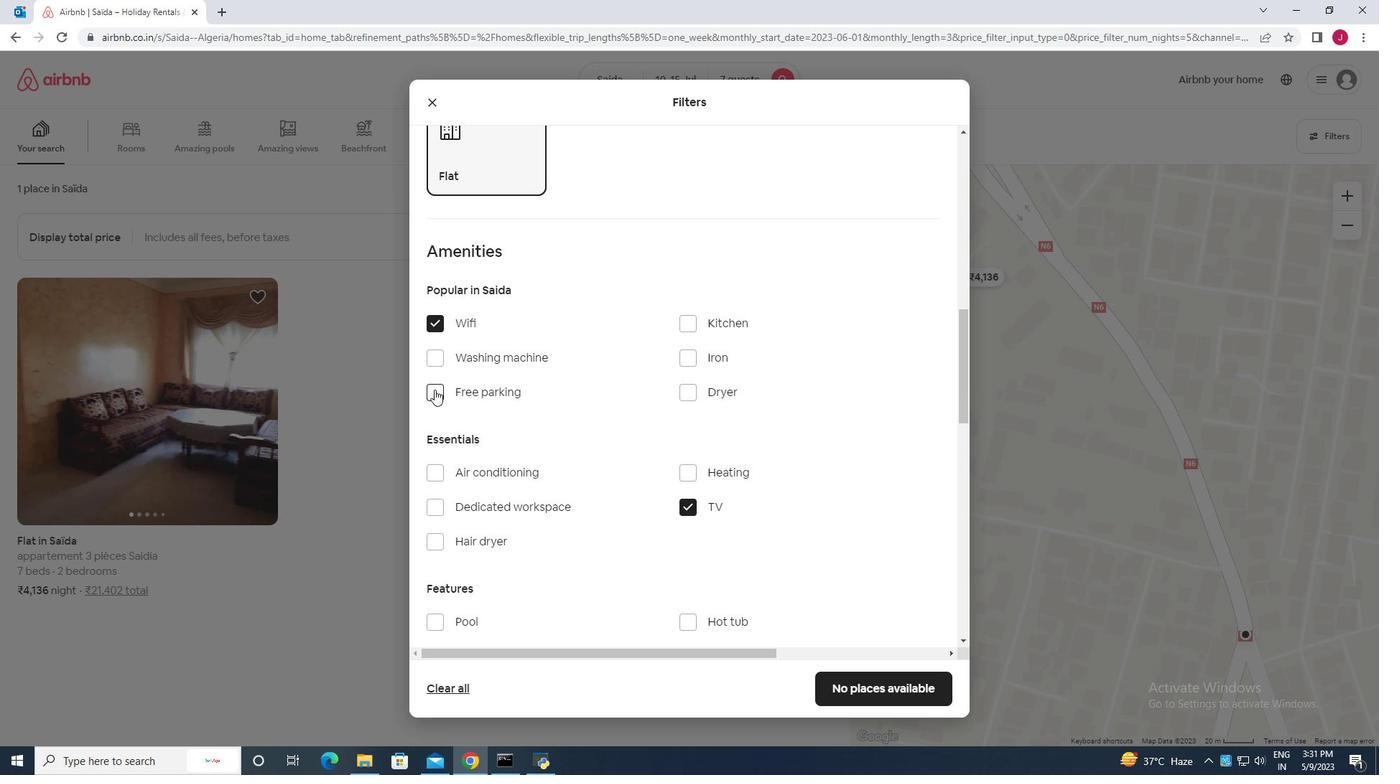 
Action: Mouse moved to (564, 393)
Screenshot: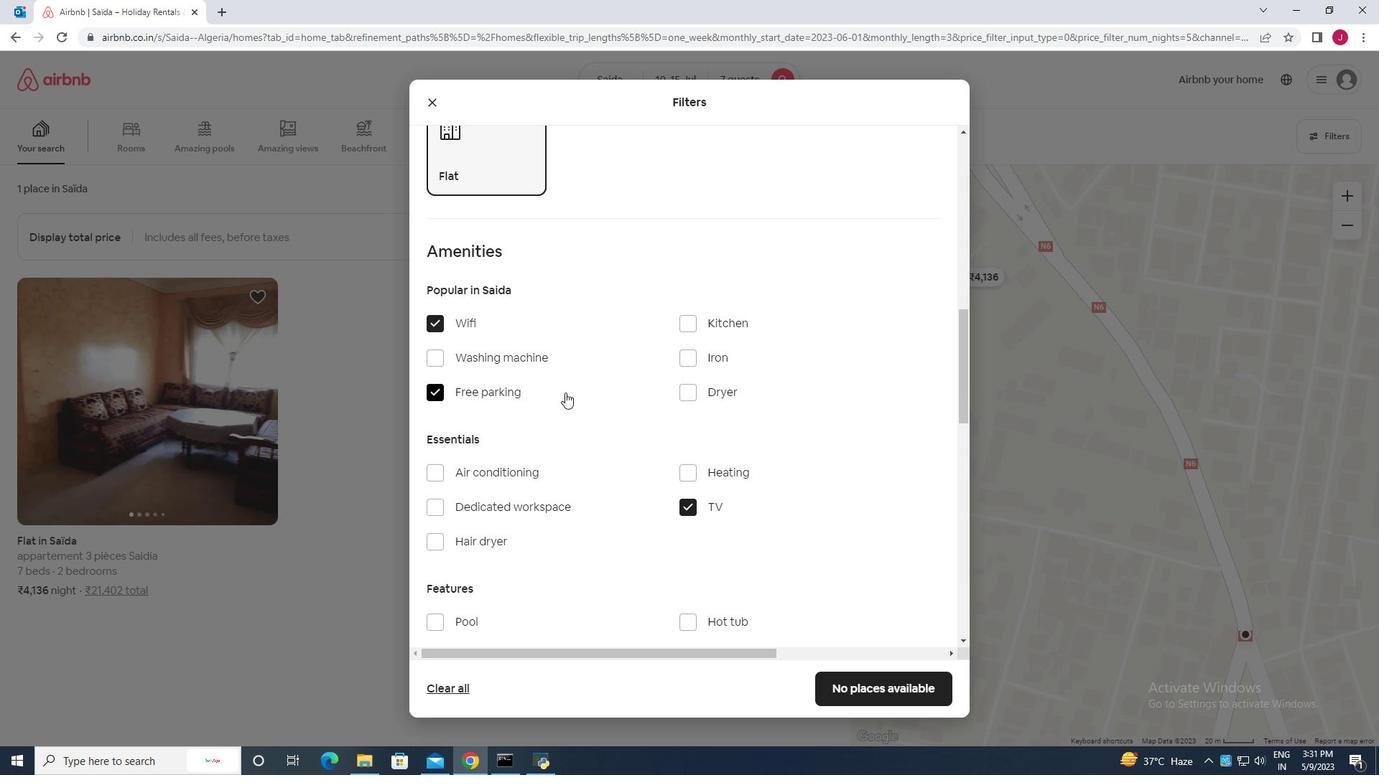 
Action: Mouse scrolled (564, 392) with delta (0, 0)
Screenshot: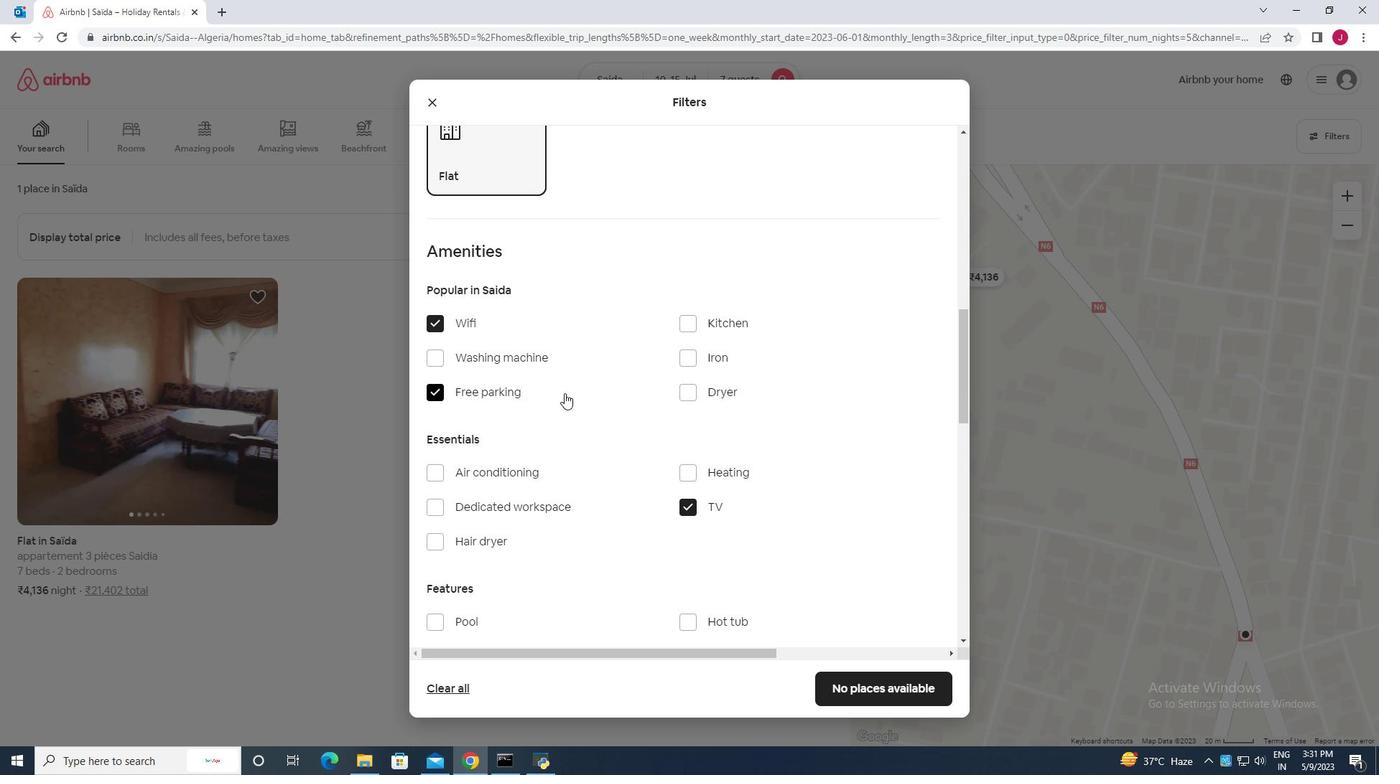 
Action: Mouse scrolled (564, 392) with delta (0, 0)
Screenshot: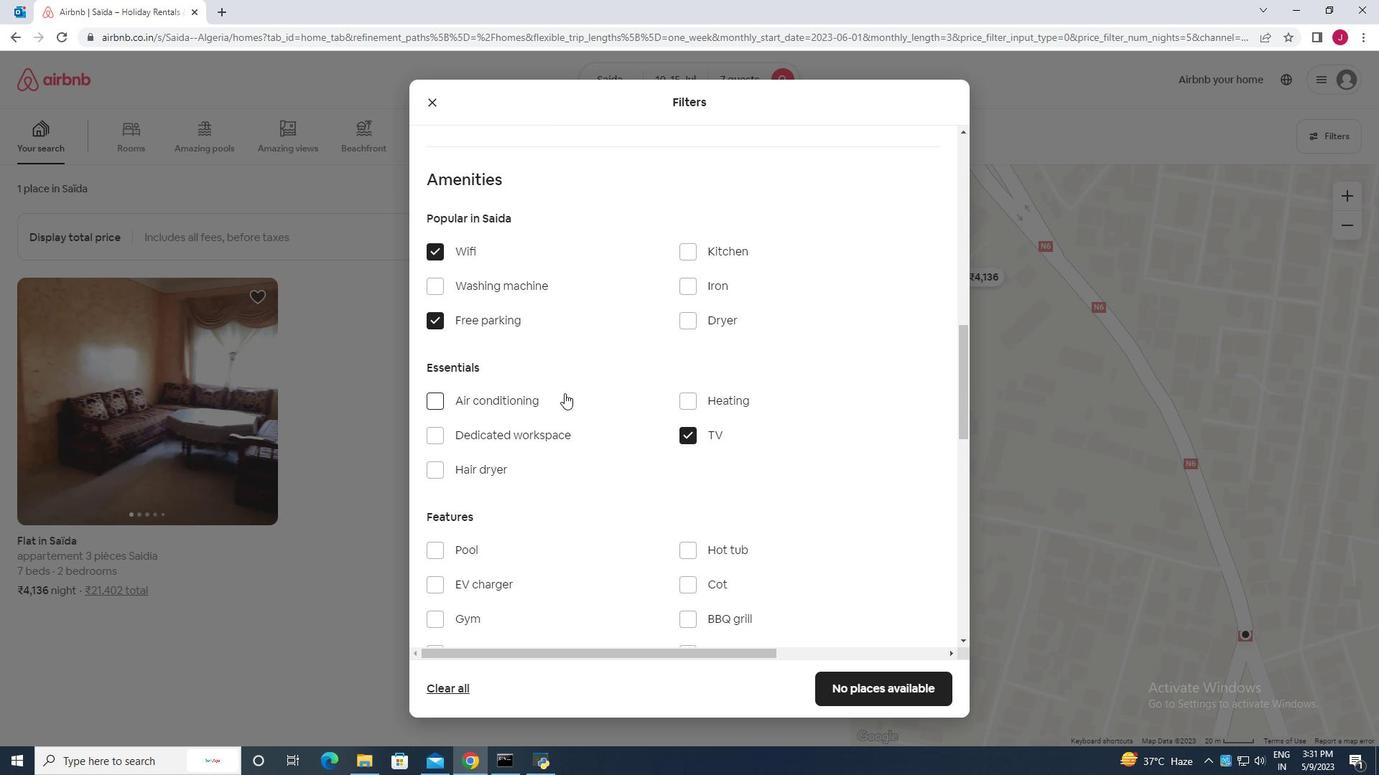 
Action: Mouse scrolled (564, 392) with delta (0, 0)
Screenshot: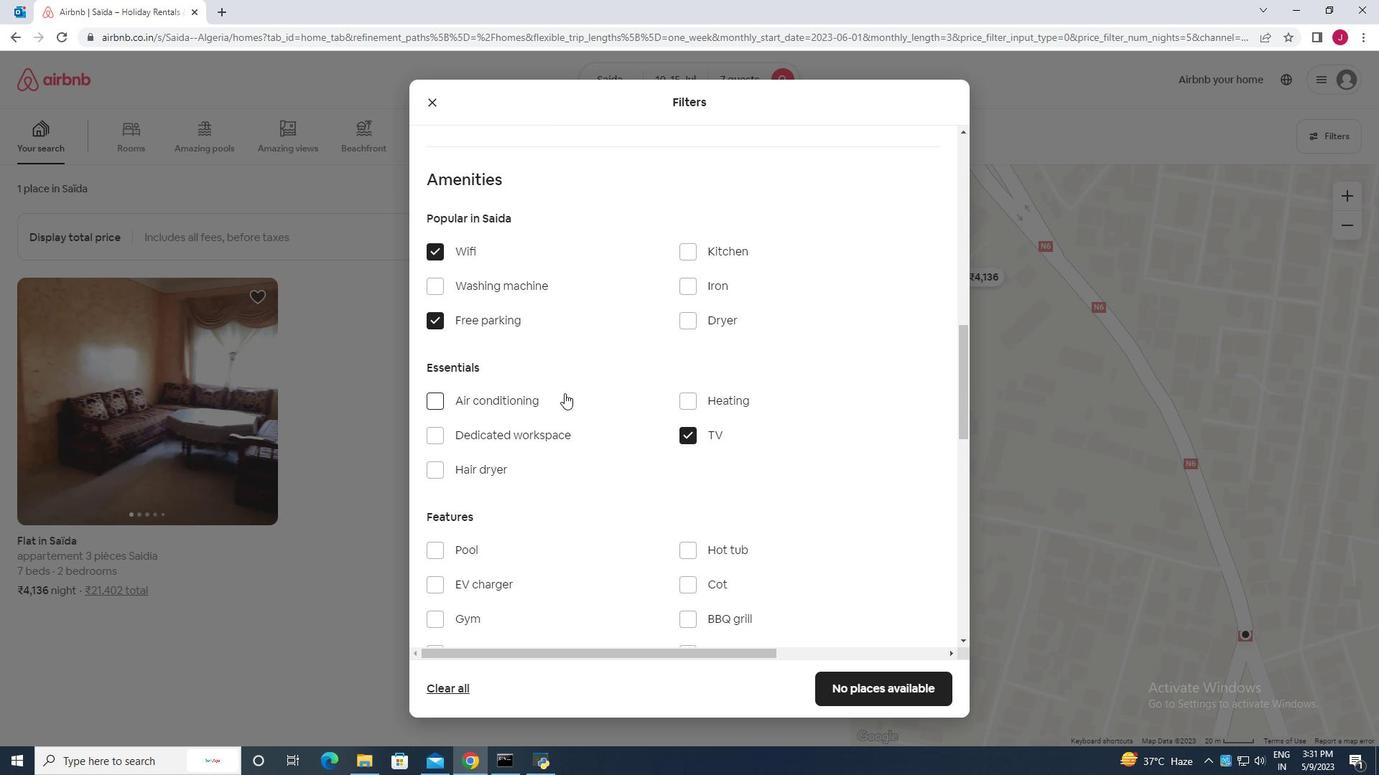 
Action: Mouse moved to (438, 472)
Screenshot: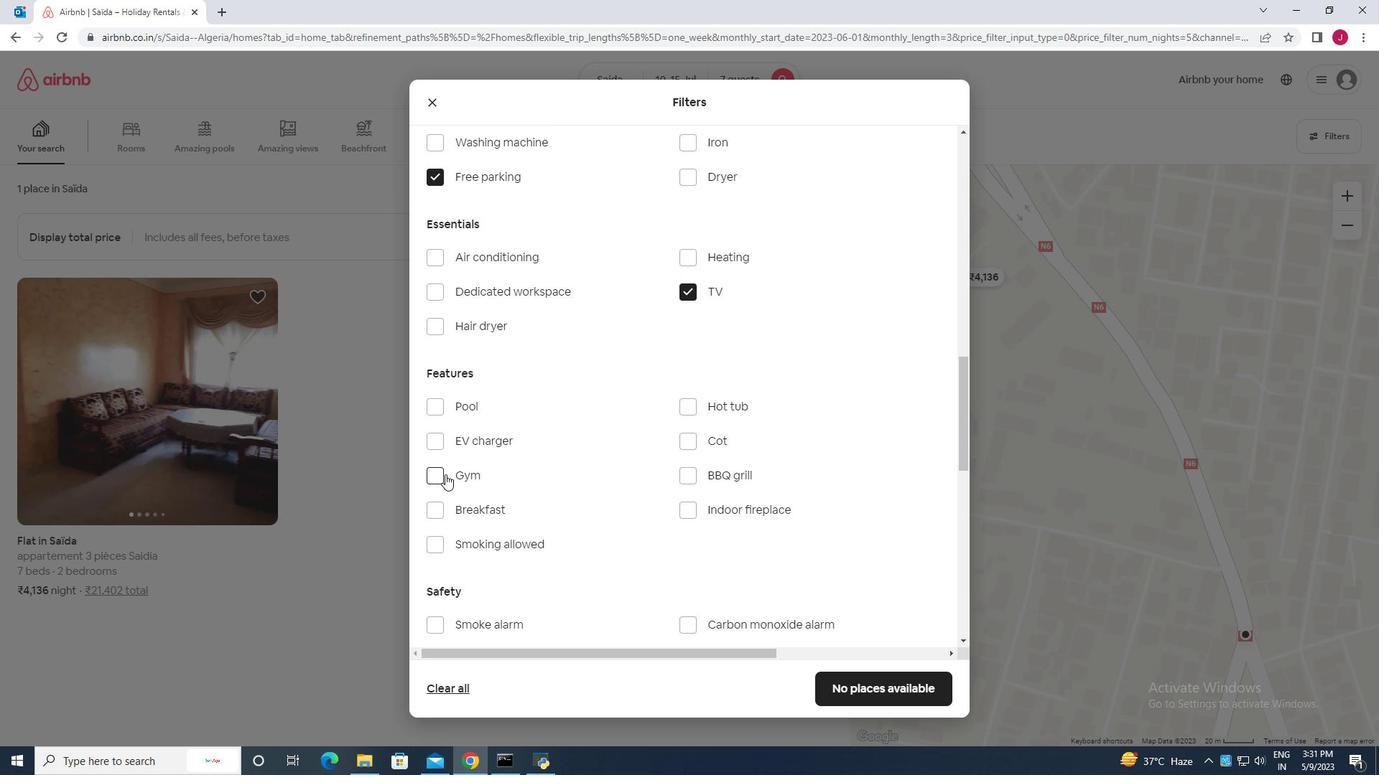 
Action: Mouse pressed left at (438, 472)
Screenshot: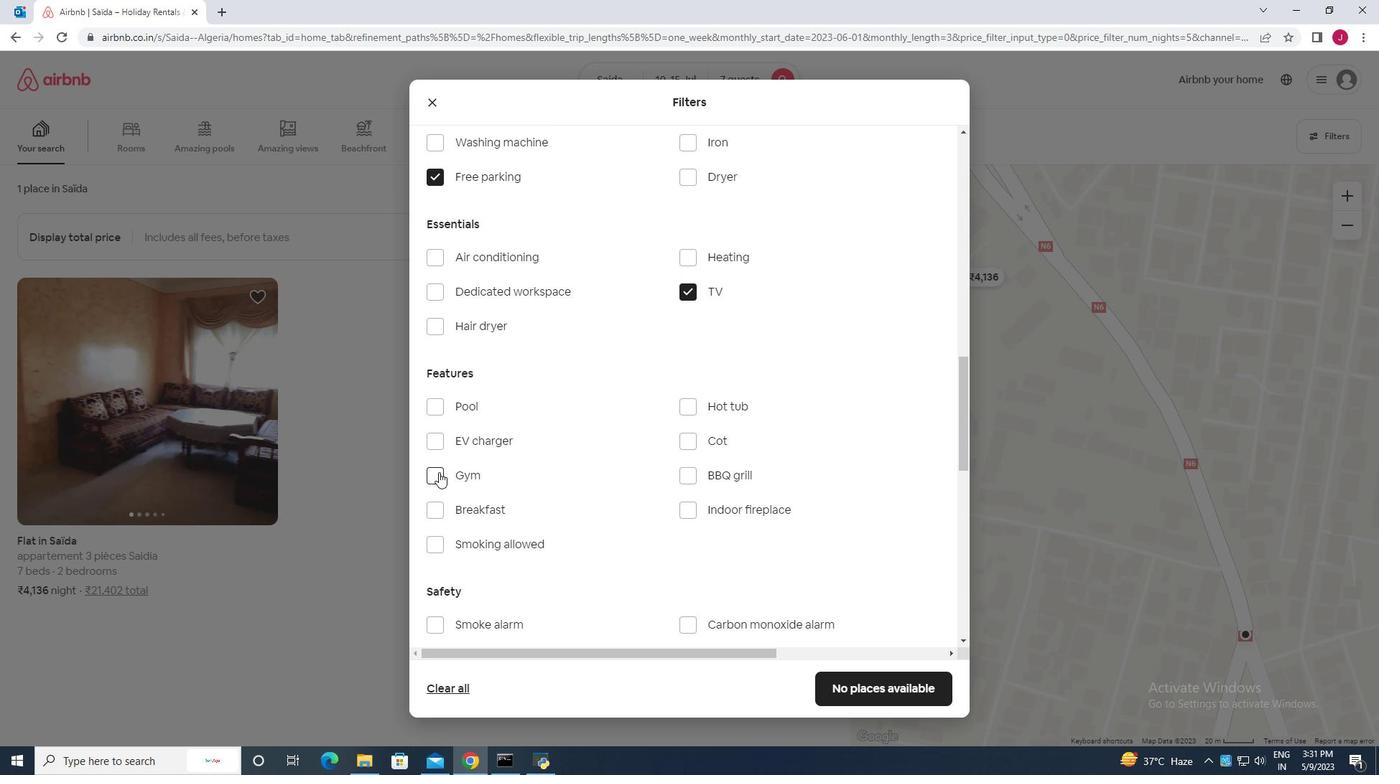 
Action: Mouse moved to (440, 512)
Screenshot: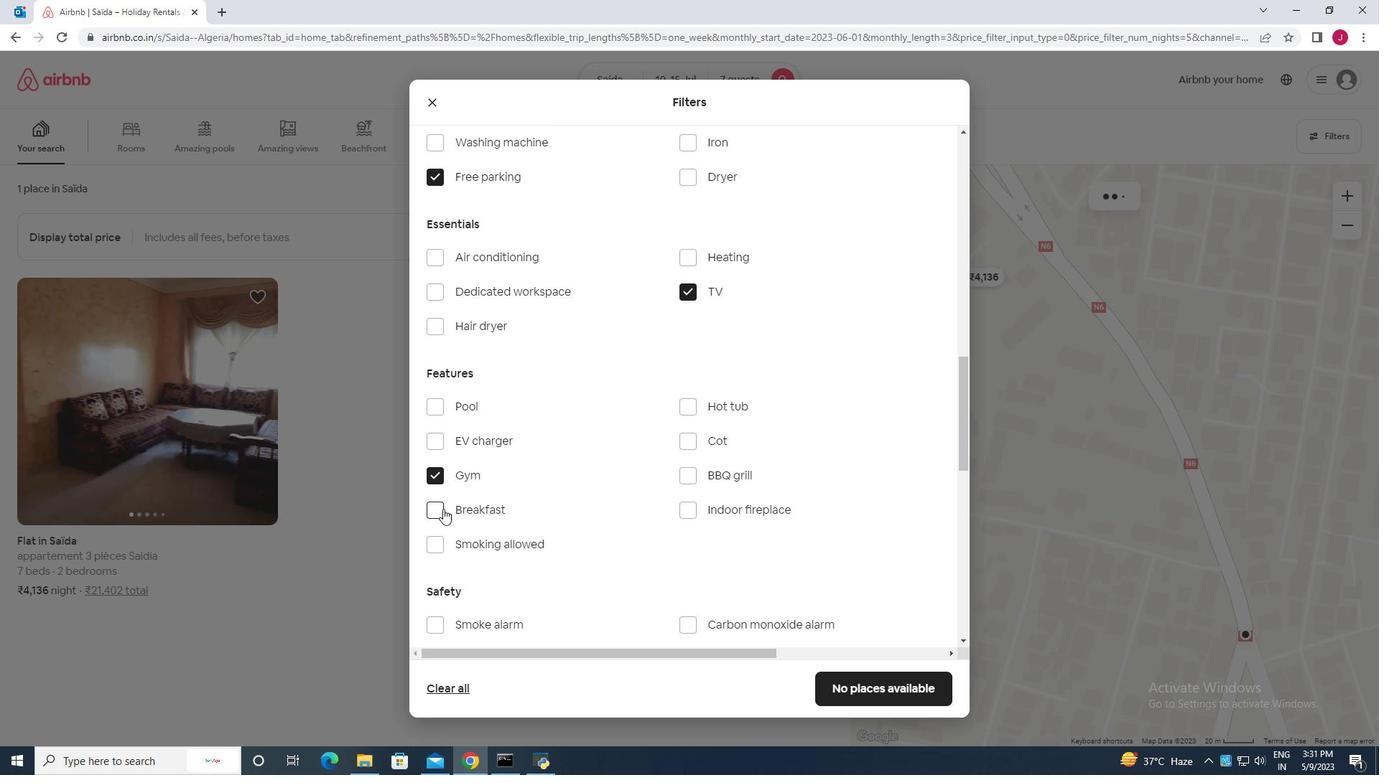 
Action: Mouse pressed left at (440, 512)
Screenshot: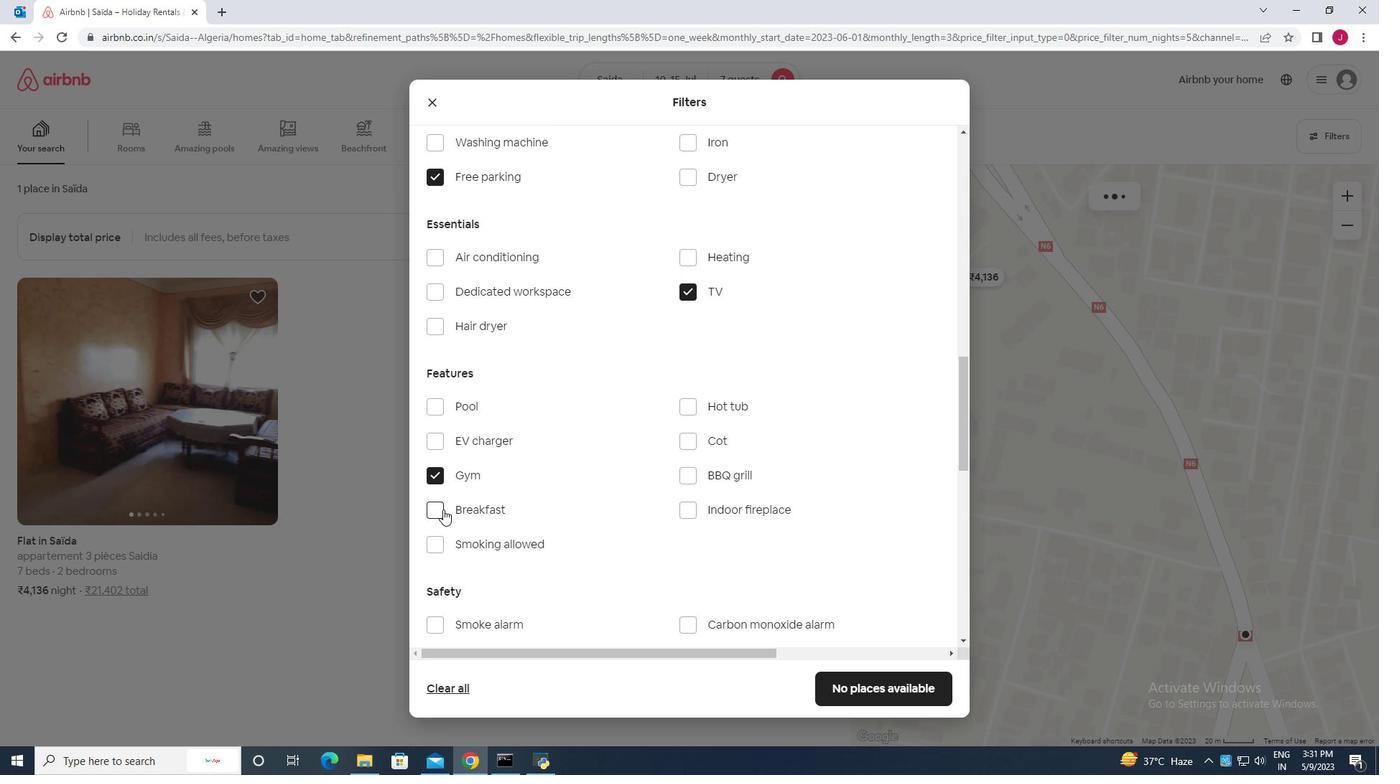 
Action: Mouse moved to (627, 506)
Screenshot: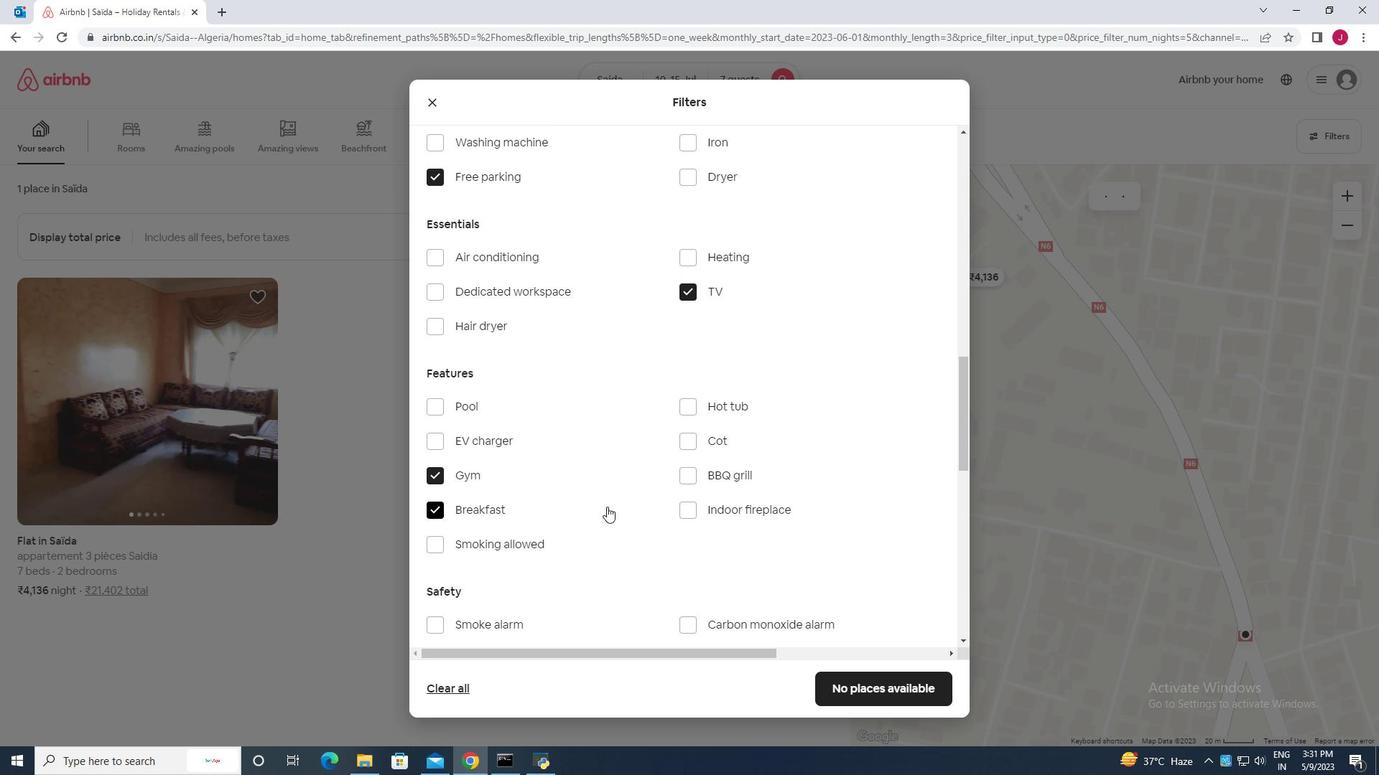 
Action: Mouse scrolled (627, 505) with delta (0, 0)
Screenshot: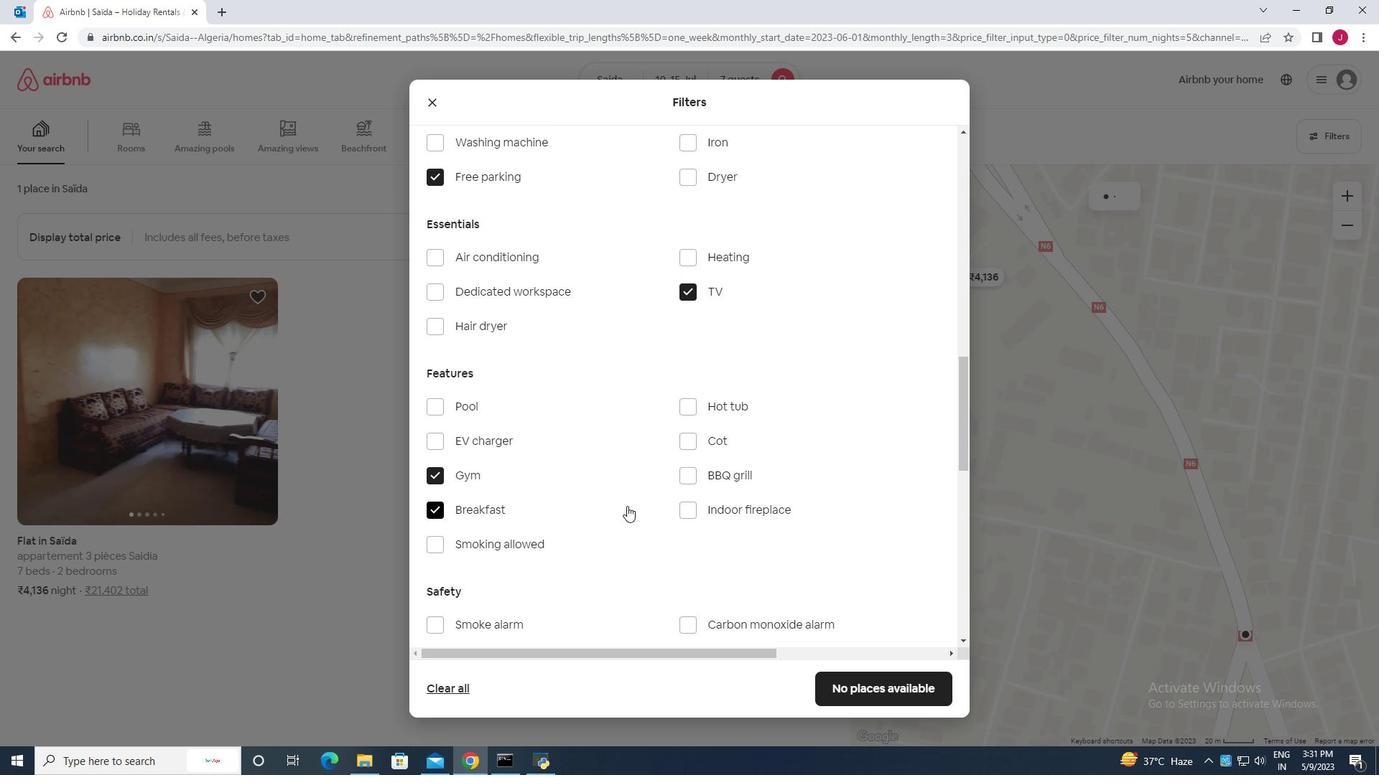
Action: Mouse scrolled (627, 505) with delta (0, 0)
Screenshot: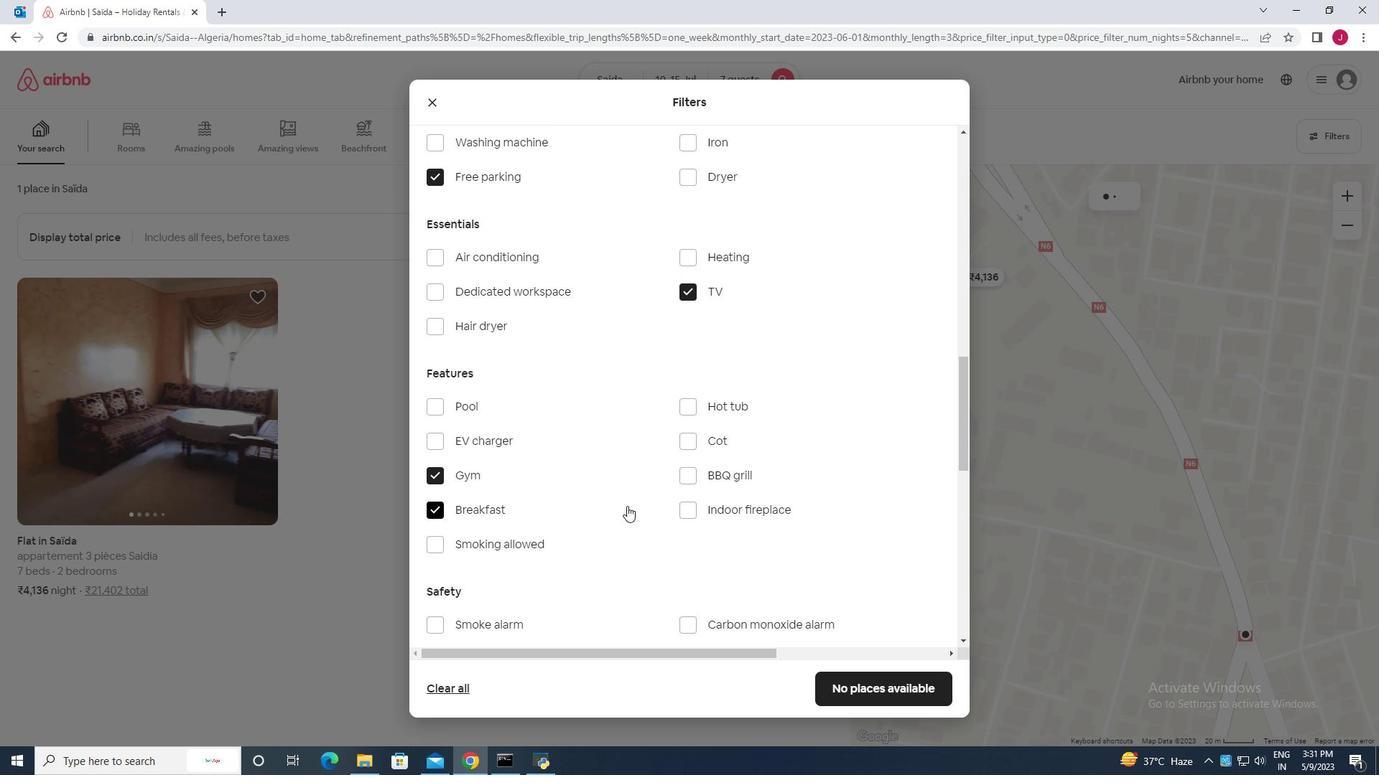 
Action: Mouse scrolled (627, 505) with delta (0, 0)
Screenshot: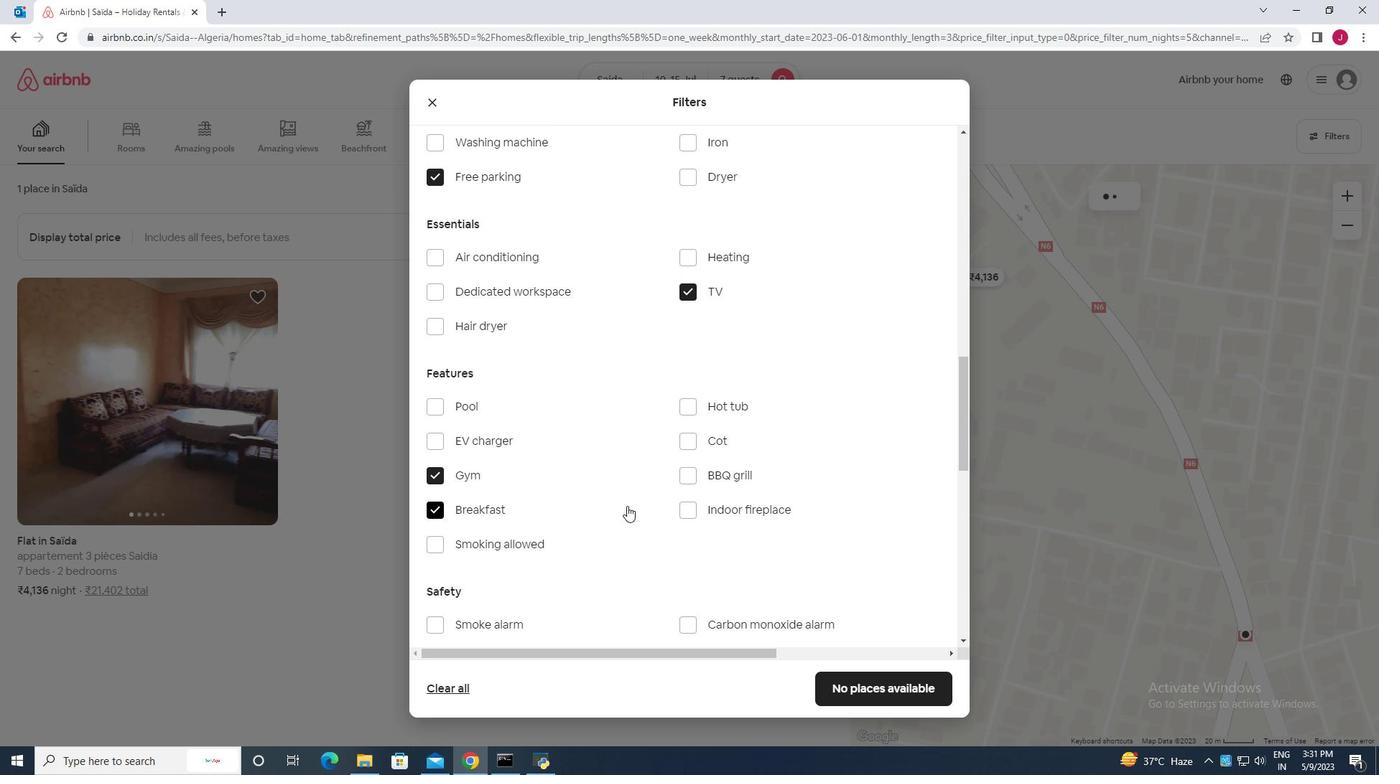 
Action: Mouse moved to (917, 600)
Screenshot: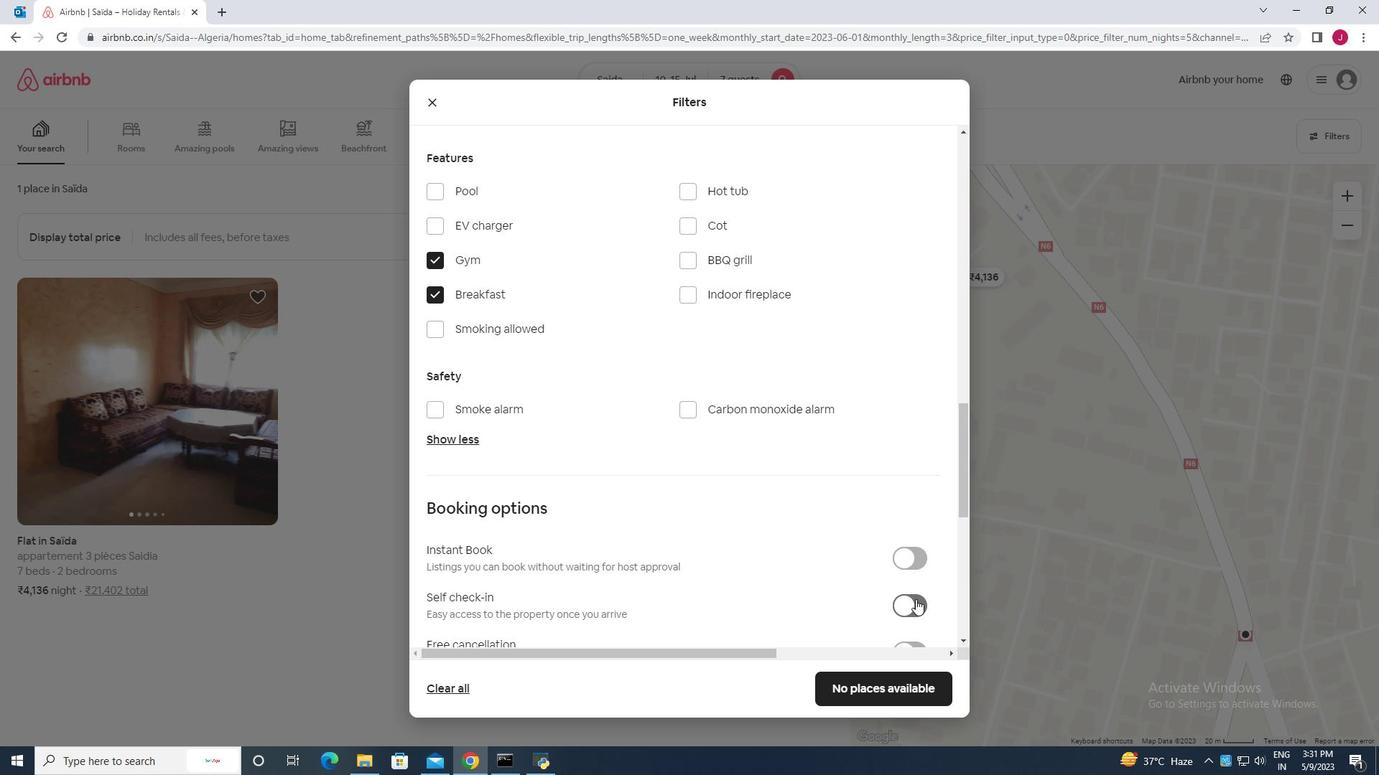 
Action: Mouse pressed left at (917, 600)
Screenshot: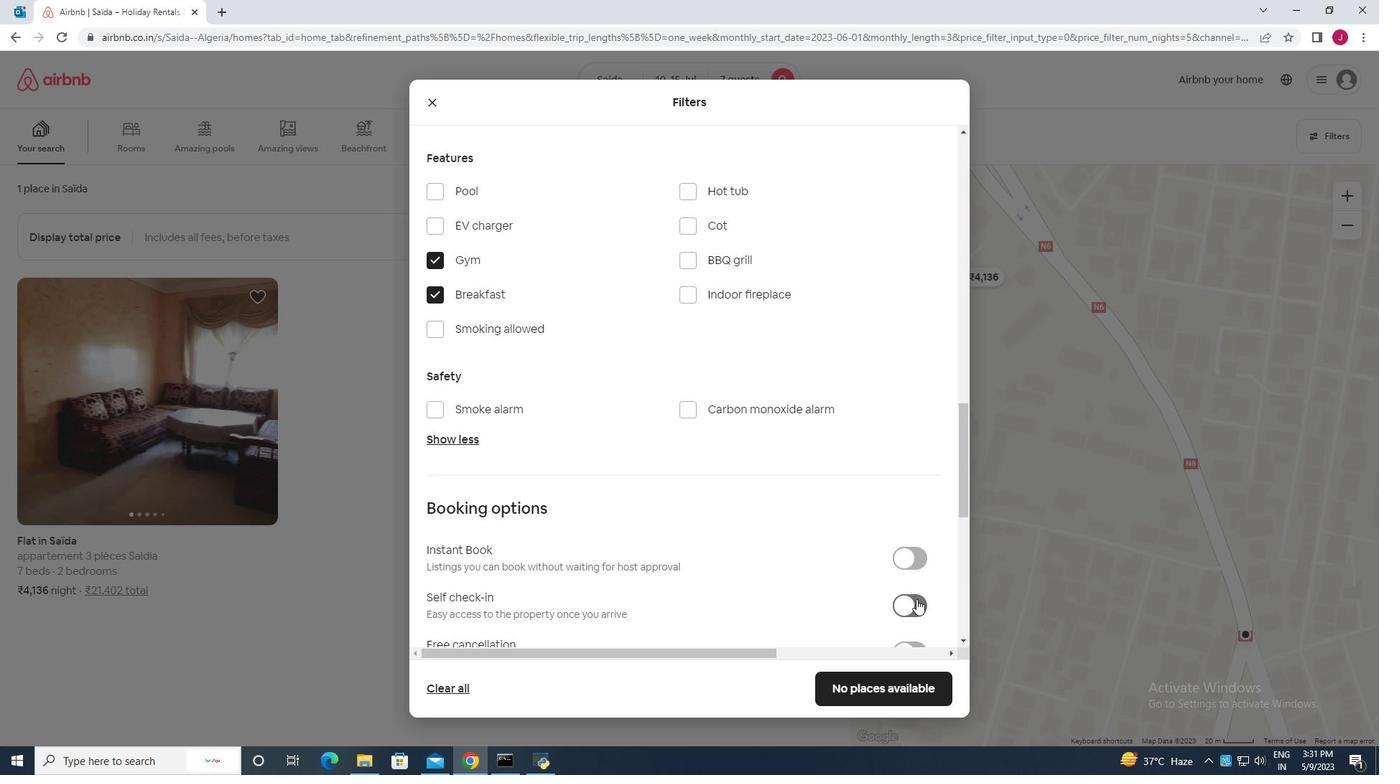 
Action: Mouse moved to (726, 556)
Screenshot: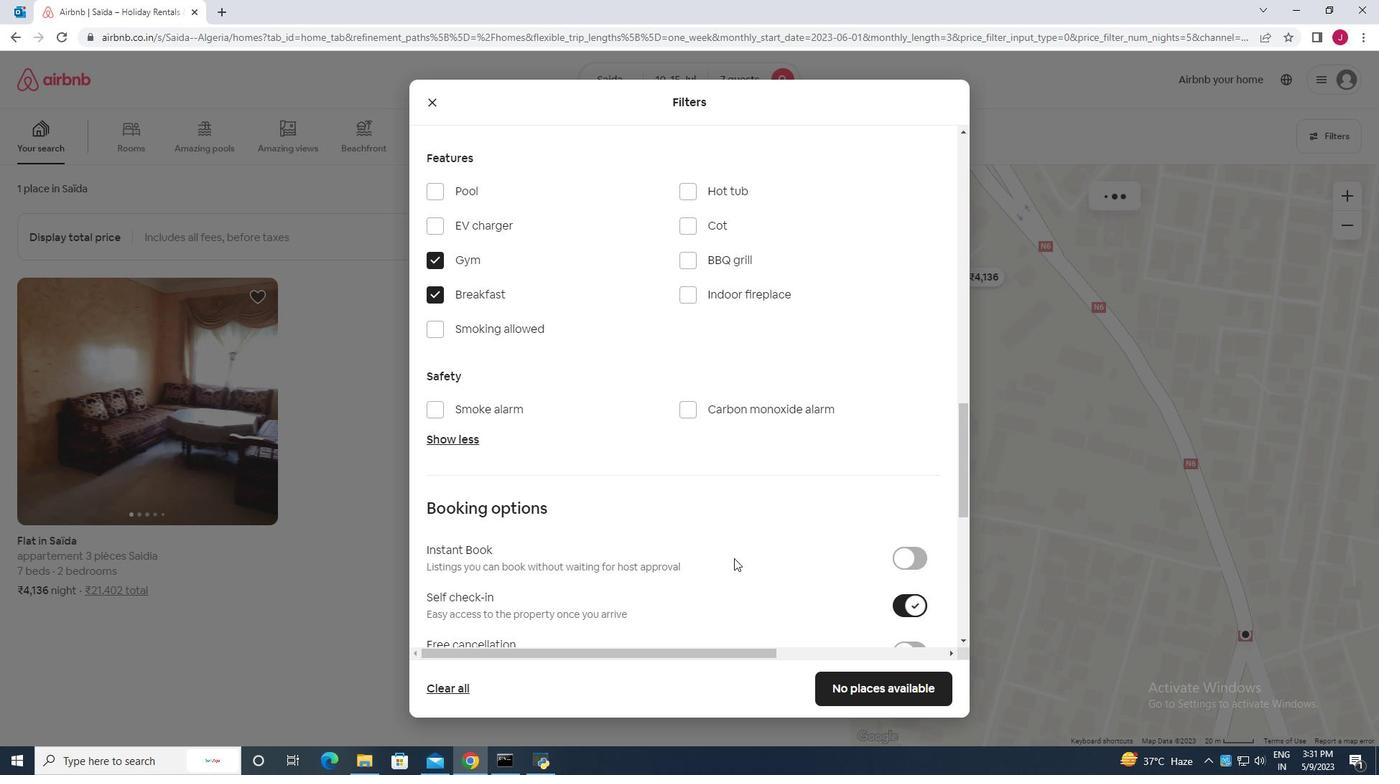 
Action: Mouse scrolled (726, 555) with delta (0, 0)
Screenshot: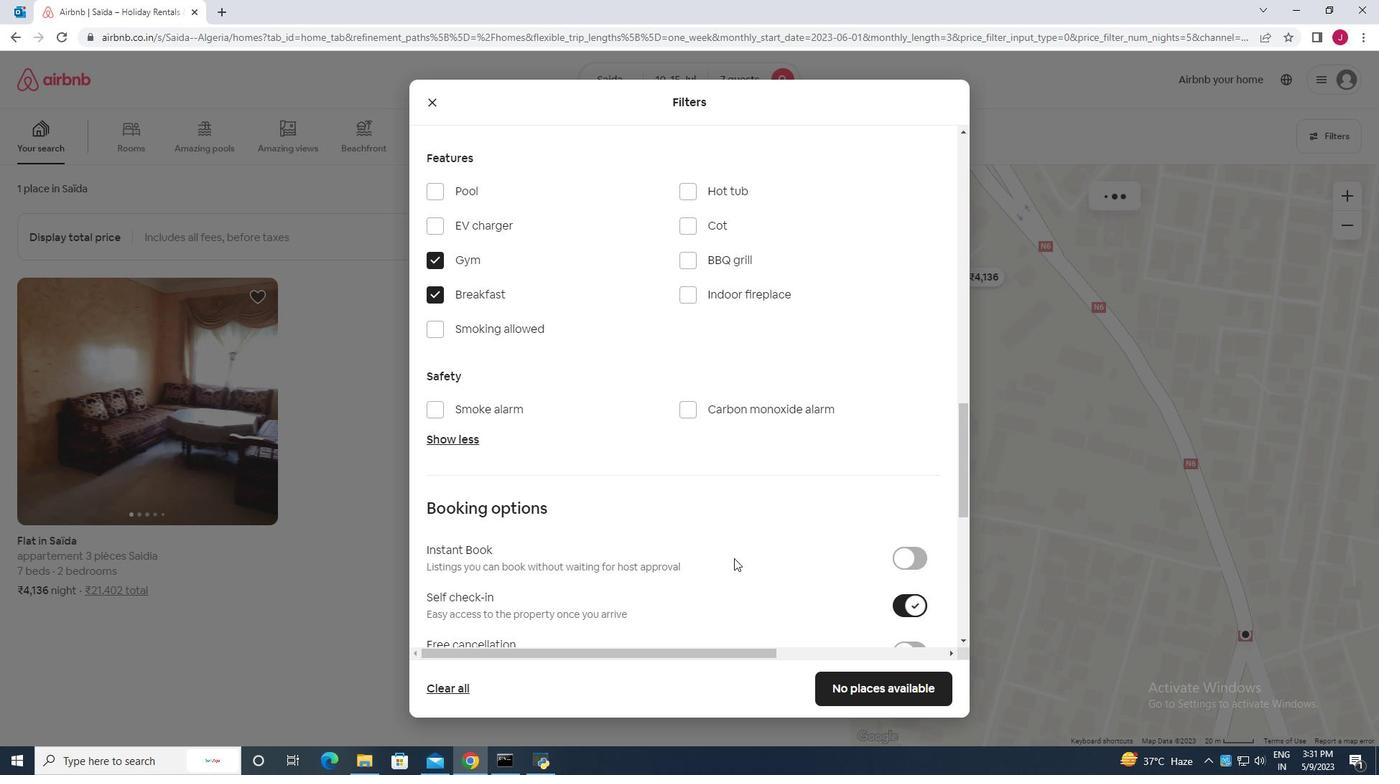 
Action: Mouse scrolled (726, 555) with delta (0, 0)
Screenshot: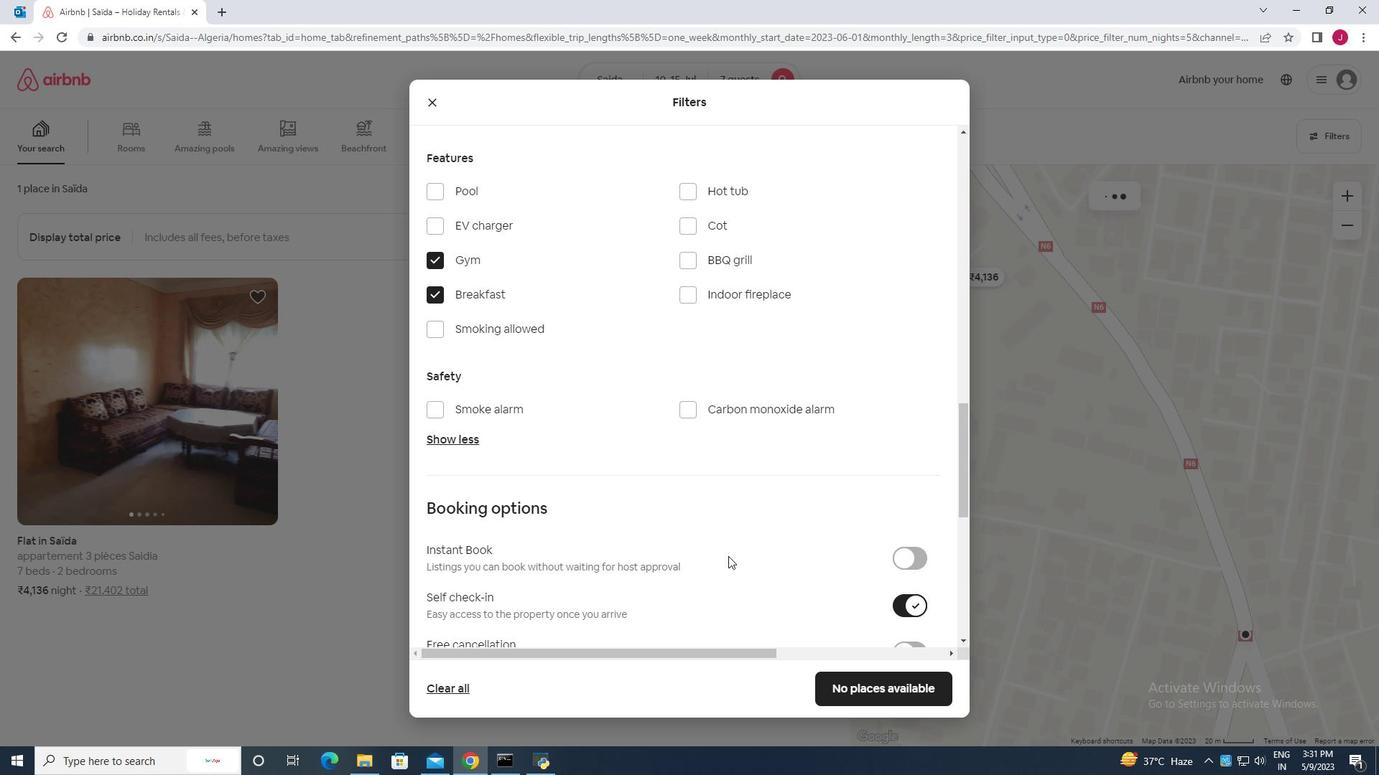 
Action: Mouse scrolled (726, 555) with delta (0, 0)
Screenshot: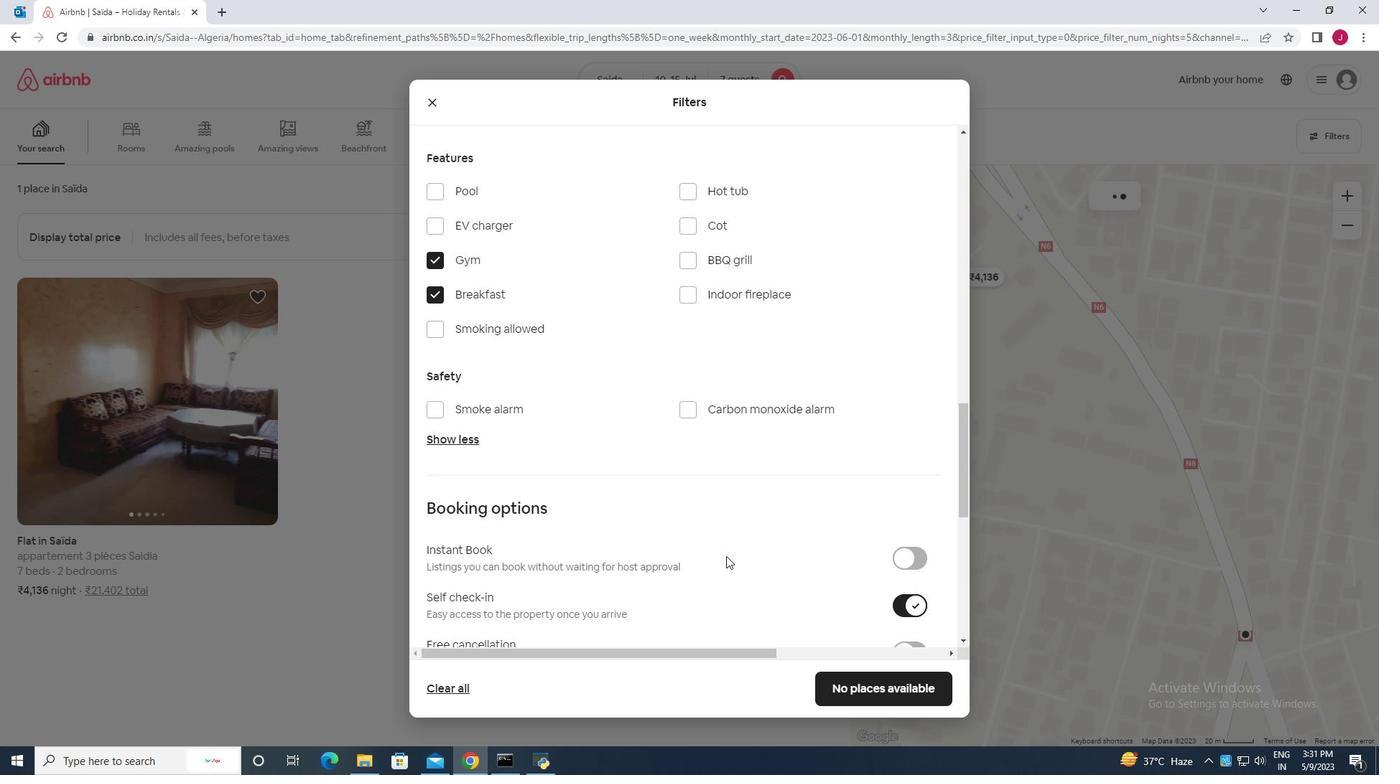 
Action: Mouse scrolled (726, 555) with delta (0, 0)
Screenshot: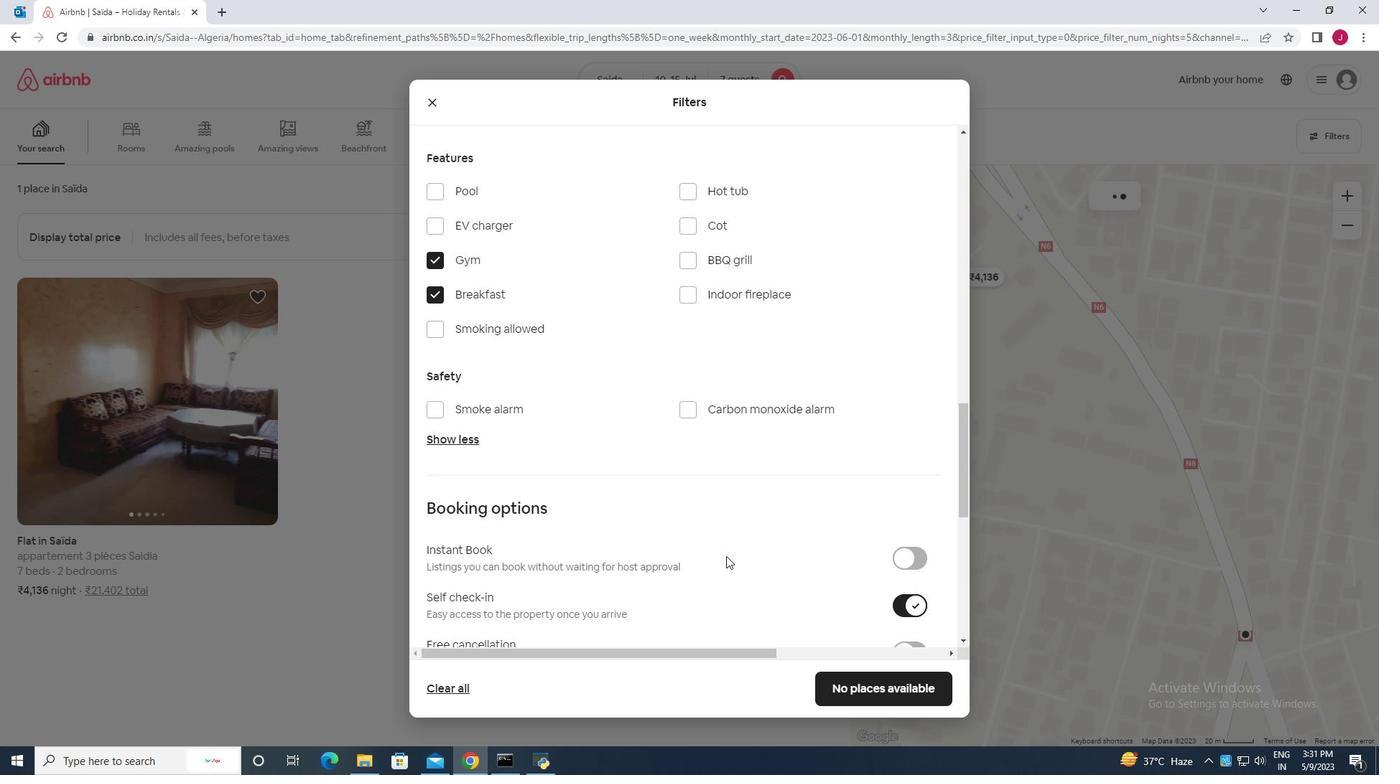 
Action: Mouse moved to (715, 552)
Screenshot: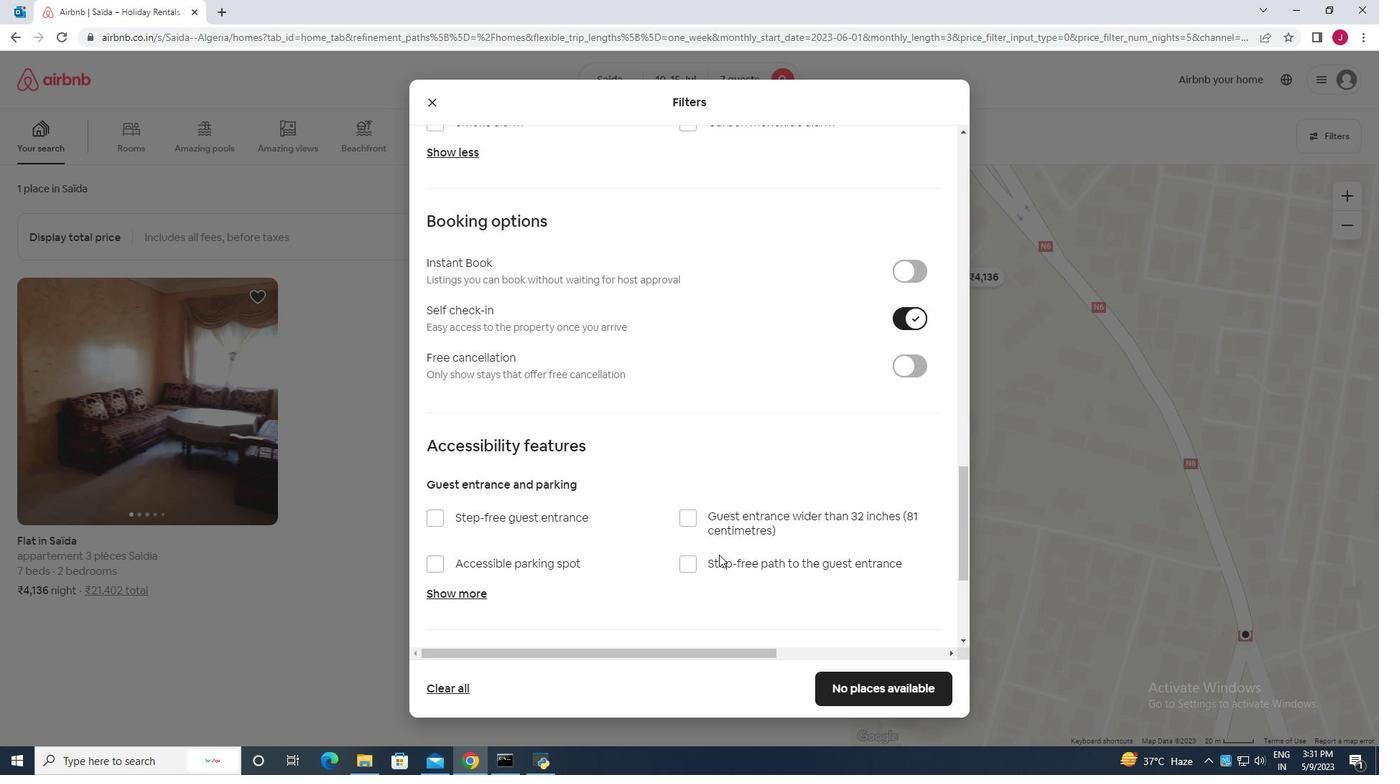 
Action: Mouse scrolled (715, 551) with delta (0, 0)
Screenshot: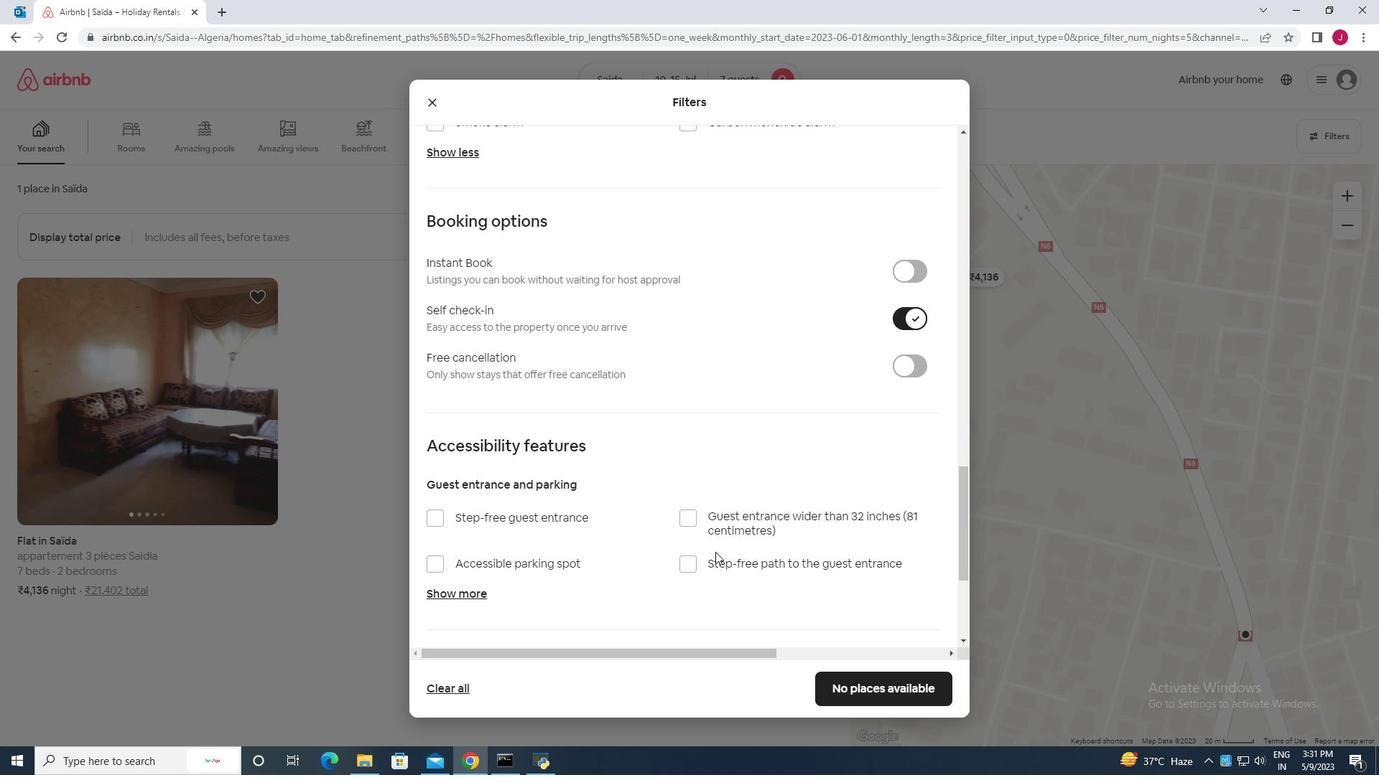 
Action: Mouse scrolled (715, 551) with delta (0, 0)
Screenshot: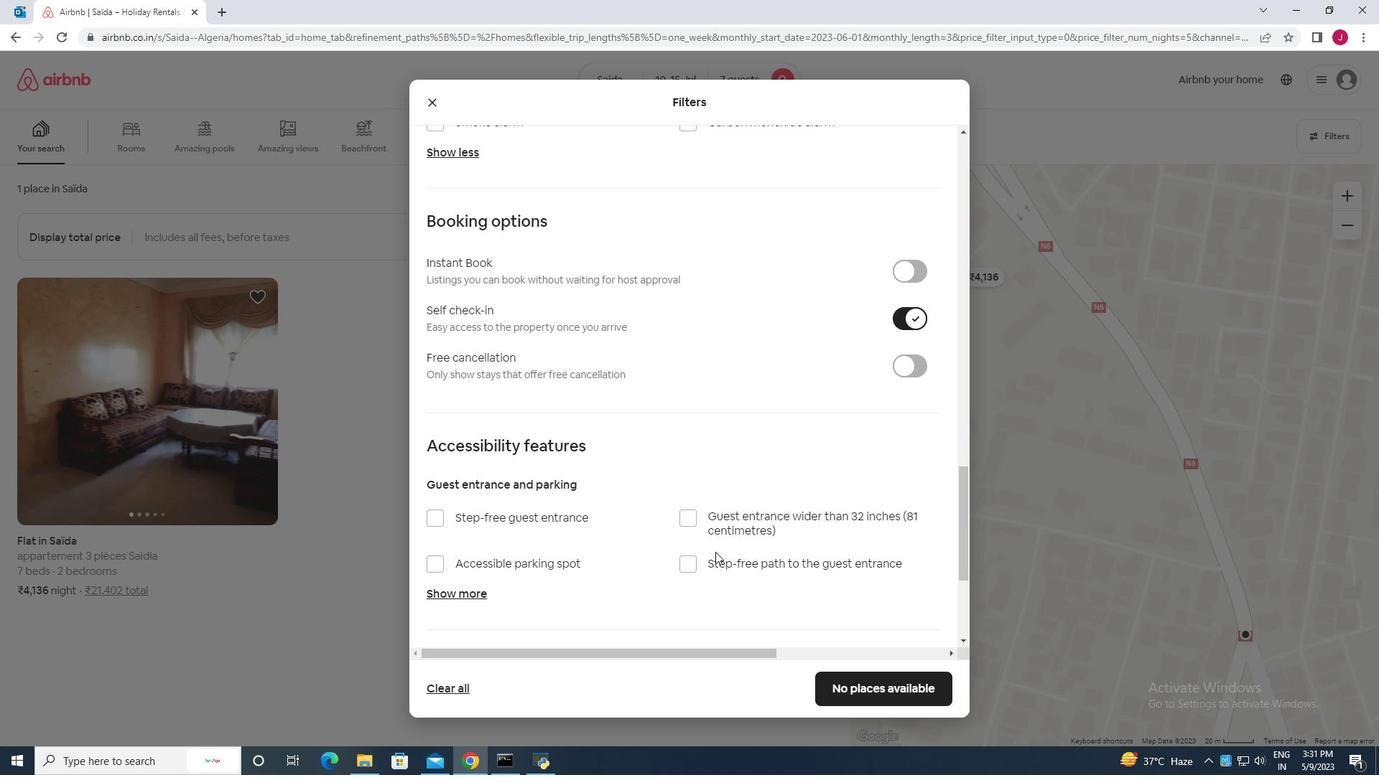 
Action: Mouse scrolled (715, 551) with delta (0, 0)
Screenshot: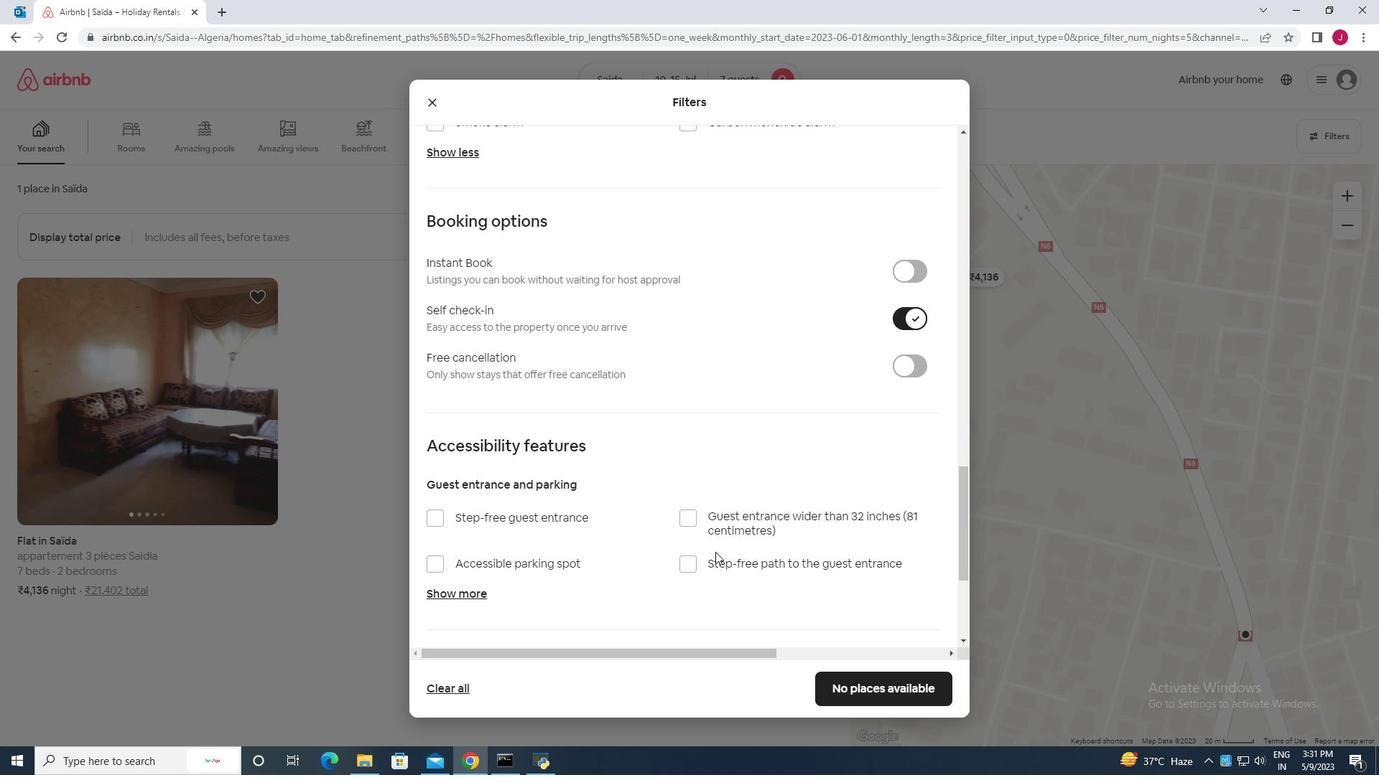 
Action: Mouse scrolled (715, 551) with delta (0, 0)
Screenshot: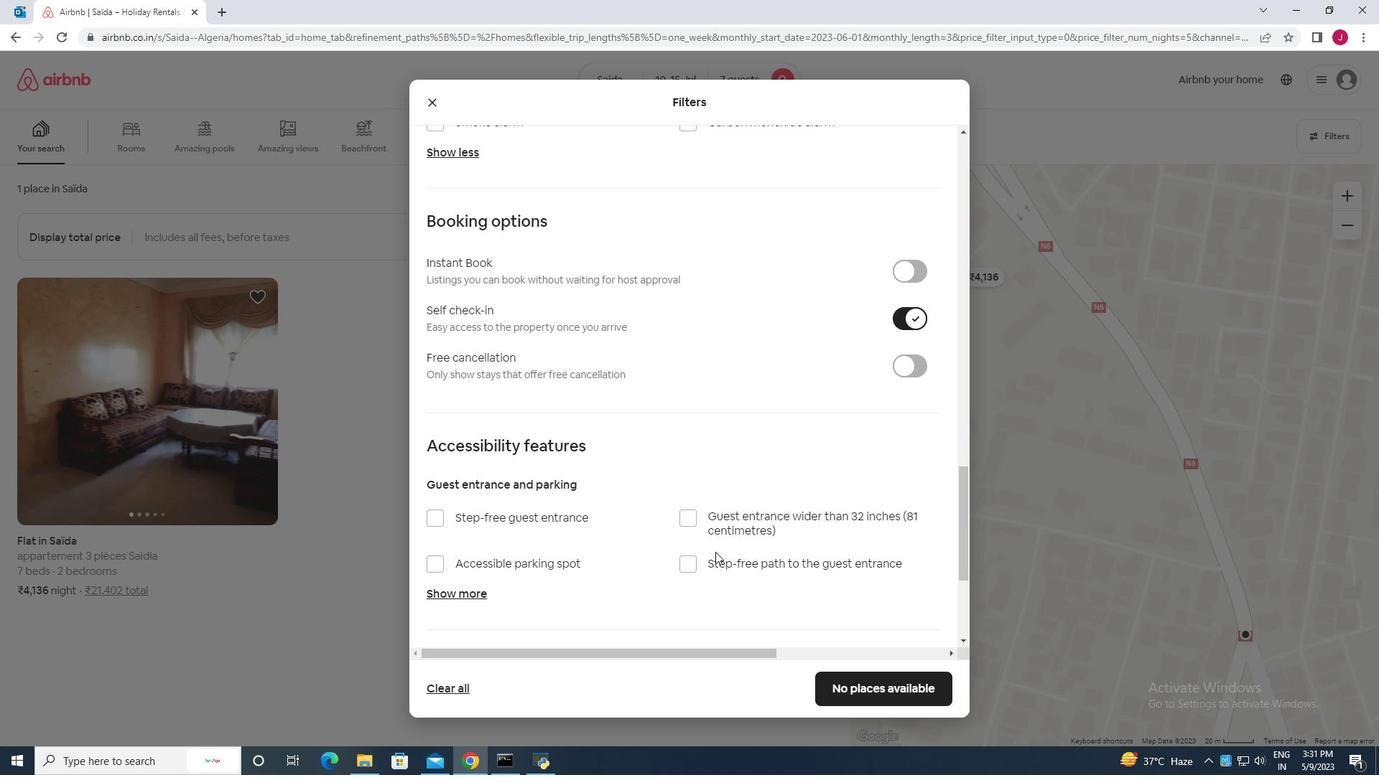 
Action: Mouse moved to (797, 619)
Screenshot: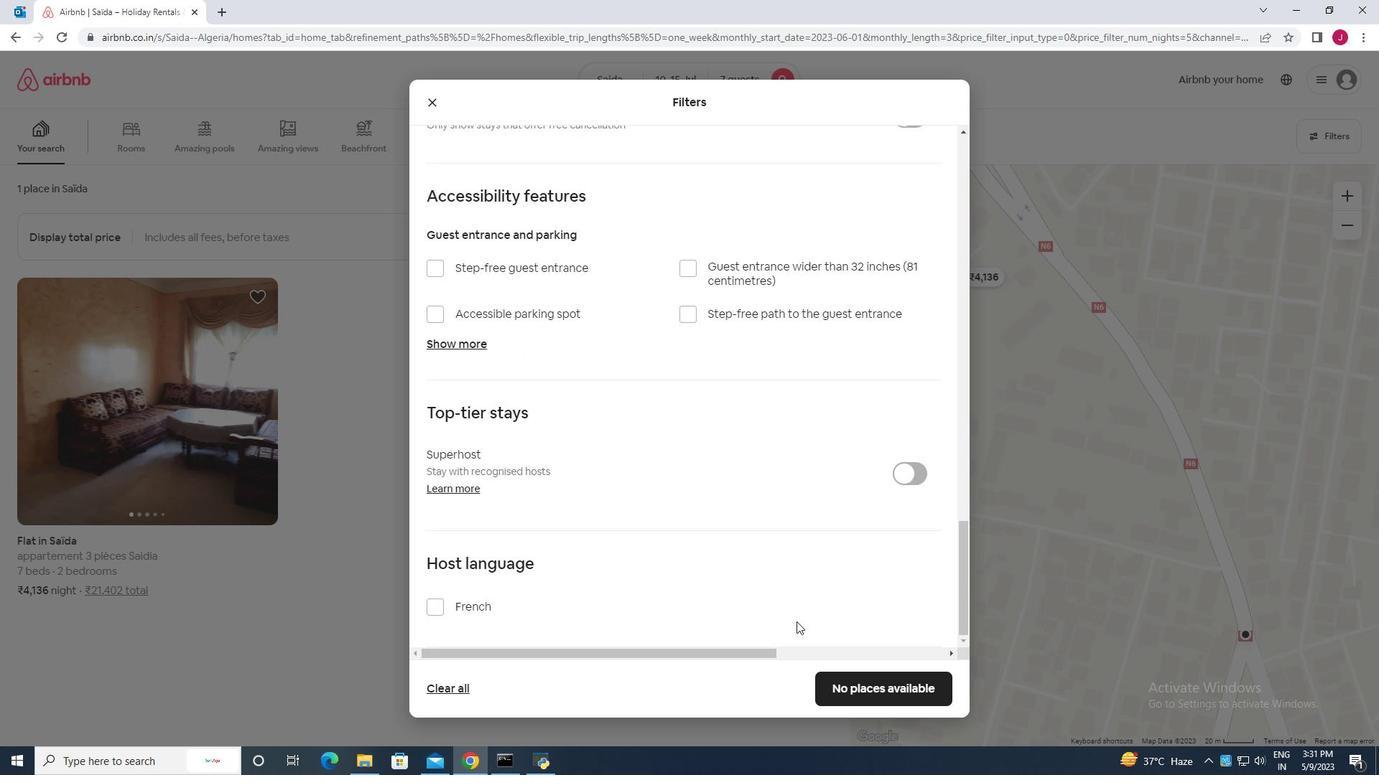 
Action: Mouse scrolled (797, 618) with delta (0, 0)
Screenshot: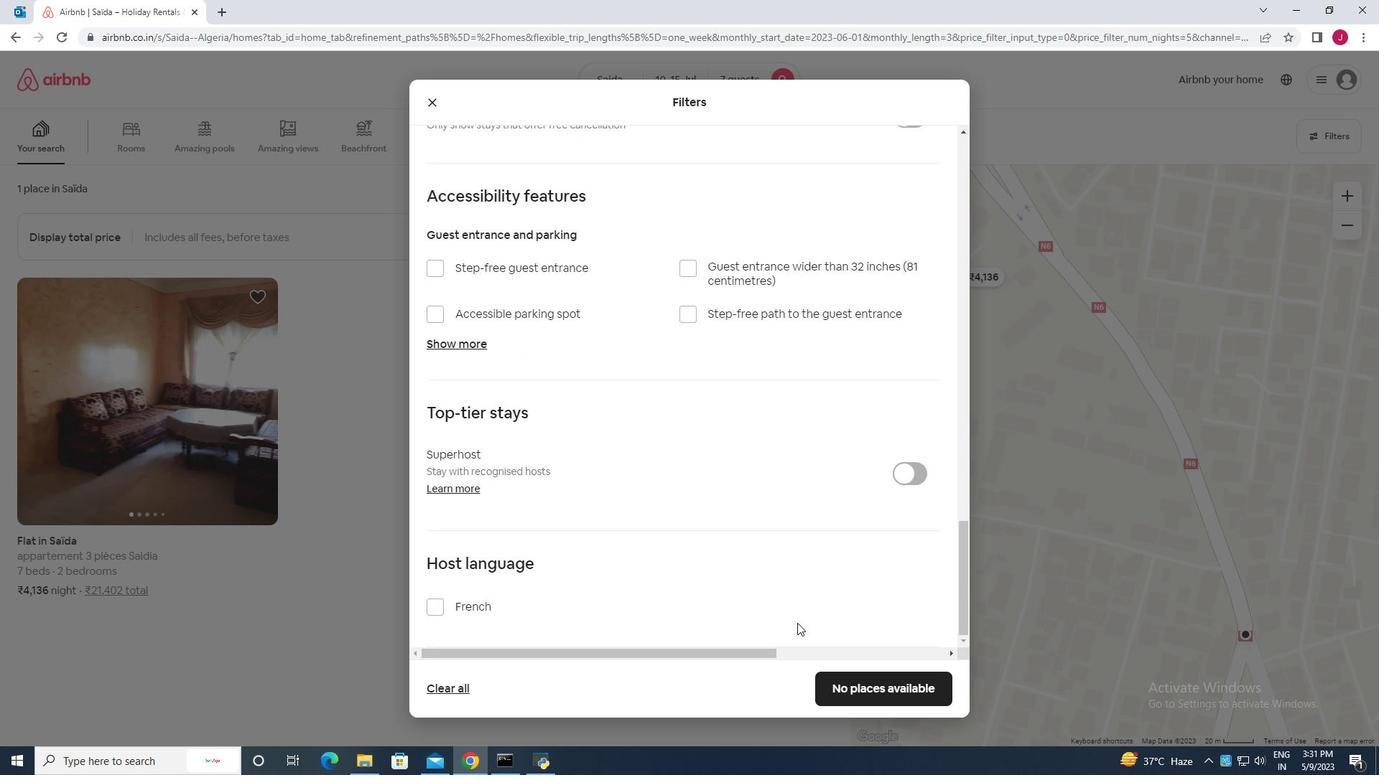 
Action: Mouse moved to (797, 618)
Screenshot: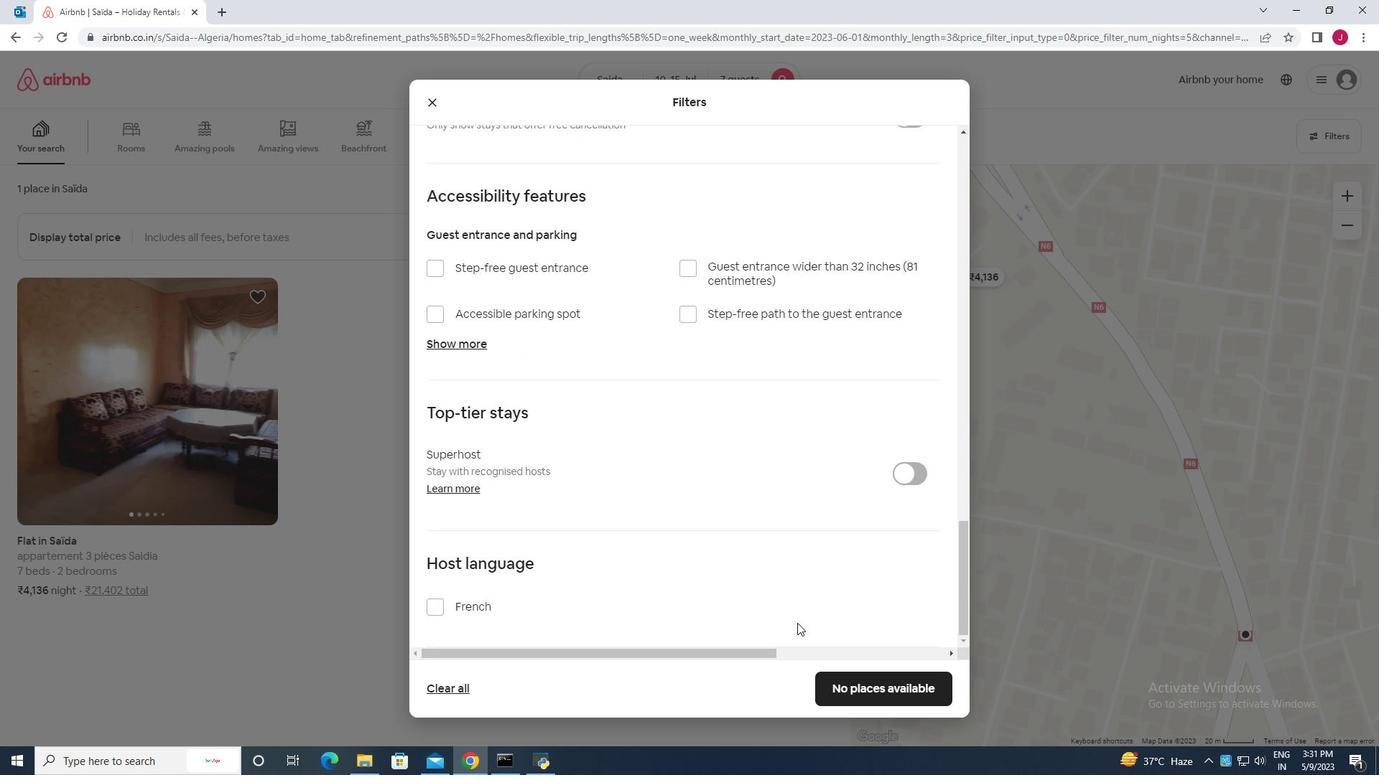
Action: Mouse scrolled (797, 617) with delta (0, 0)
Screenshot: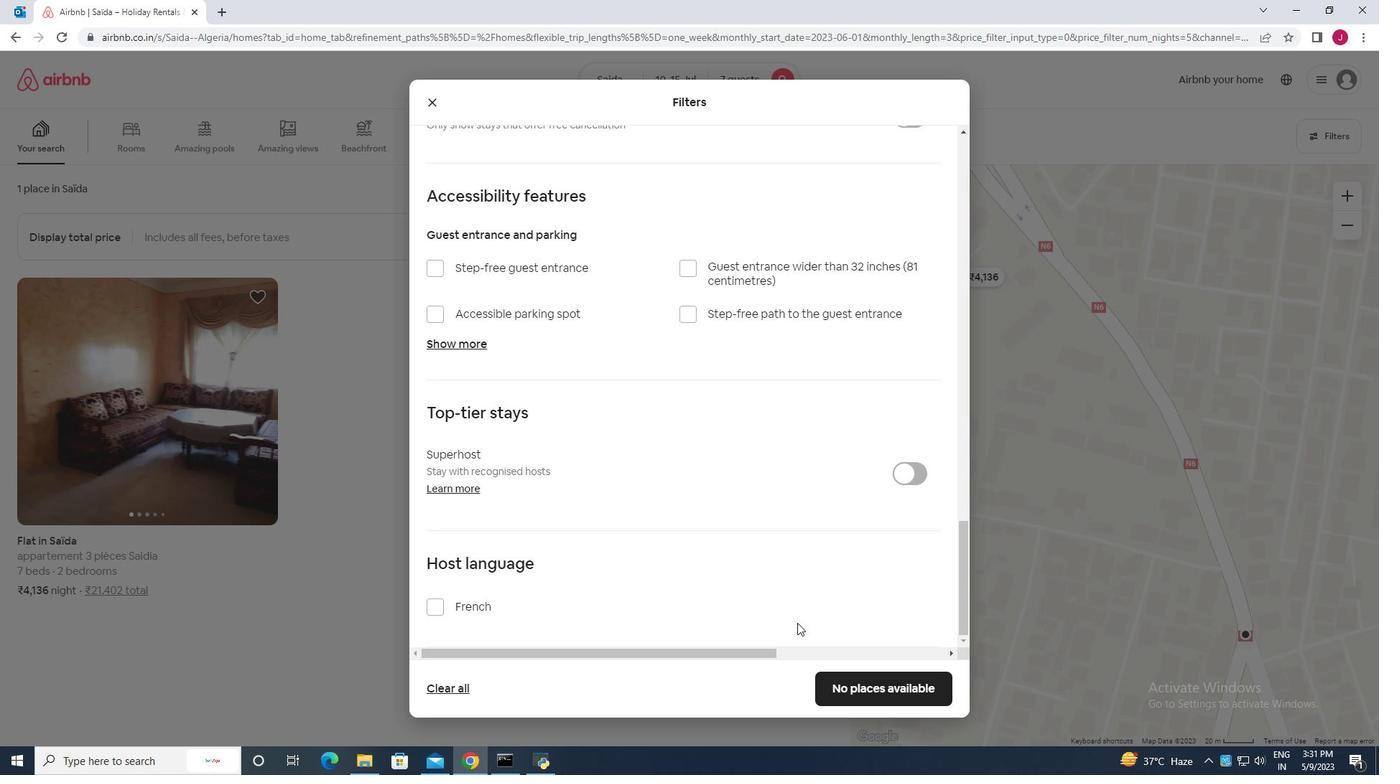 
Action: Mouse moved to (795, 616)
Screenshot: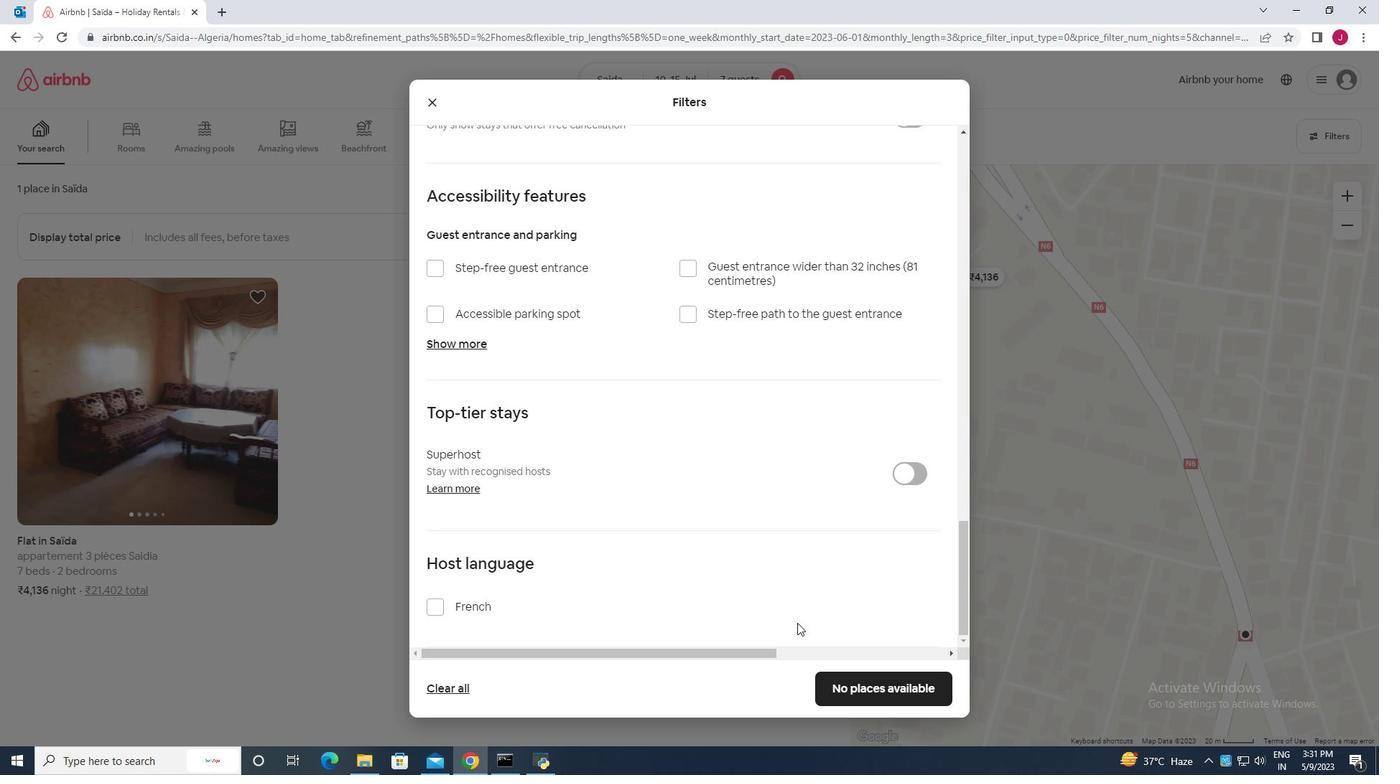 
Action: Mouse scrolled (795, 615) with delta (0, 0)
Screenshot: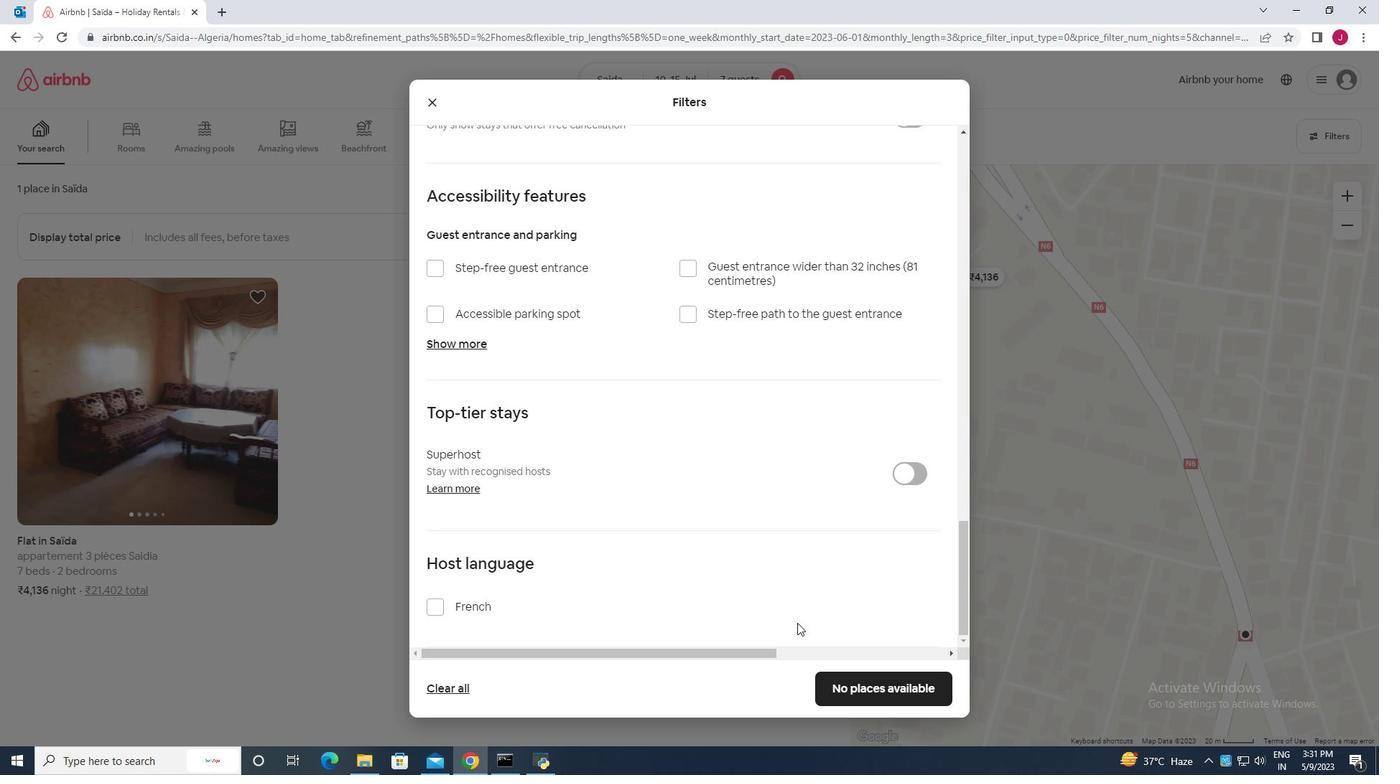 
Action: Mouse moved to (794, 611)
Screenshot: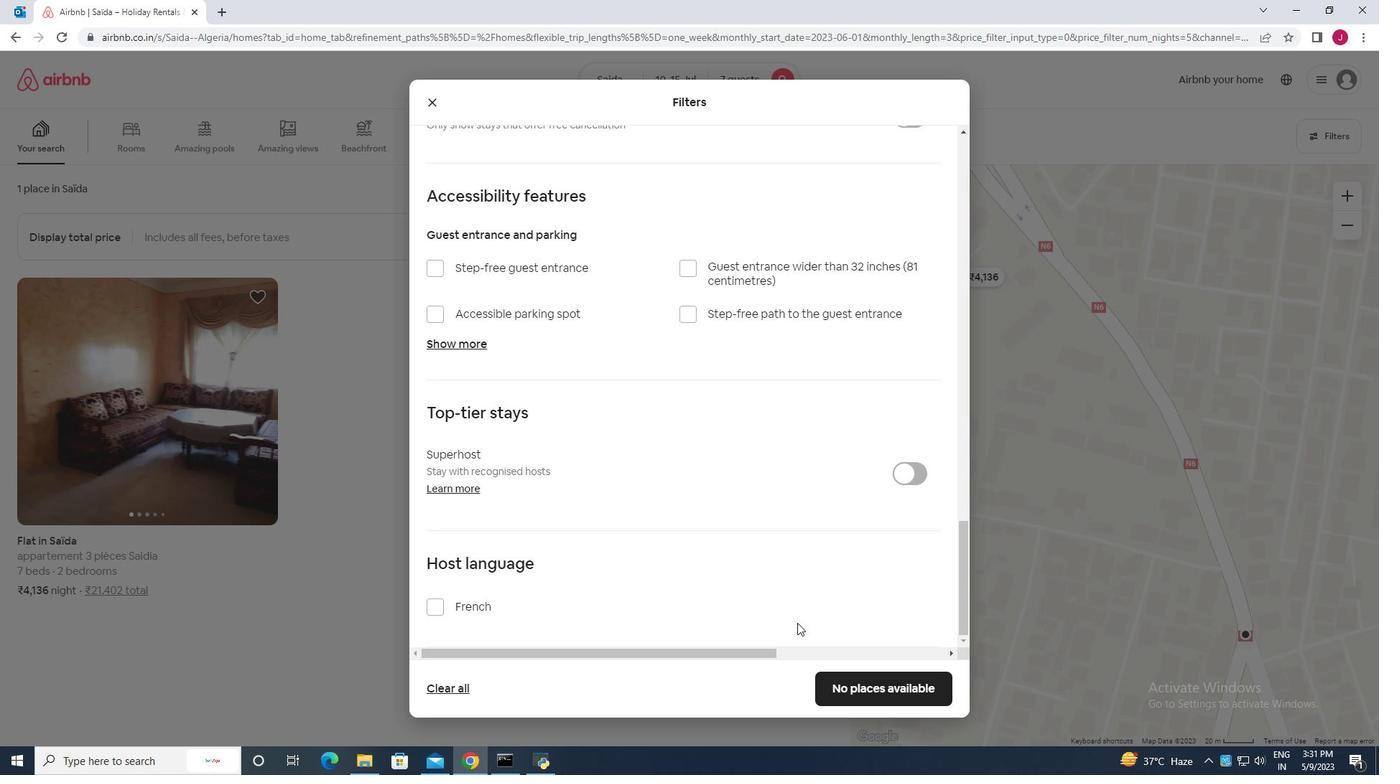 
Action: Mouse scrolled (794, 611) with delta (0, 0)
Screenshot: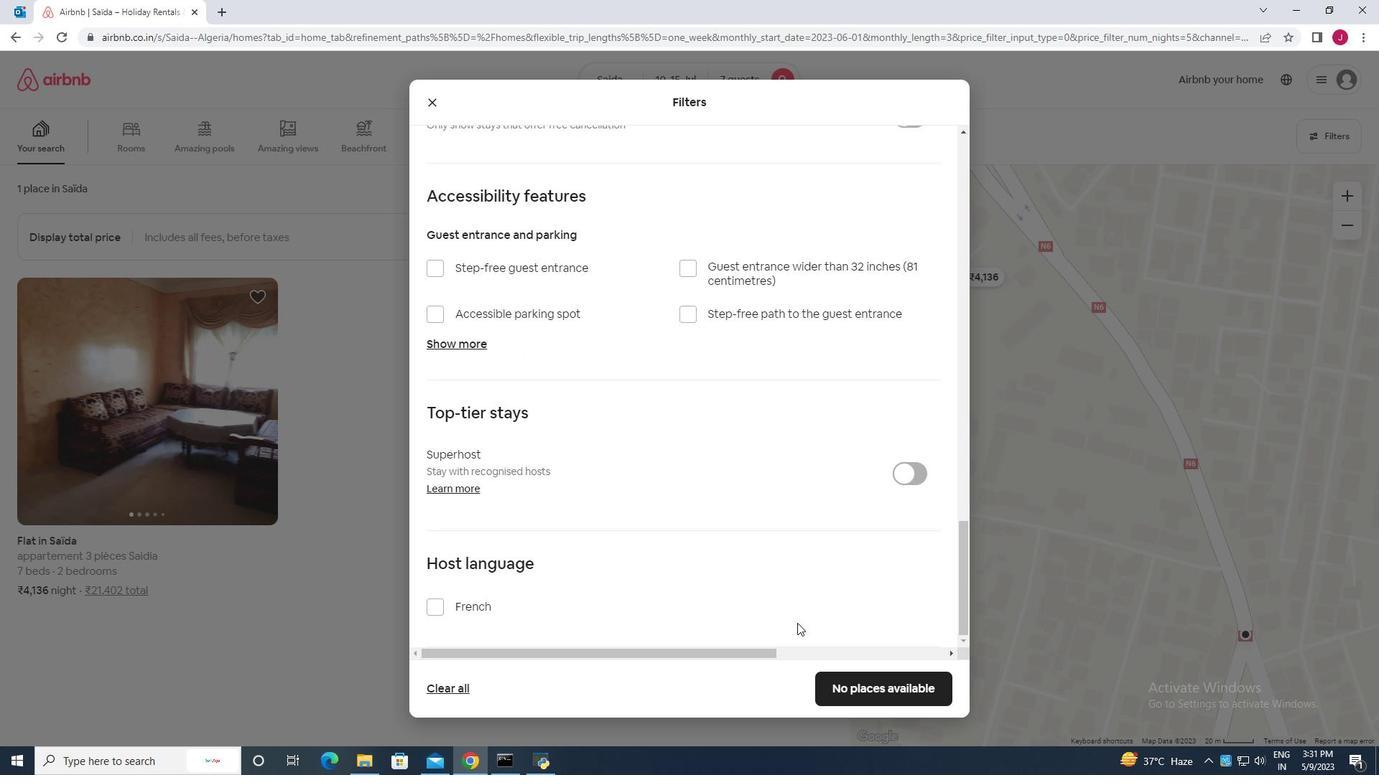 
Action: Mouse moved to (792, 609)
Screenshot: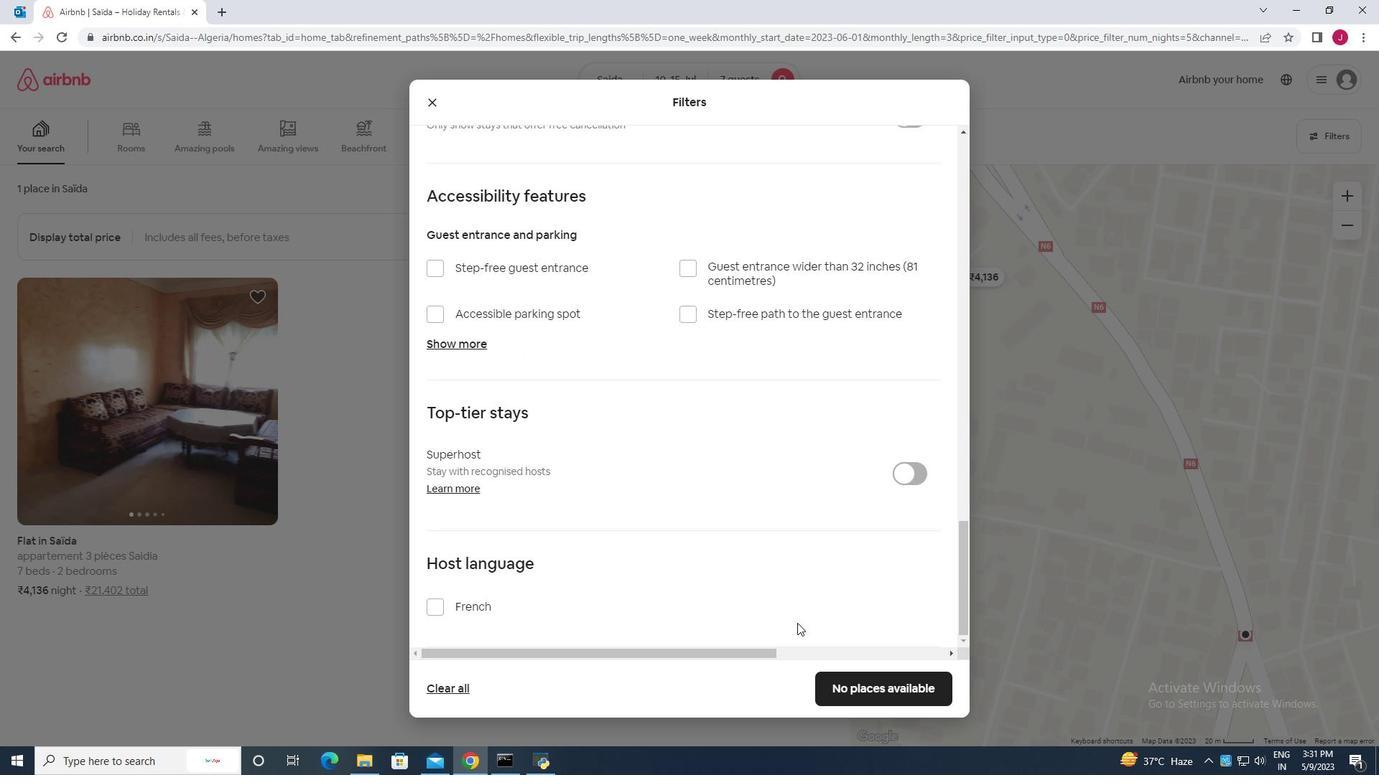 
Action: Mouse scrolled (792, 608) with delta (0, 0)
Screenshot: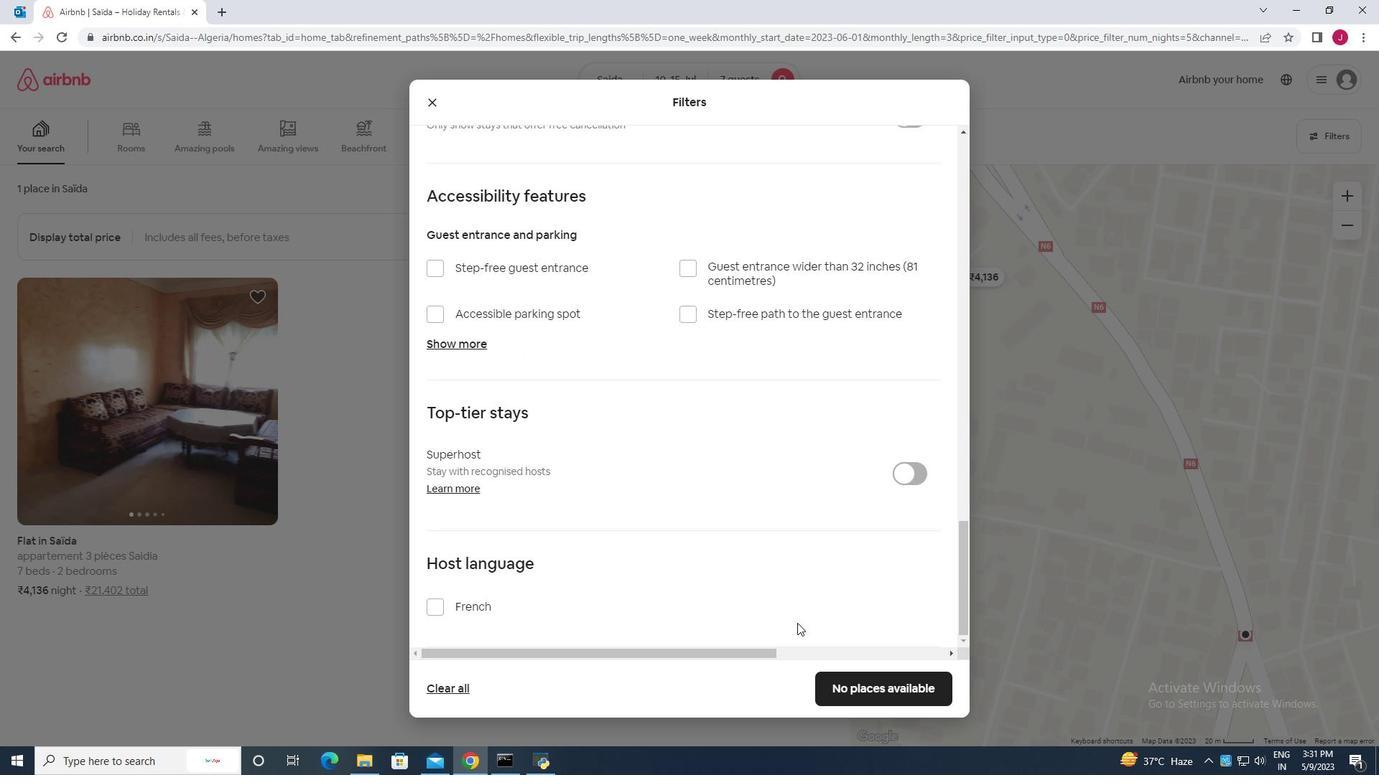 
Action: Mouse moved to (763, 580)
Screenshot: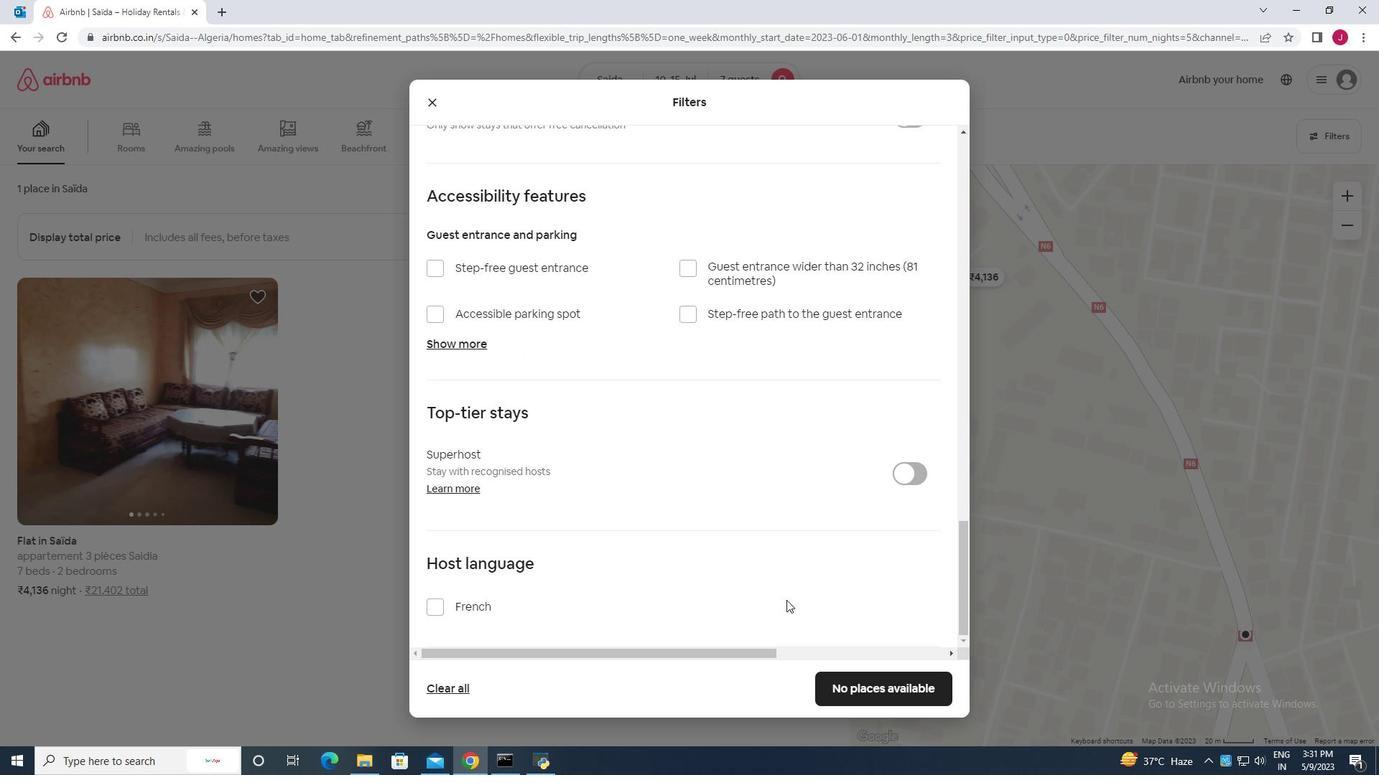 
Action: Mouse scrolled (763, 579) with delta (0, 0)
Screenshot: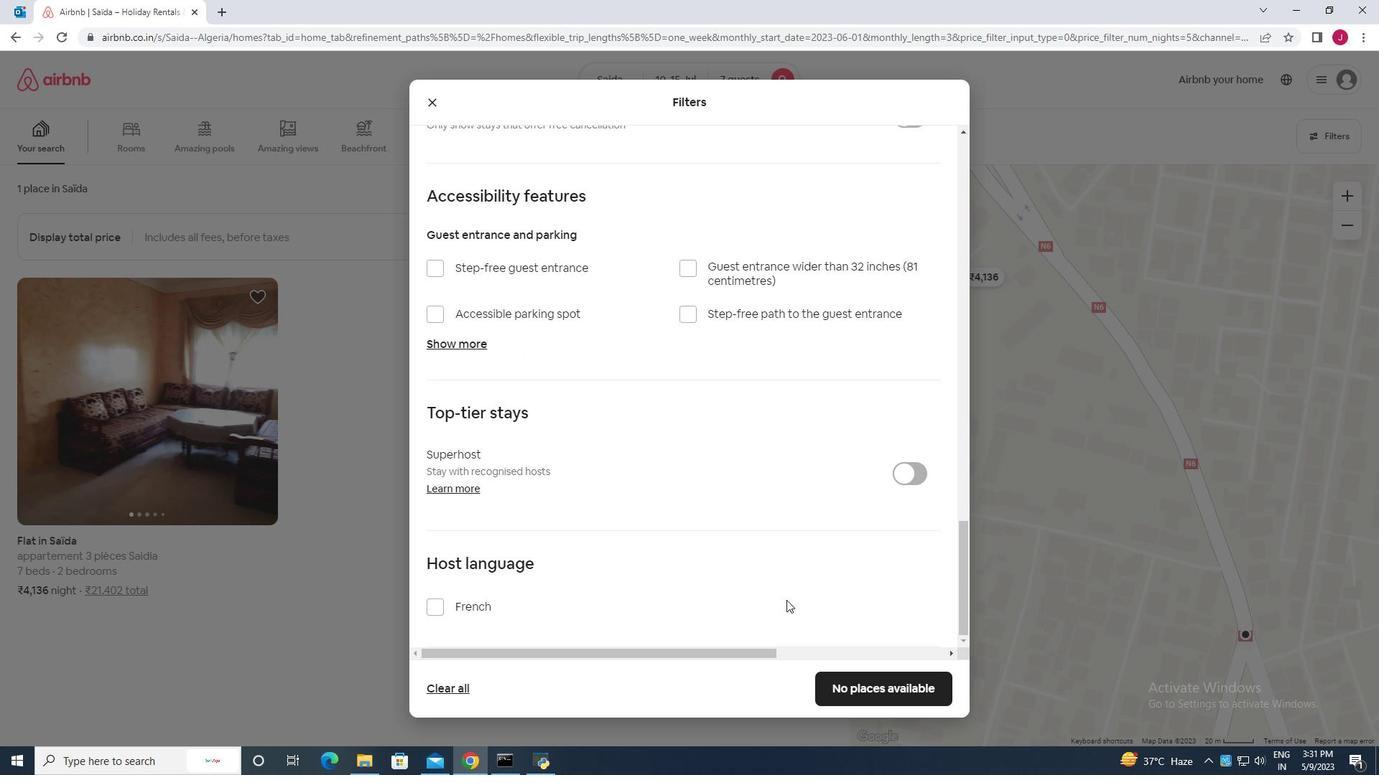 
Action: Mouse scrolled (763, 579) with delta (0, 0)
Screenshot: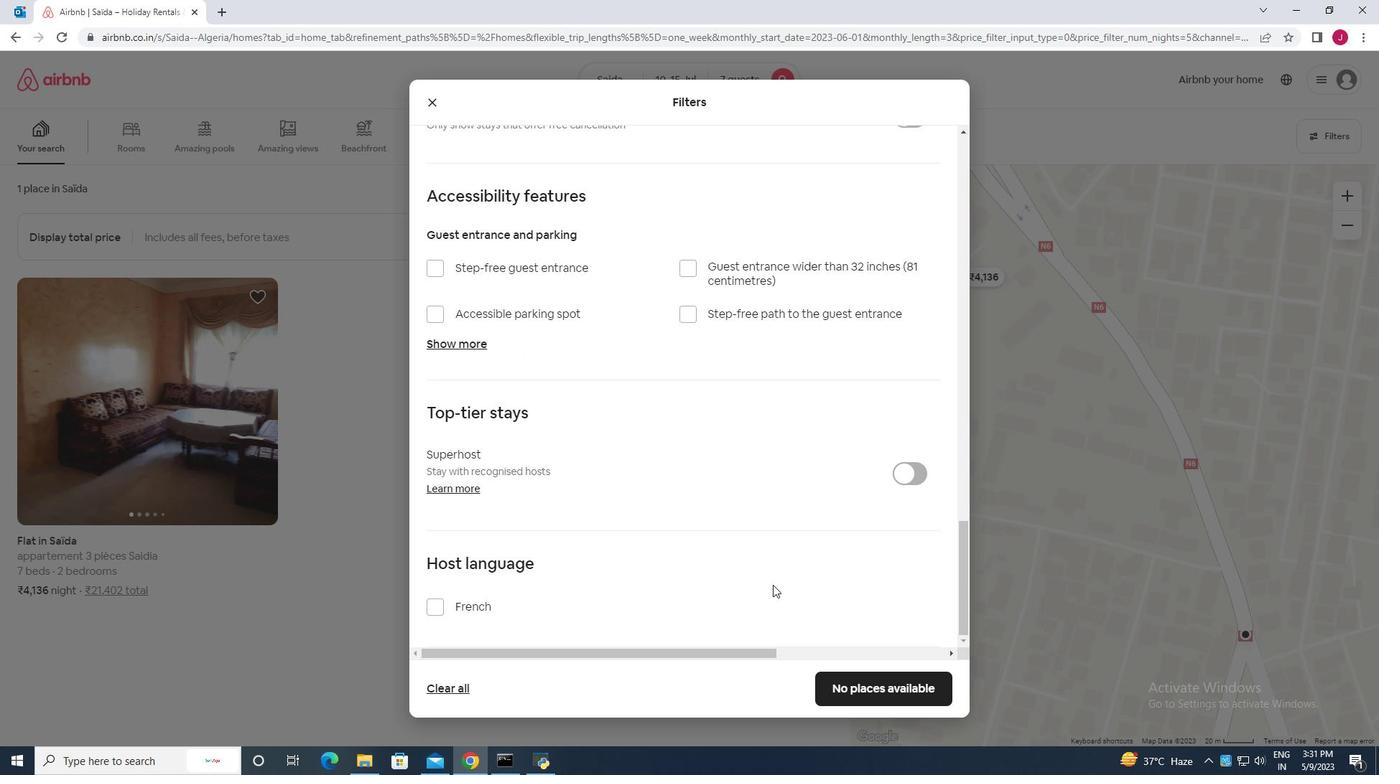 
Action: Mouse moved to (762, 580)
Screenshot: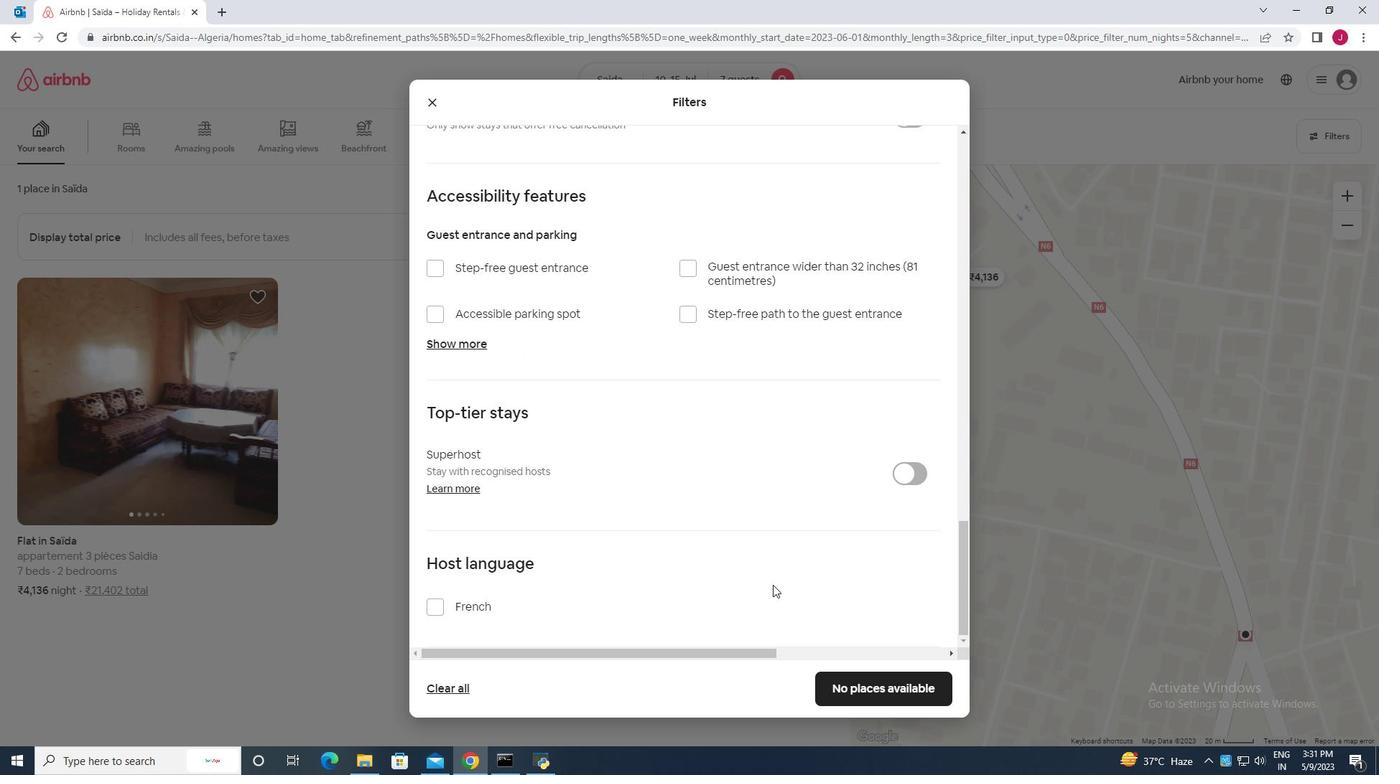 
Action: Mouse scrolled (762, 579) with delta (0, 0)
Screenshot: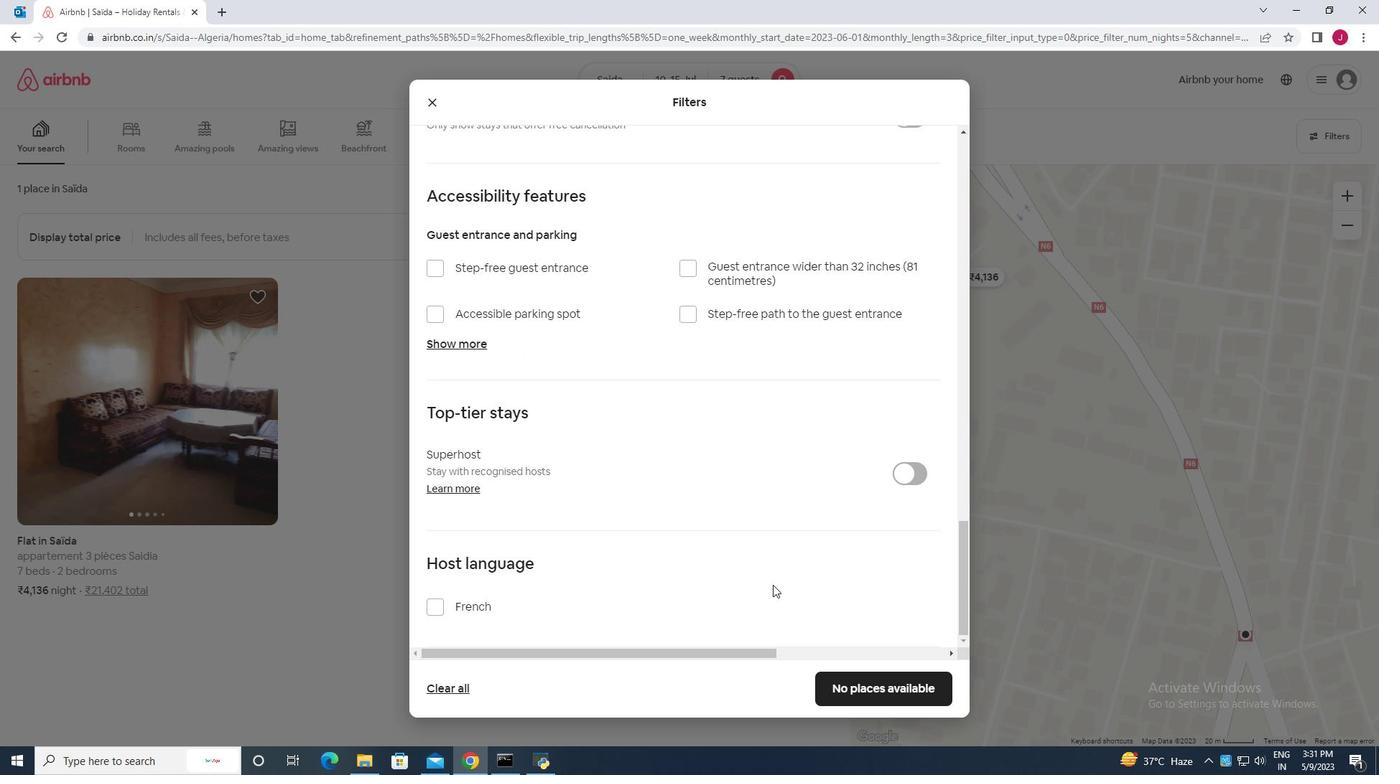 
Action: Mouse scrolled (762, 579) with delta (0, 0)
Screenshot: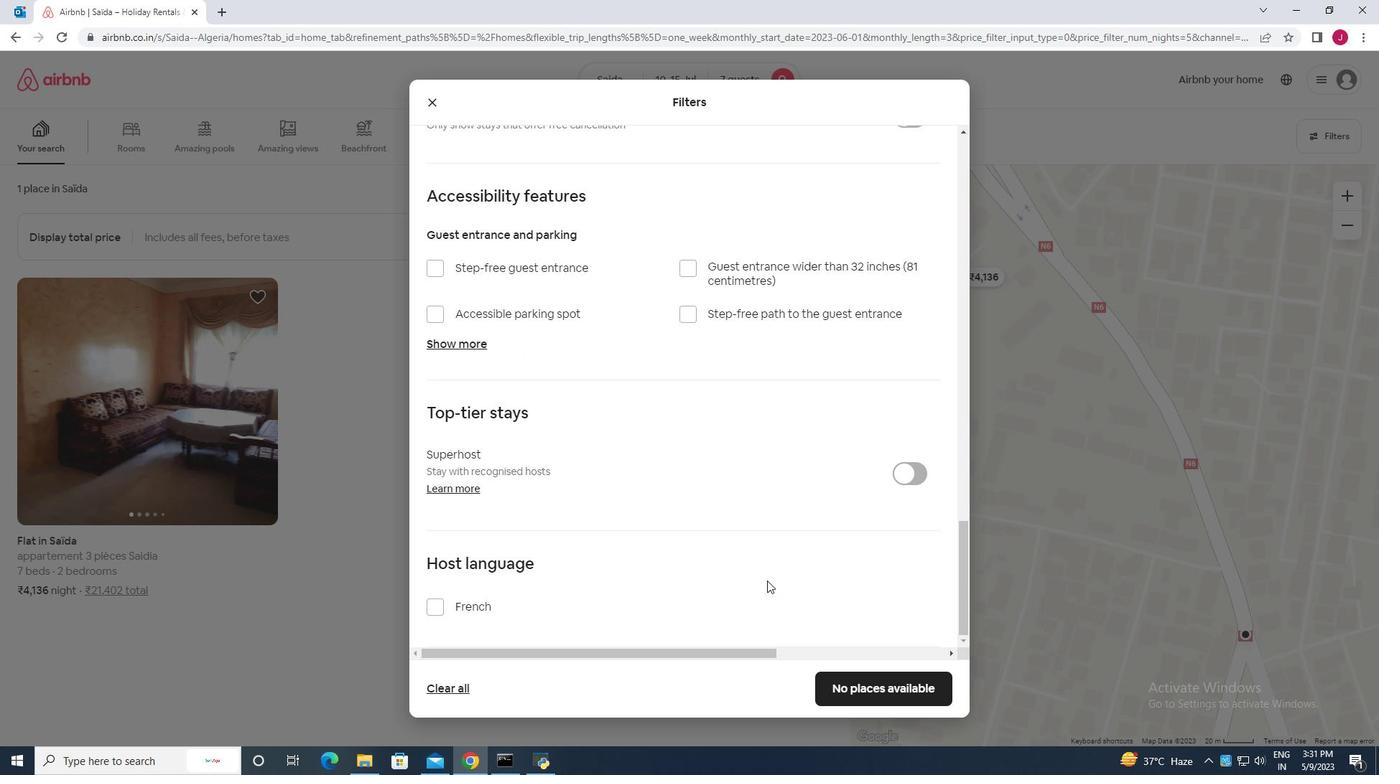 
Action: Mouse moved to (761, 580)
Screenshot: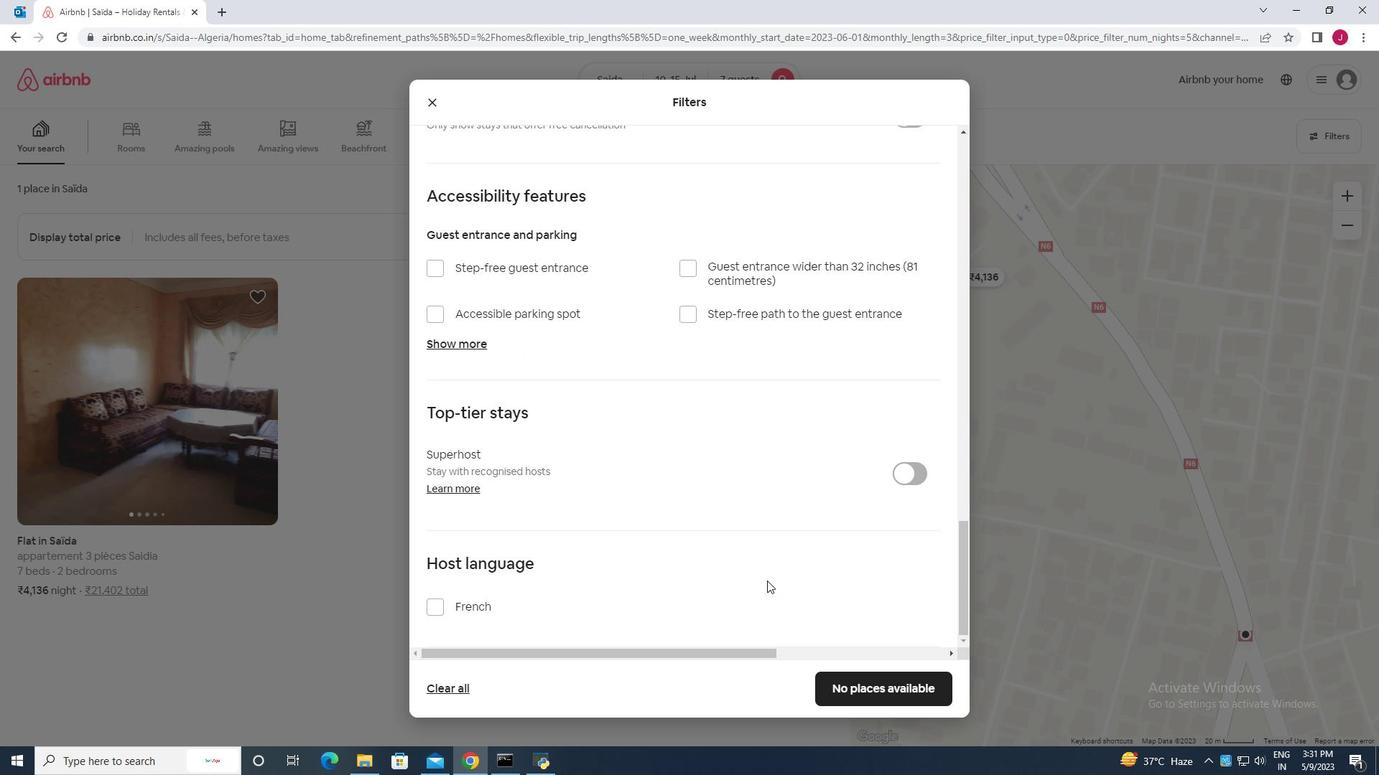 
Action: Mouse scrolled (761, 579) with delta (0, 0)
Screenshot: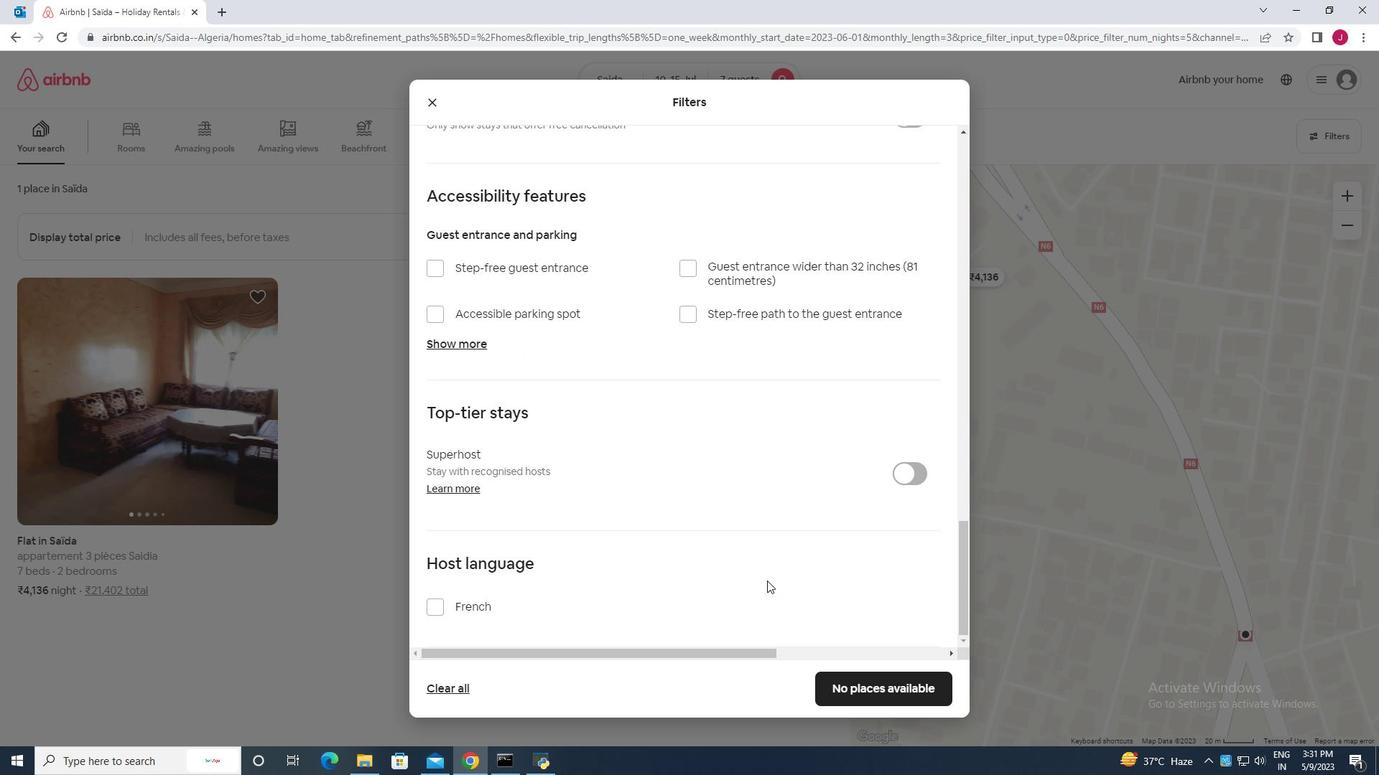 
Action: Mouse moved to (884, 685)
Screenshot: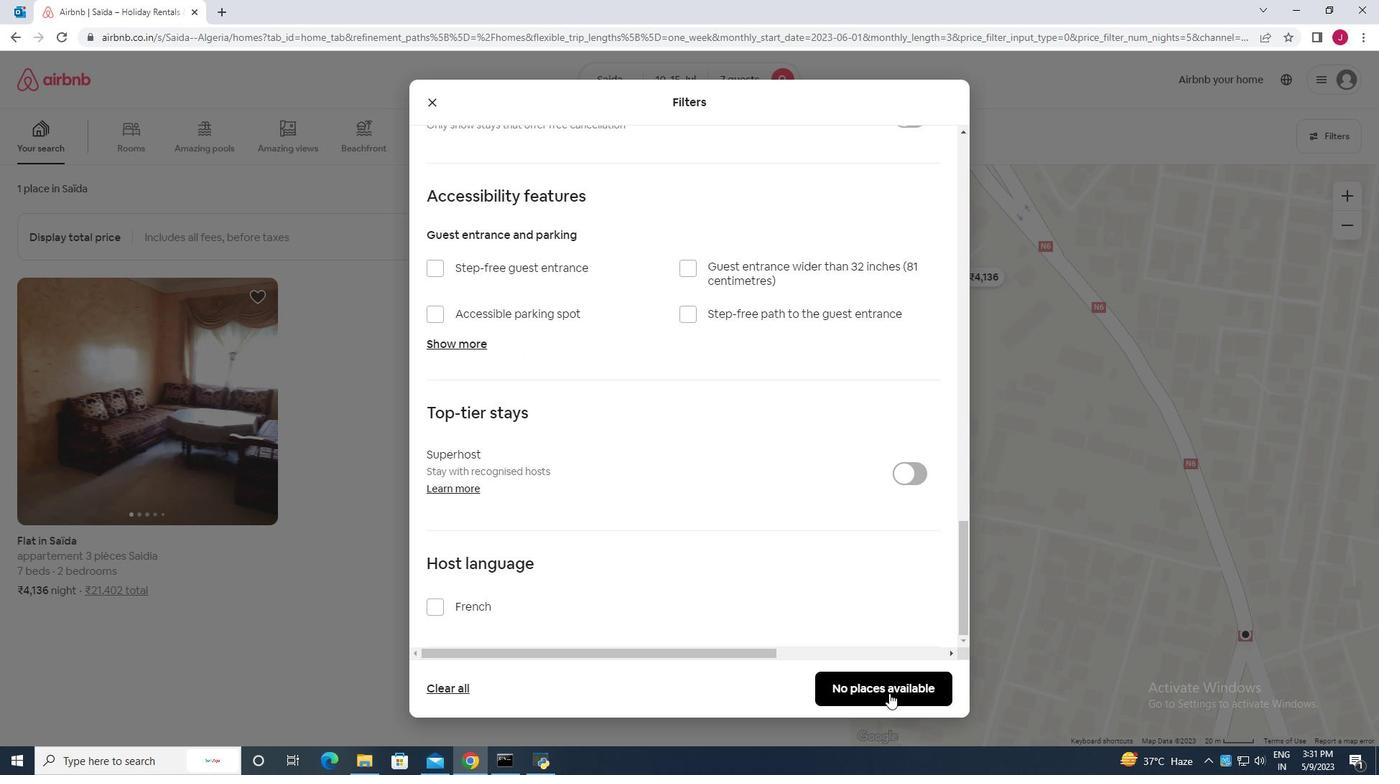 
Action: Mouse pressed left at (884, 685)
Screenshot: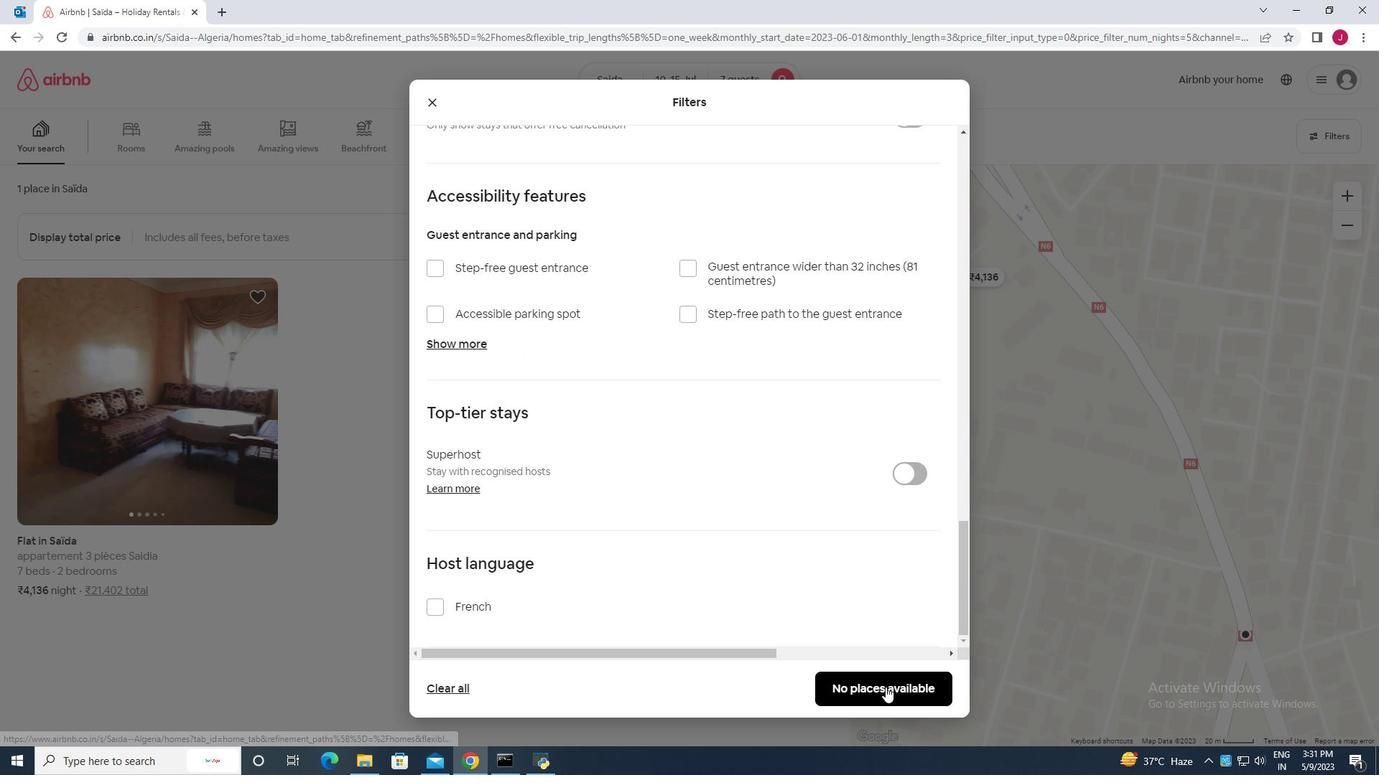 
Action: Mouse moved to (879, 678)
Screenshot: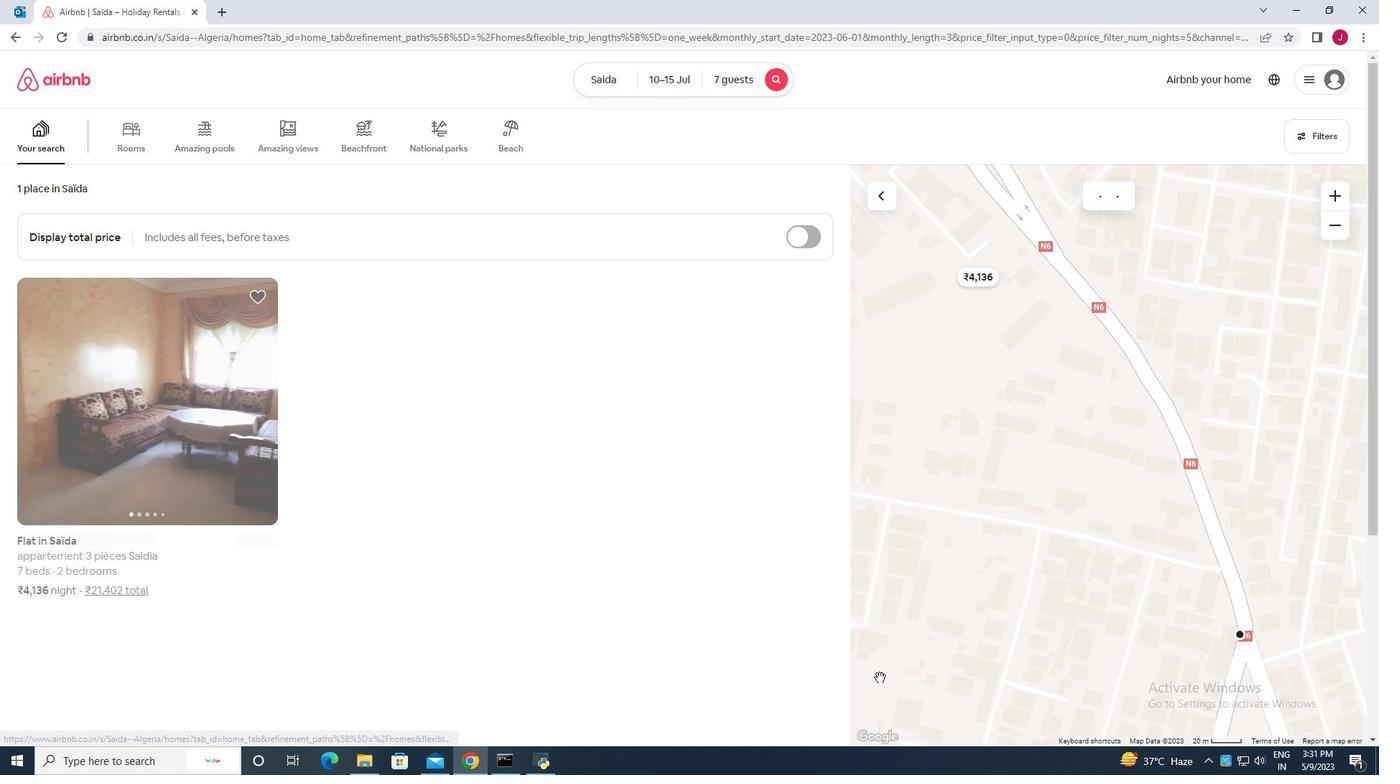 
